 Task: Look for space in Giv'at Shemu'él, Israel from 6th June, 2023 to 8th June, 2023 for 2 adults in price range Rs.7000 to Rs.12000. Place can be private room with 1  bedroom having 2 beds and 1 bathroom. Property type can be house, flat, guest house. Amenities needed are: wifi, washing machine. Booking option can be shelf check-in. Required host language is English.
Action: Mouse moved to (574, 74)
Screenshot: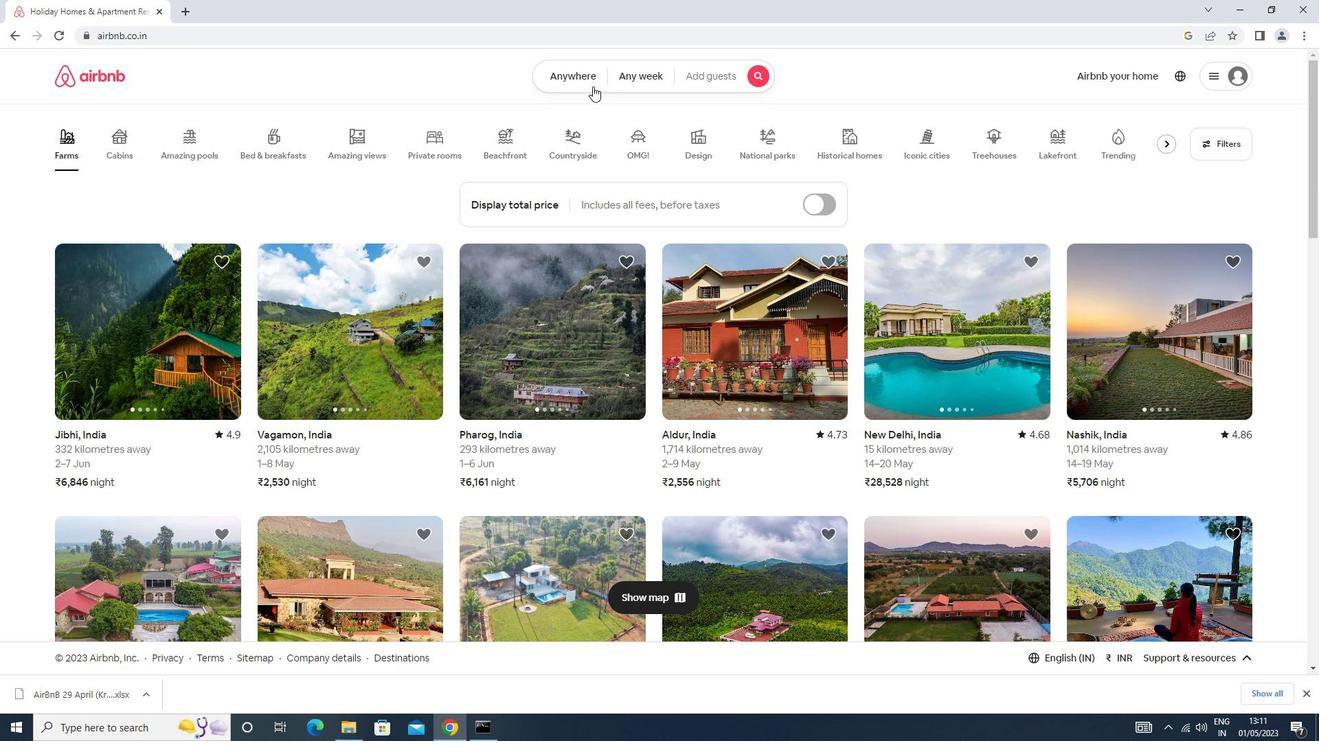 
Action: Mouse pressed left at (574, 74)
Screenshot: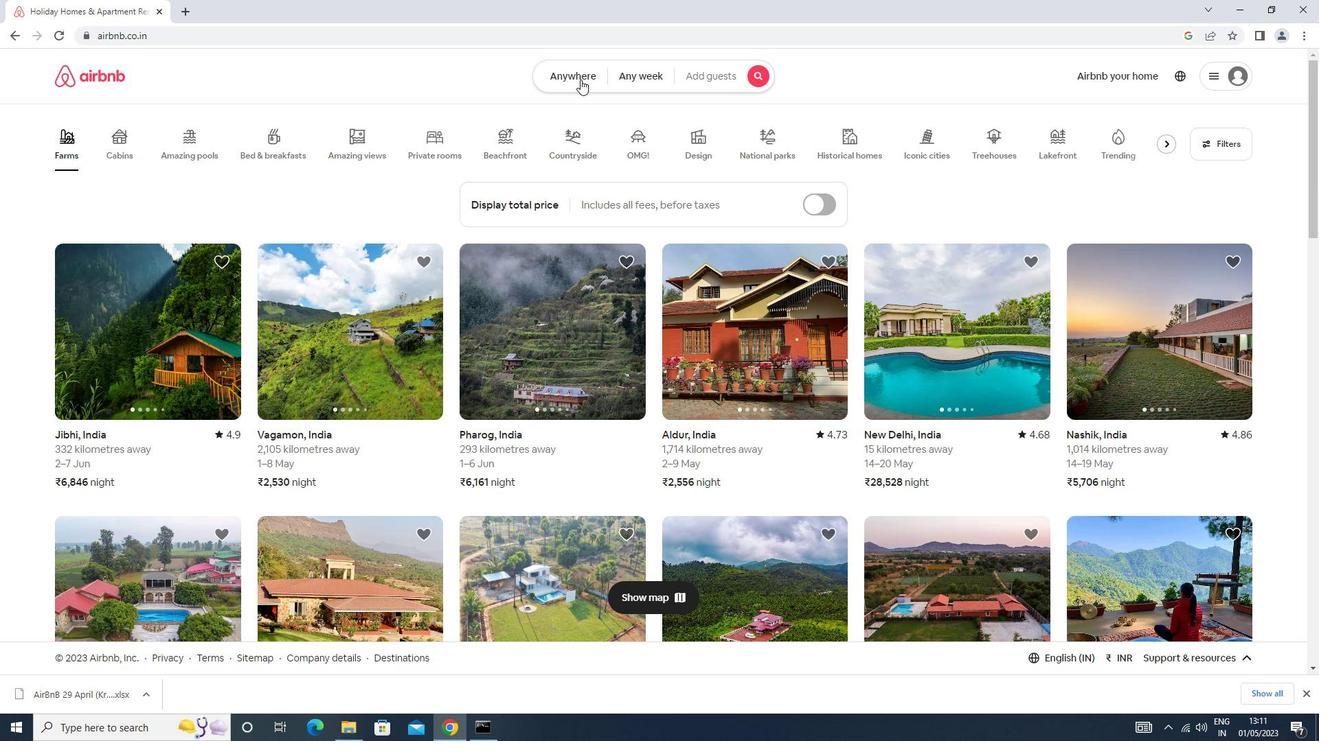 
Action: Mouse moved to (510, 128)
Screenshot: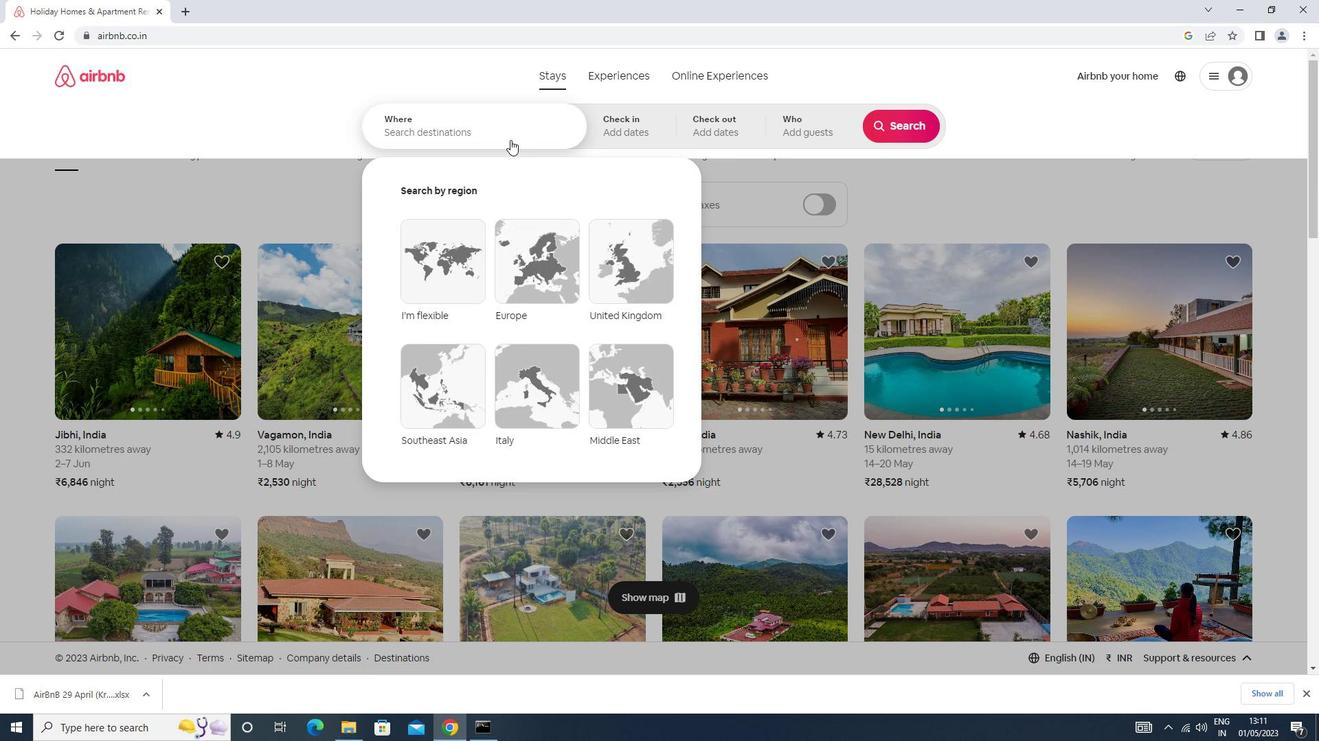 
Action: Mouse pressed left at (510, 128)
Screenshot: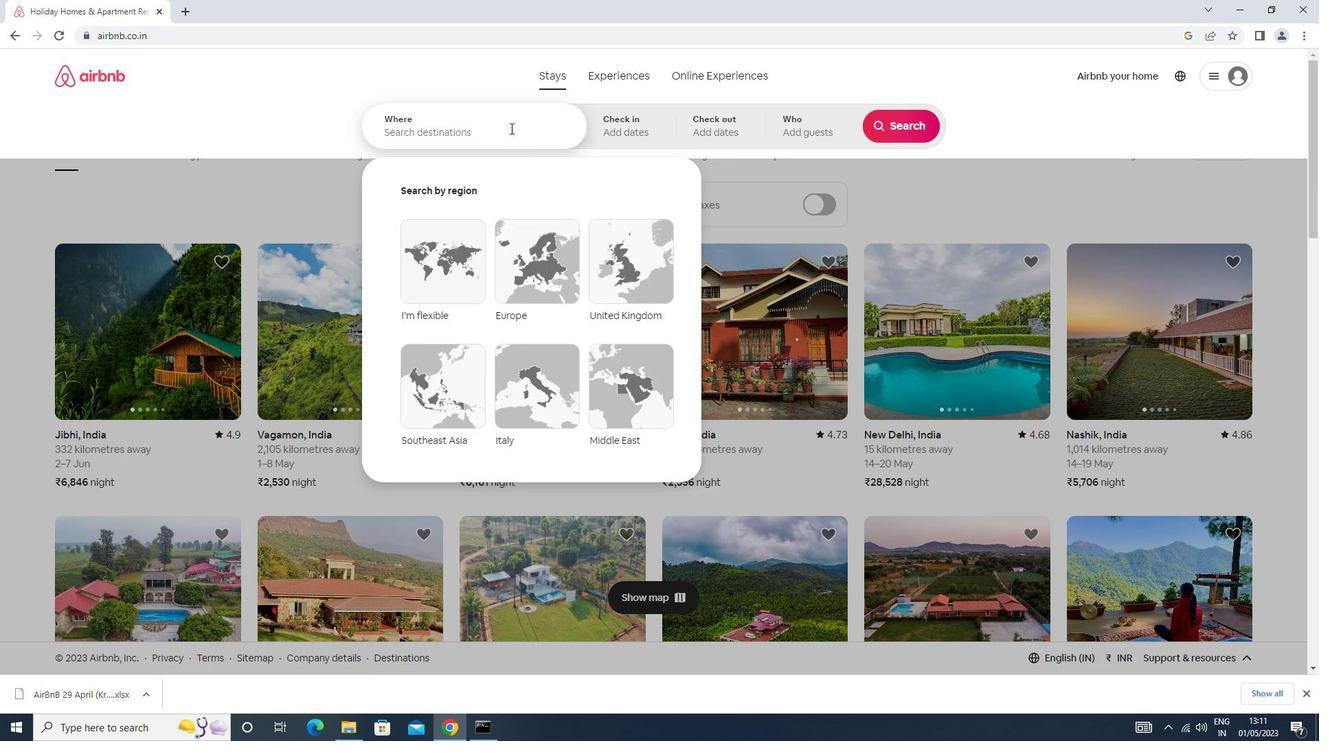 
Action: Key pressed g<Key.caps_lock>iv<Key.space>at<Key.down><Key.enter>
Screenshot: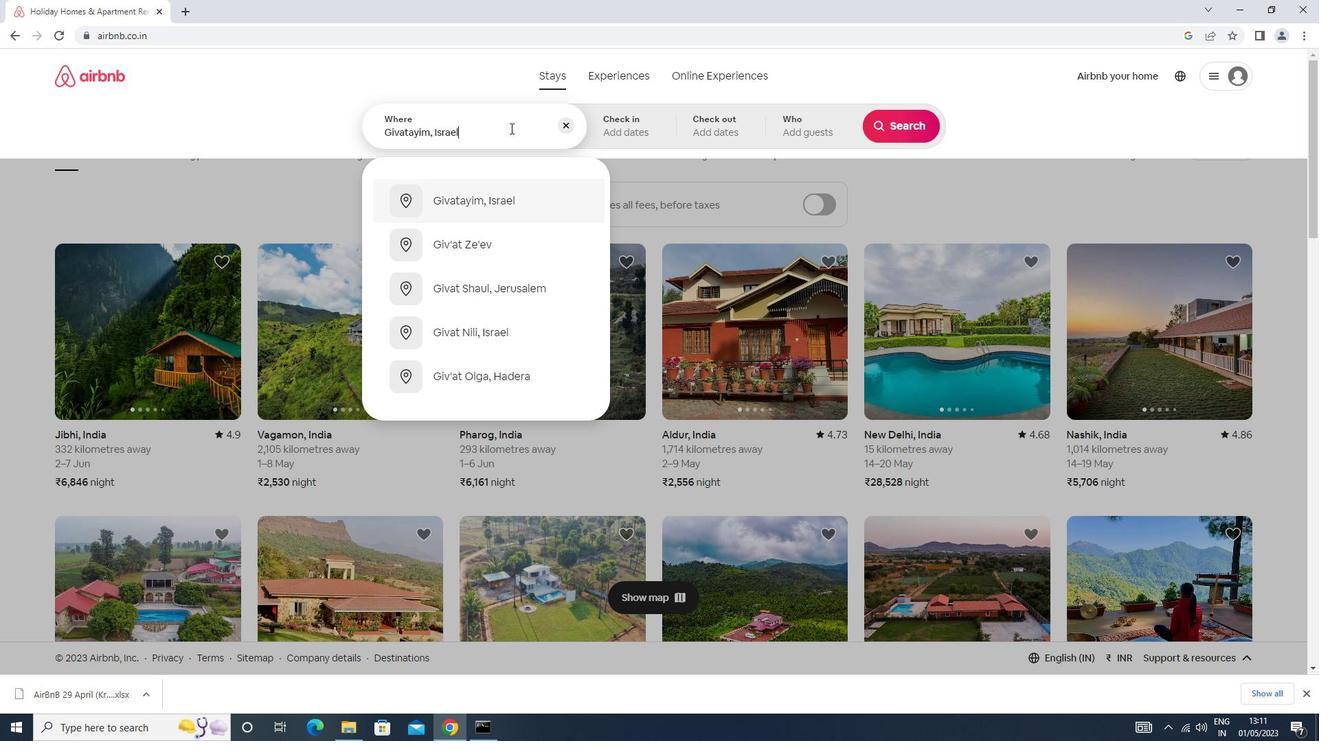 
Action: Mouse moved to (755, 325)
Screenshot: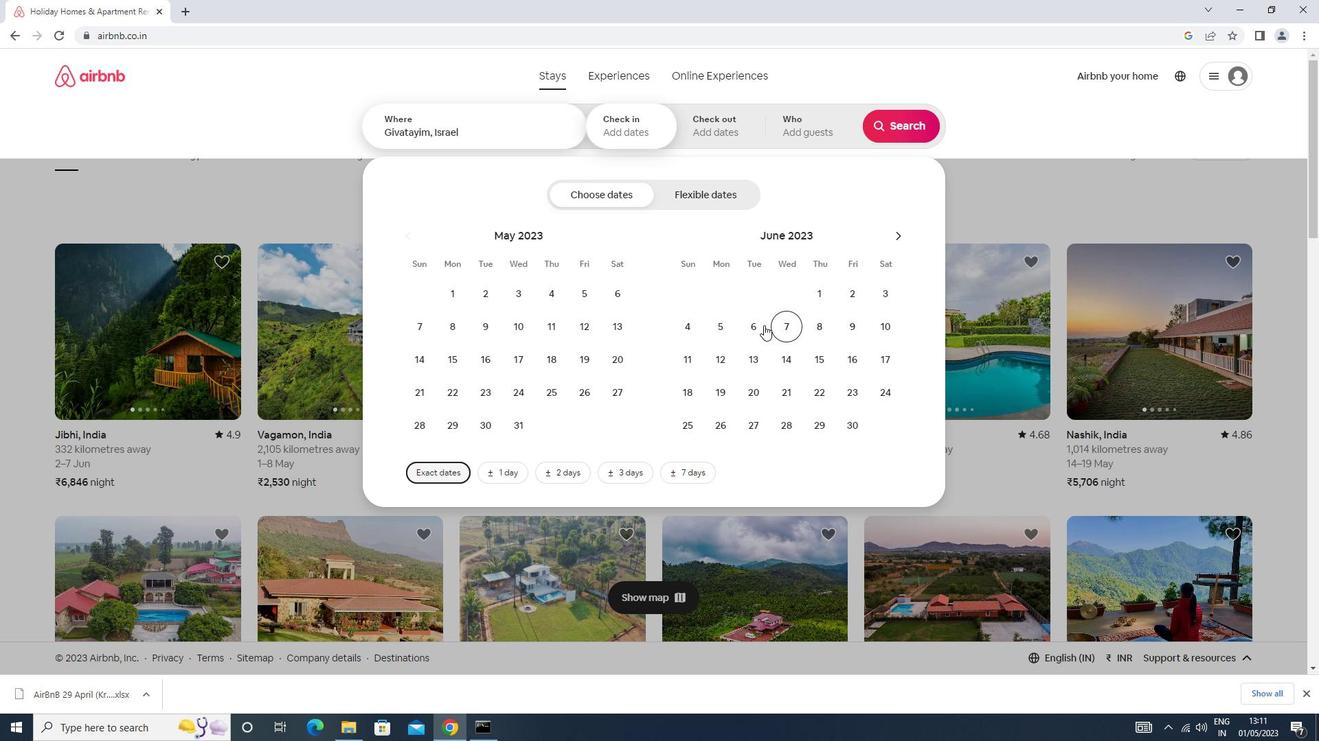 
Action: Mouse pressed left at (755, 325)
Screenshot: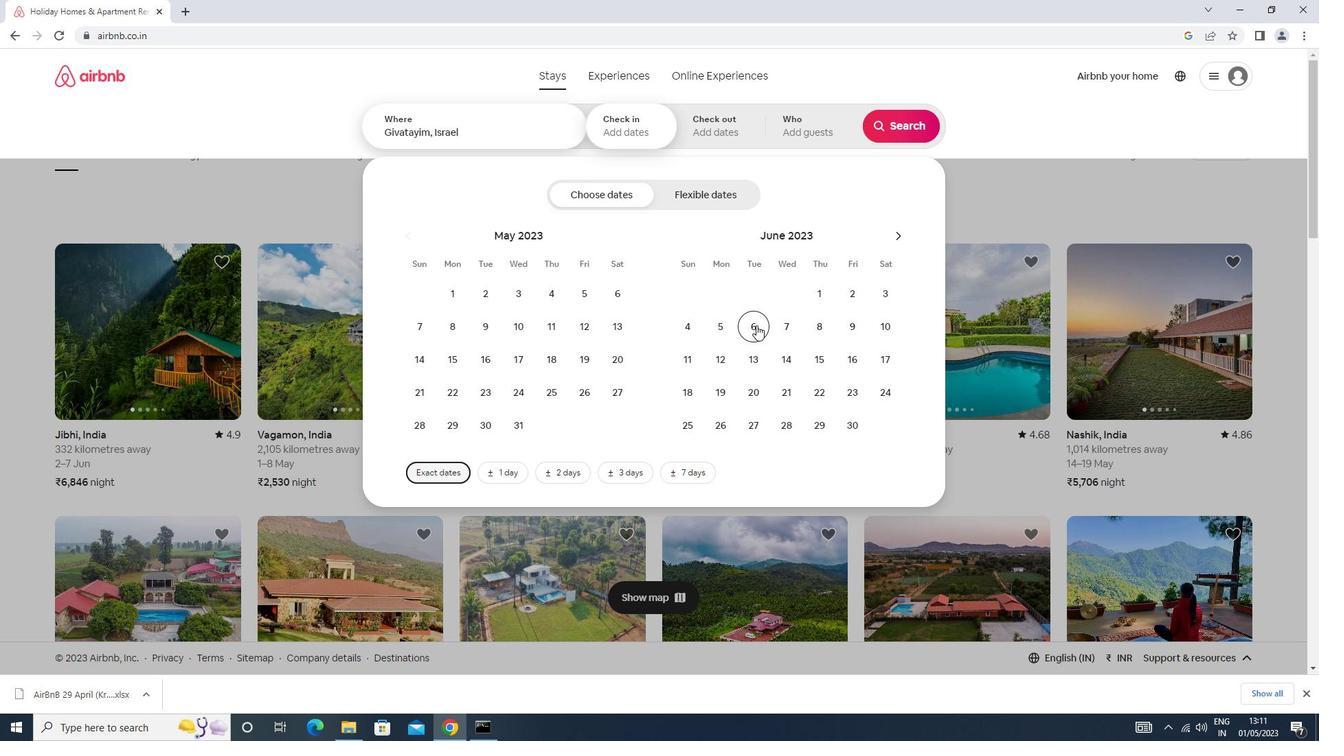 
Action: Mouse moved to (814, 319)
Screenshot: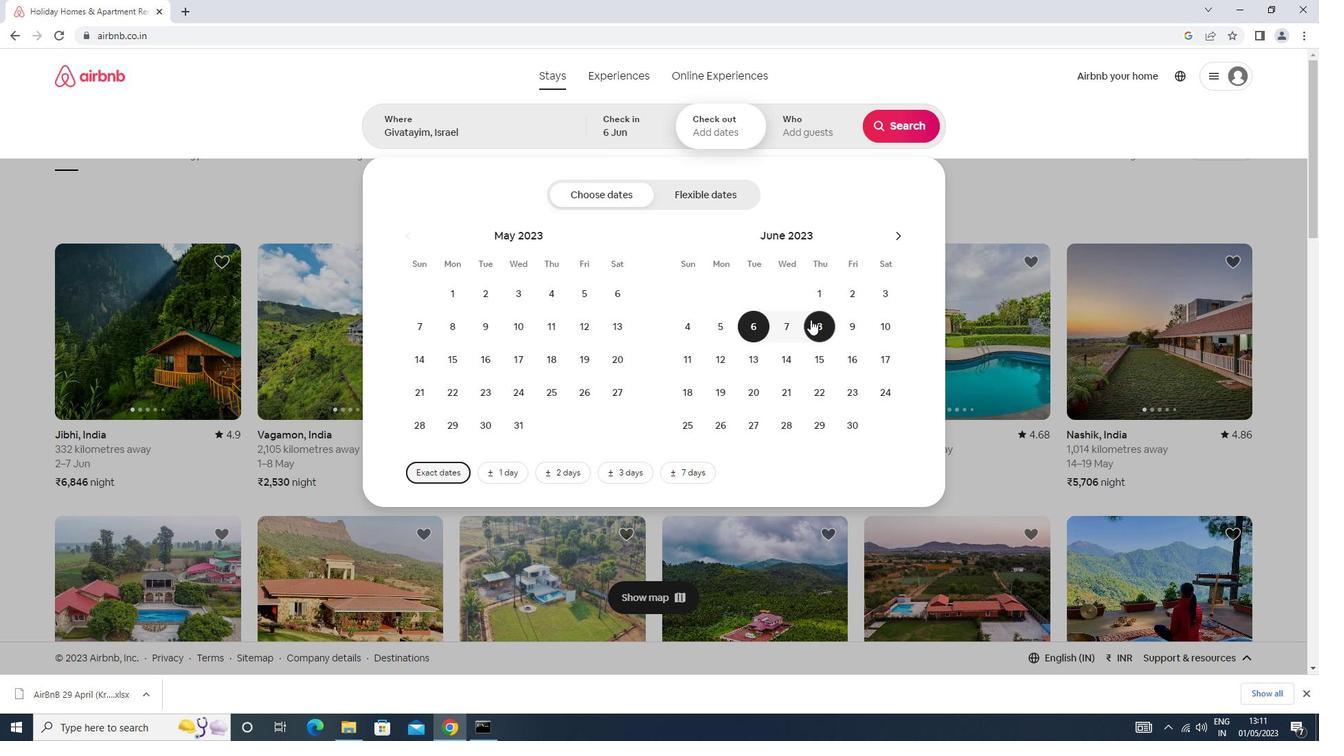 
Action: Mouse pressed left at (814, 319)
Screenshot: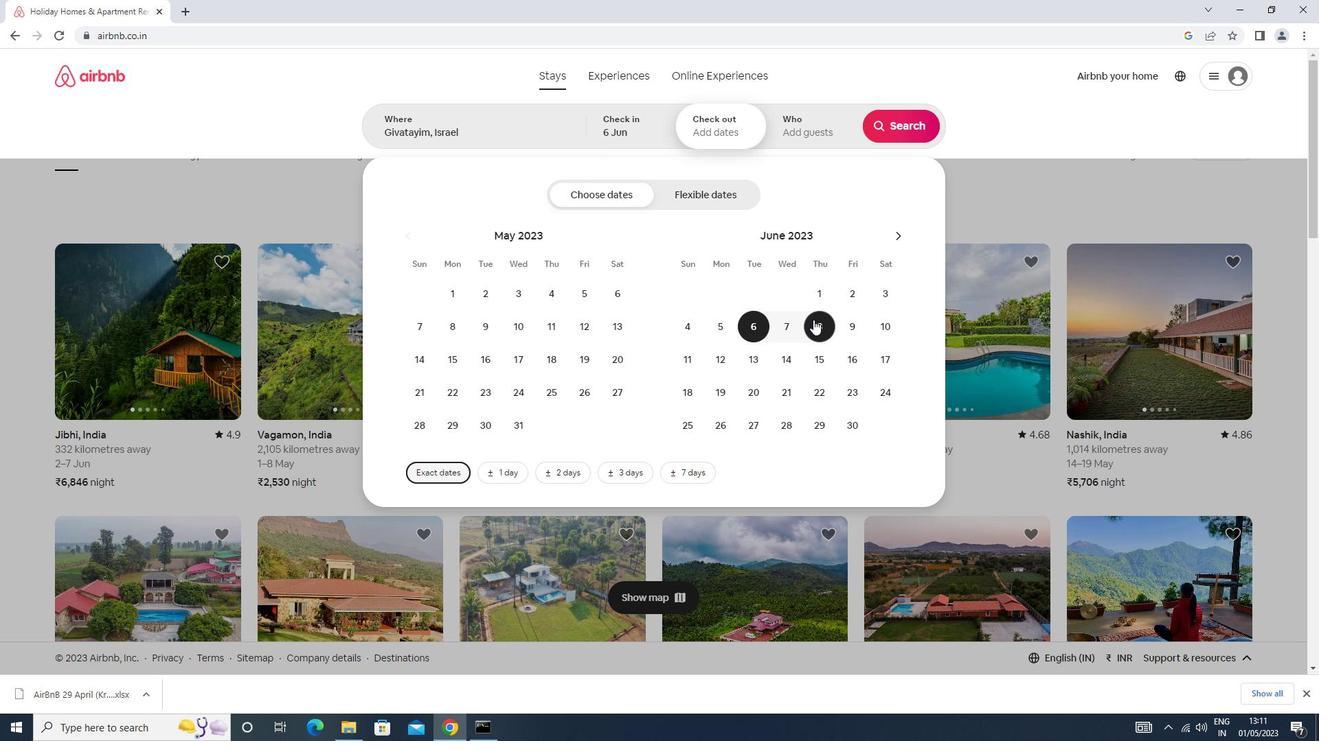 
Action: Mouse moved to (802, 144)
Screenshot: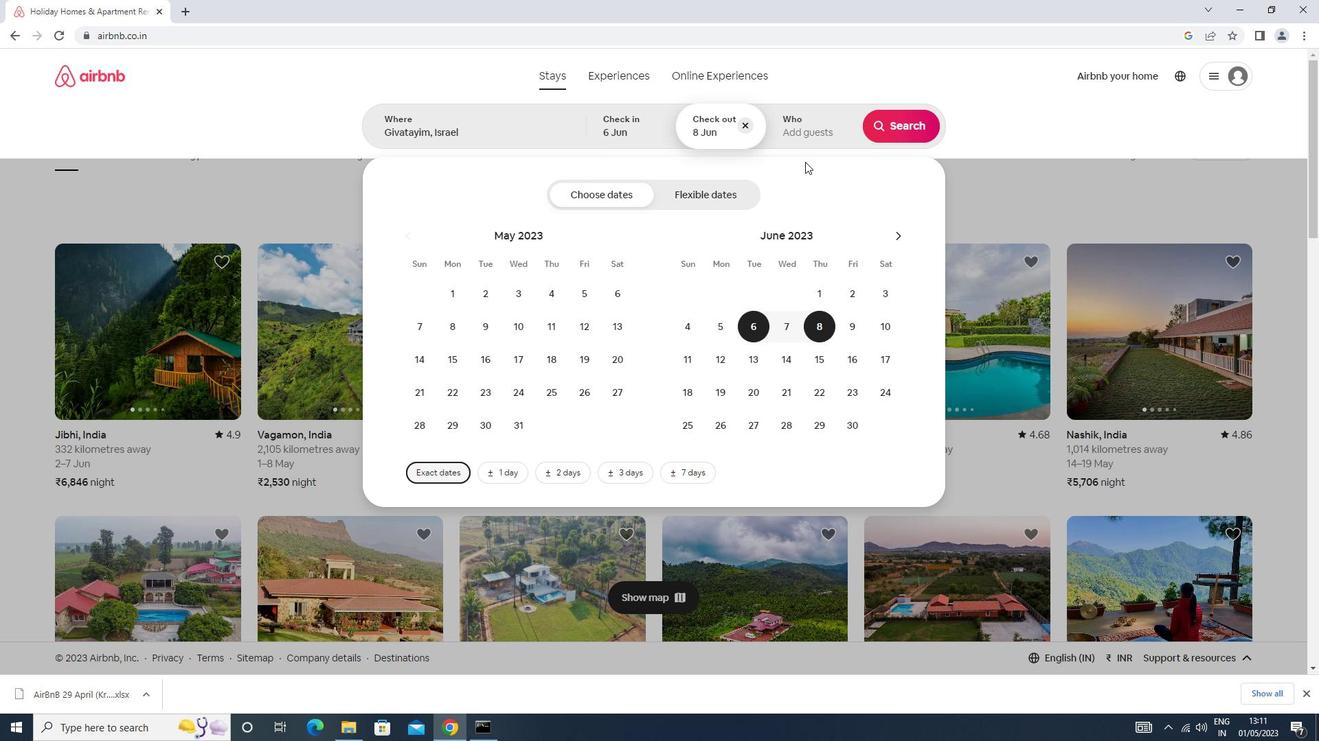 
Action: Mouse pressed left at (802, 144)
Screenshot: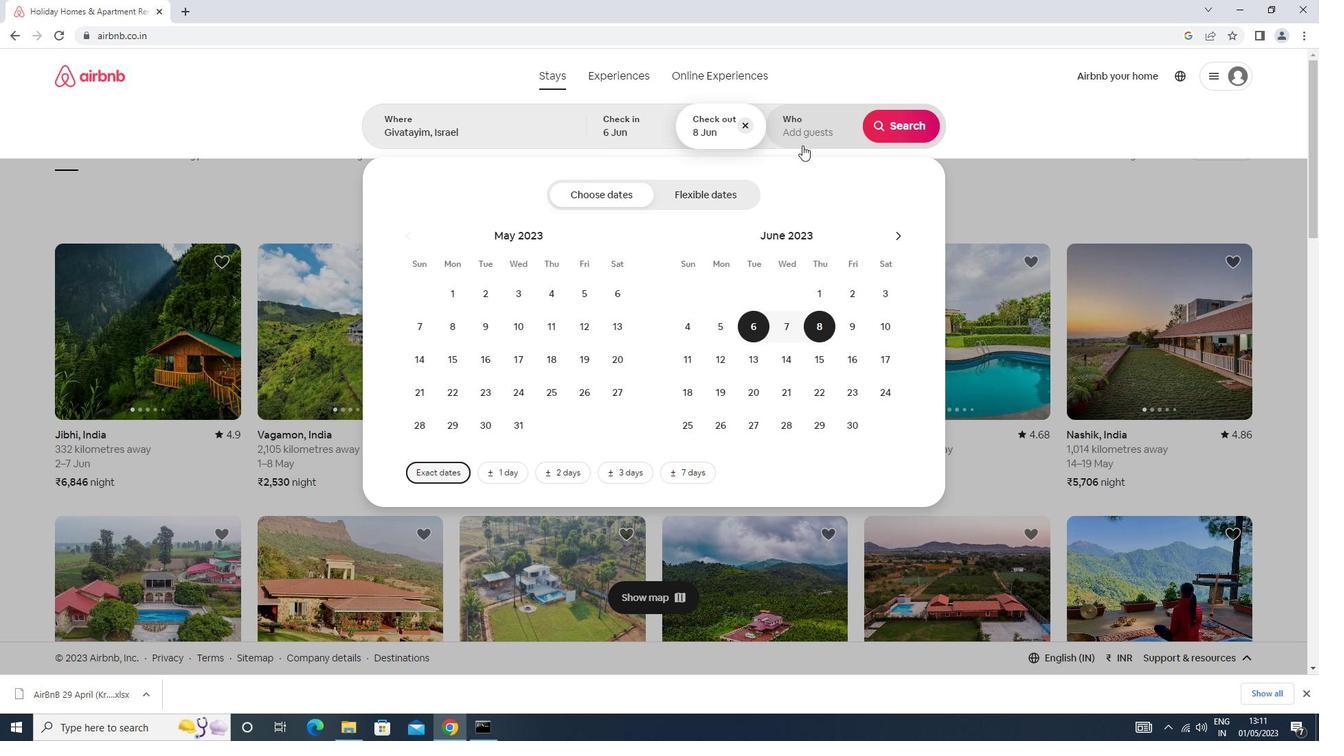 
Action: Mouse moved to (915, 195)
Screenshot: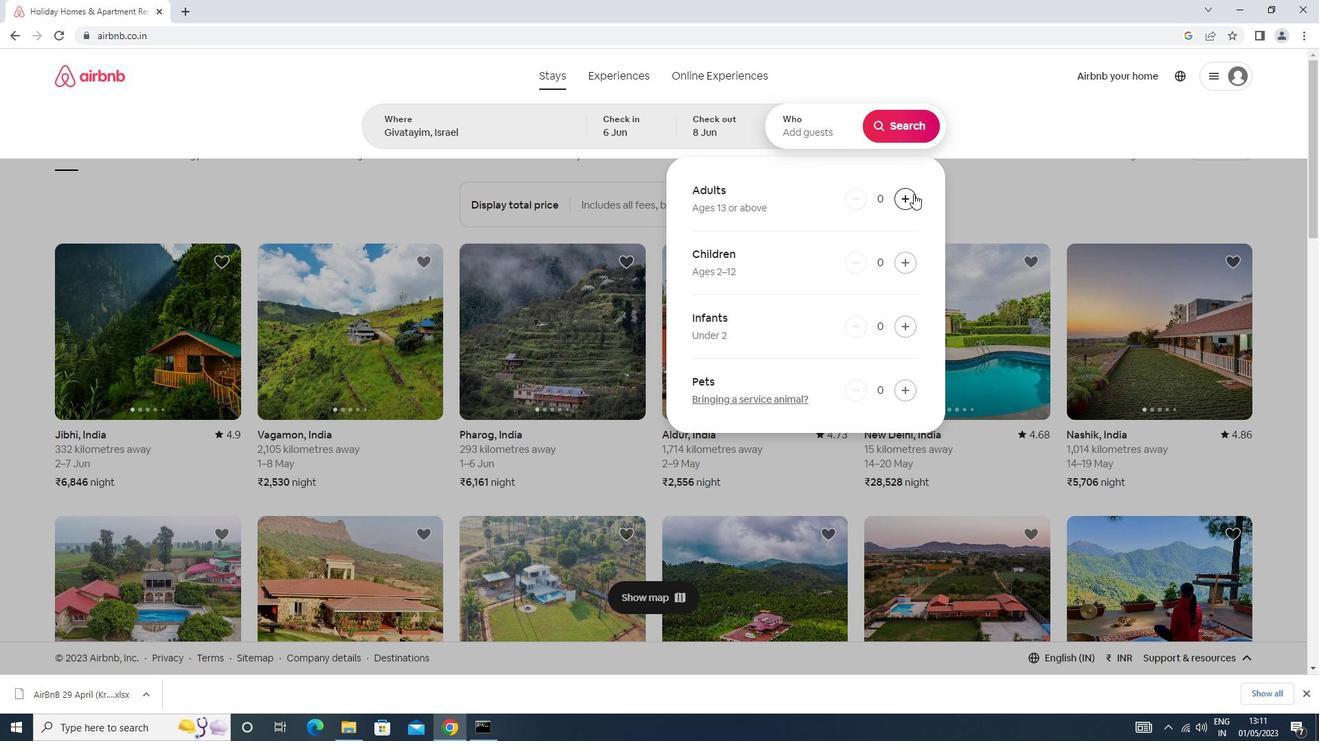 
Action: Mouse pressed left at (915, 195)
Screenshot: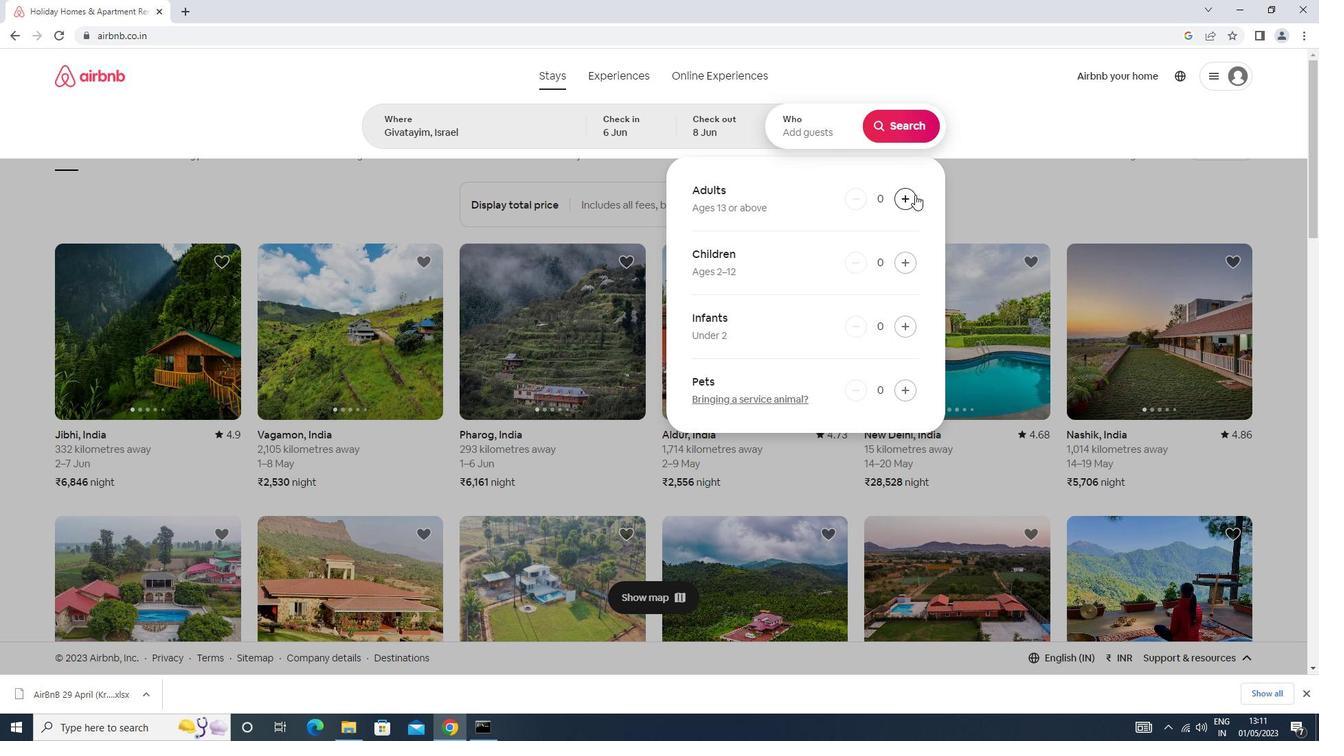 
Action: Mouse pressed left at (915, 195)
Screenshot: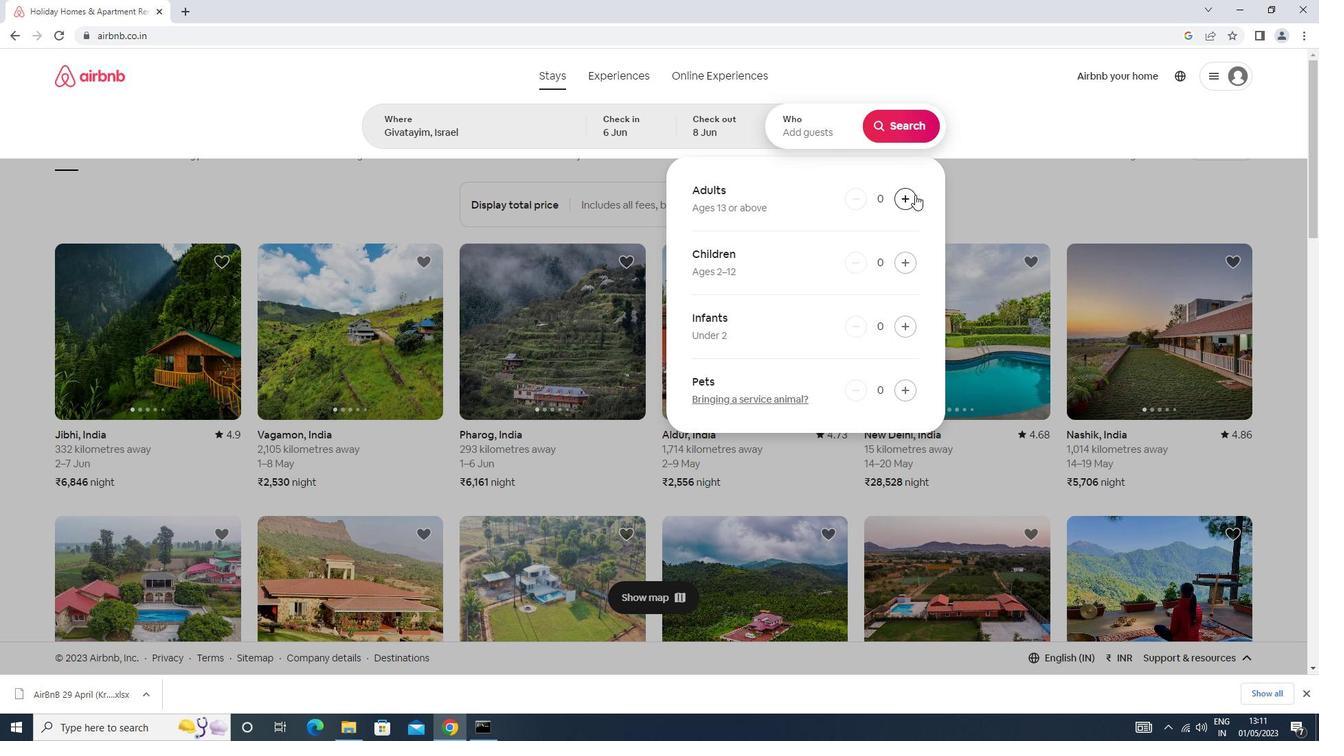 
Action: Mouse moved to (904, 127)
Screenshot: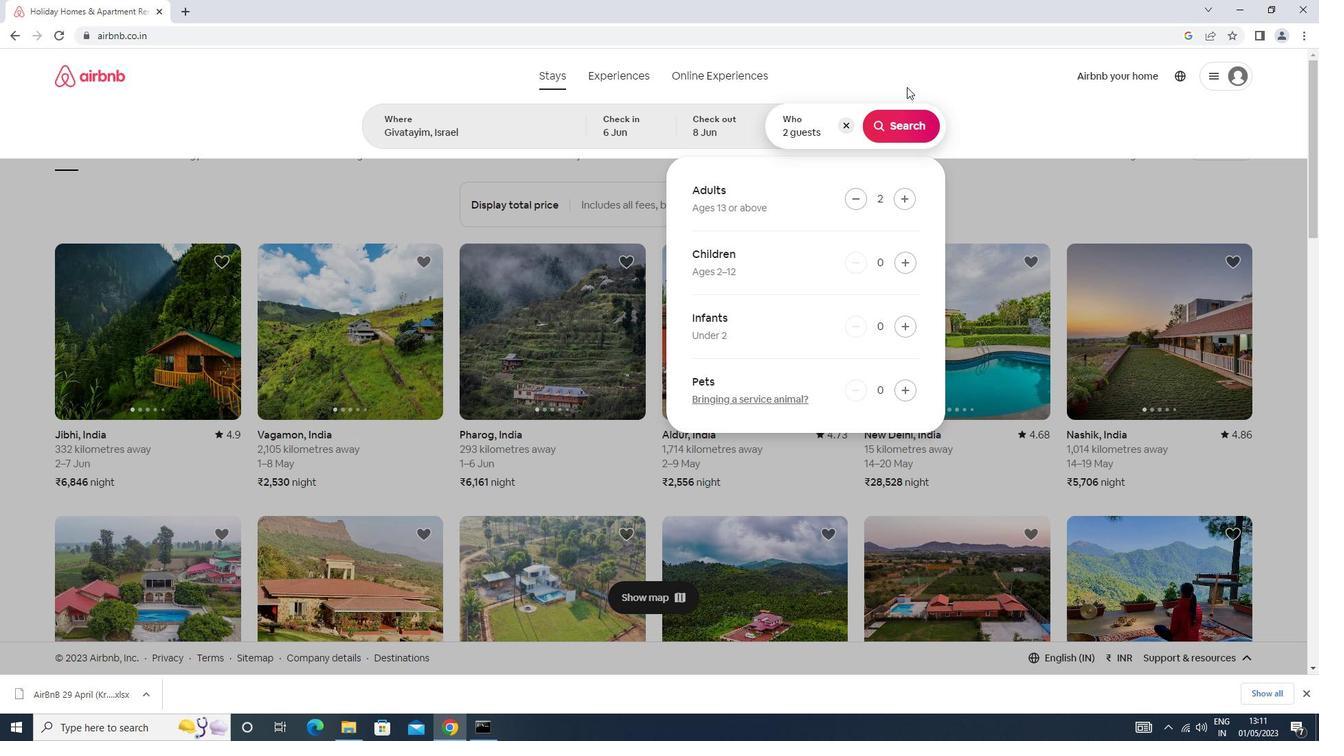 
Action: Mouse pressed left at (904, 127)
Screenshot: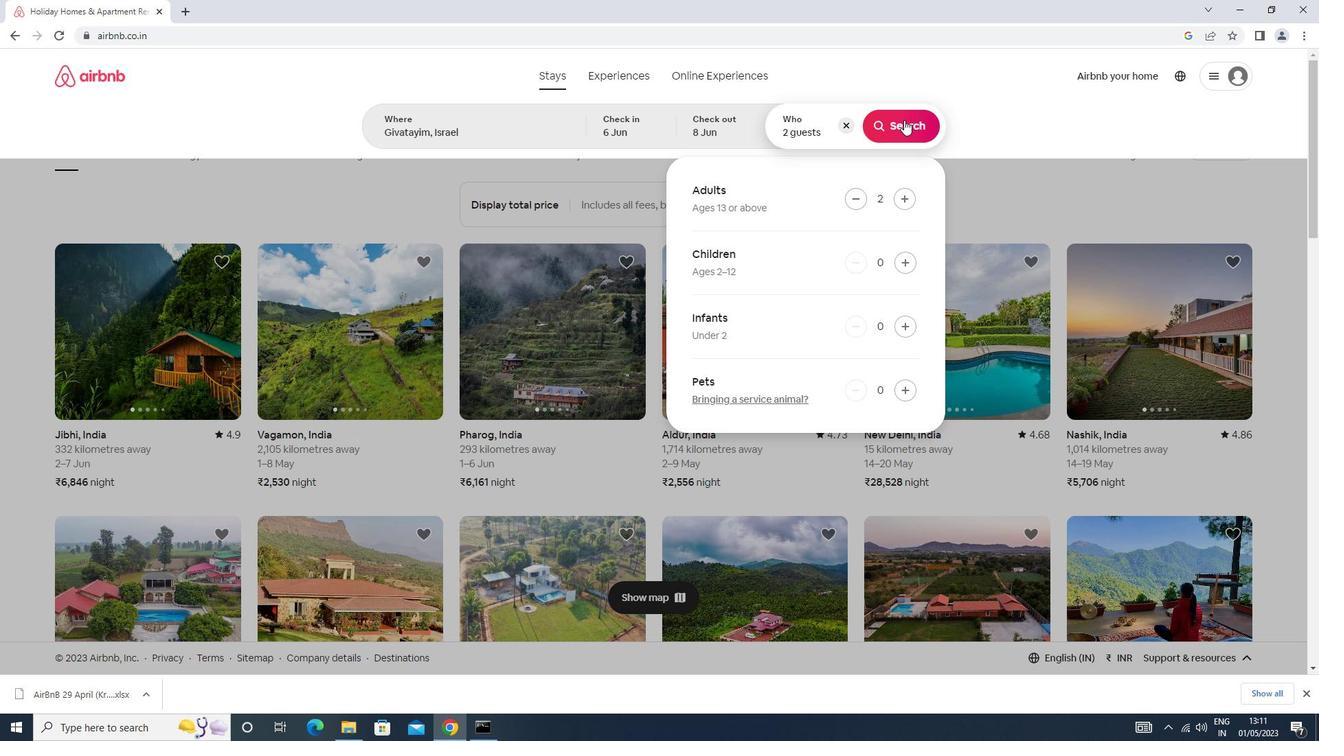 
Action: Mouse moved to (1245, 127)
Screenshot: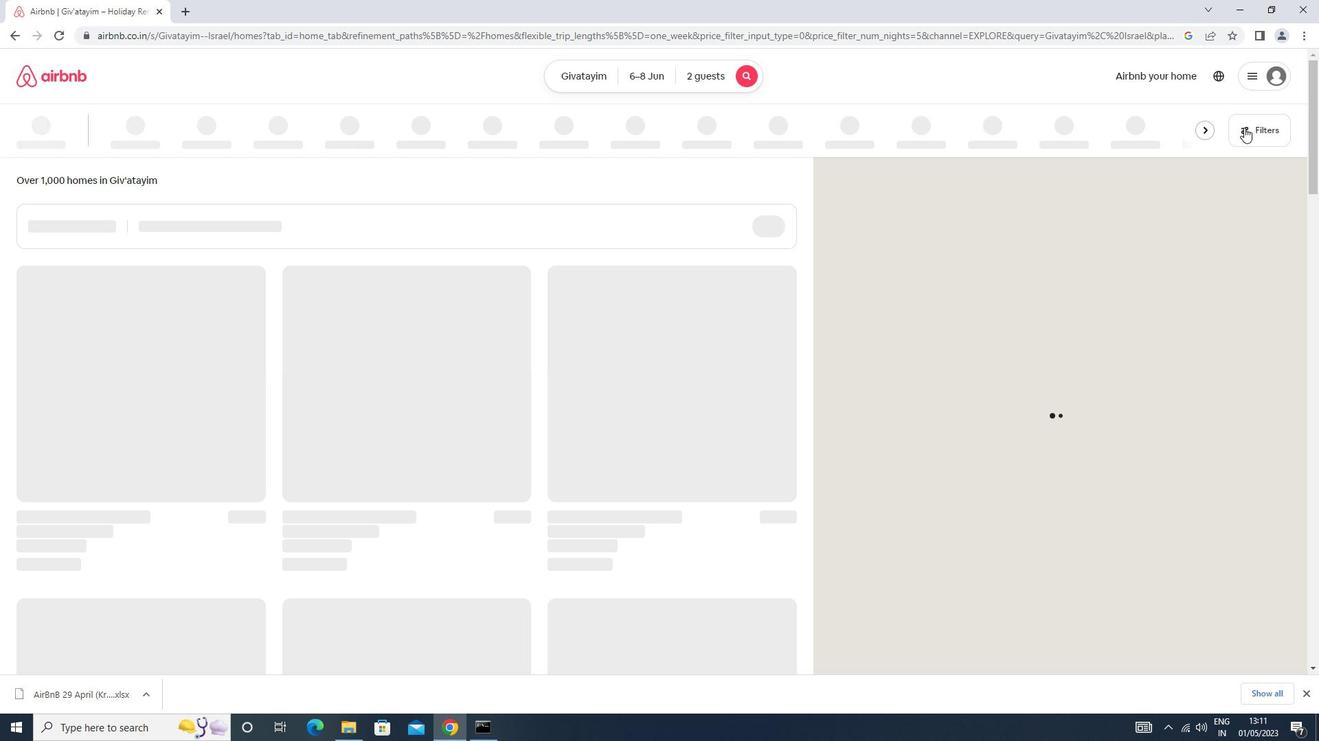
Action: Mouse pressed left at (1245, 127)
Screenshot: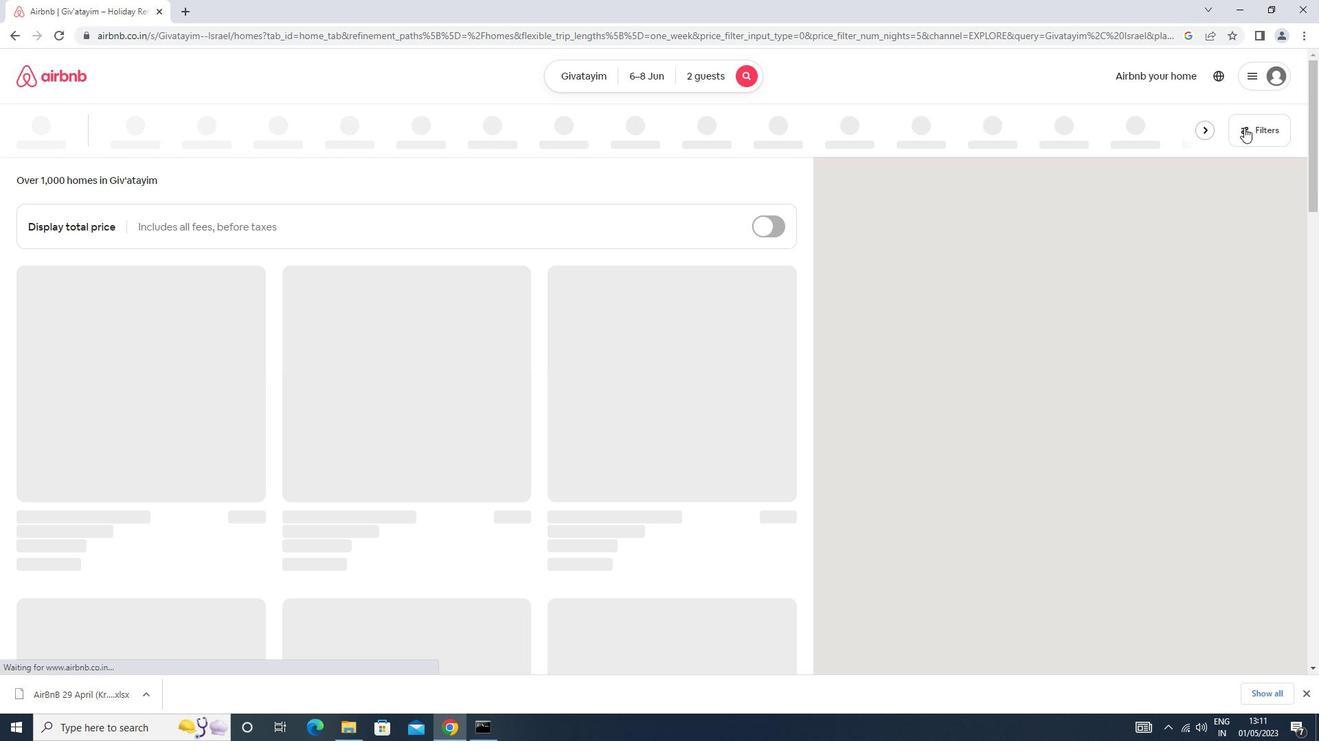 
Action: Mouse moved to (586, 306)
Screenshot: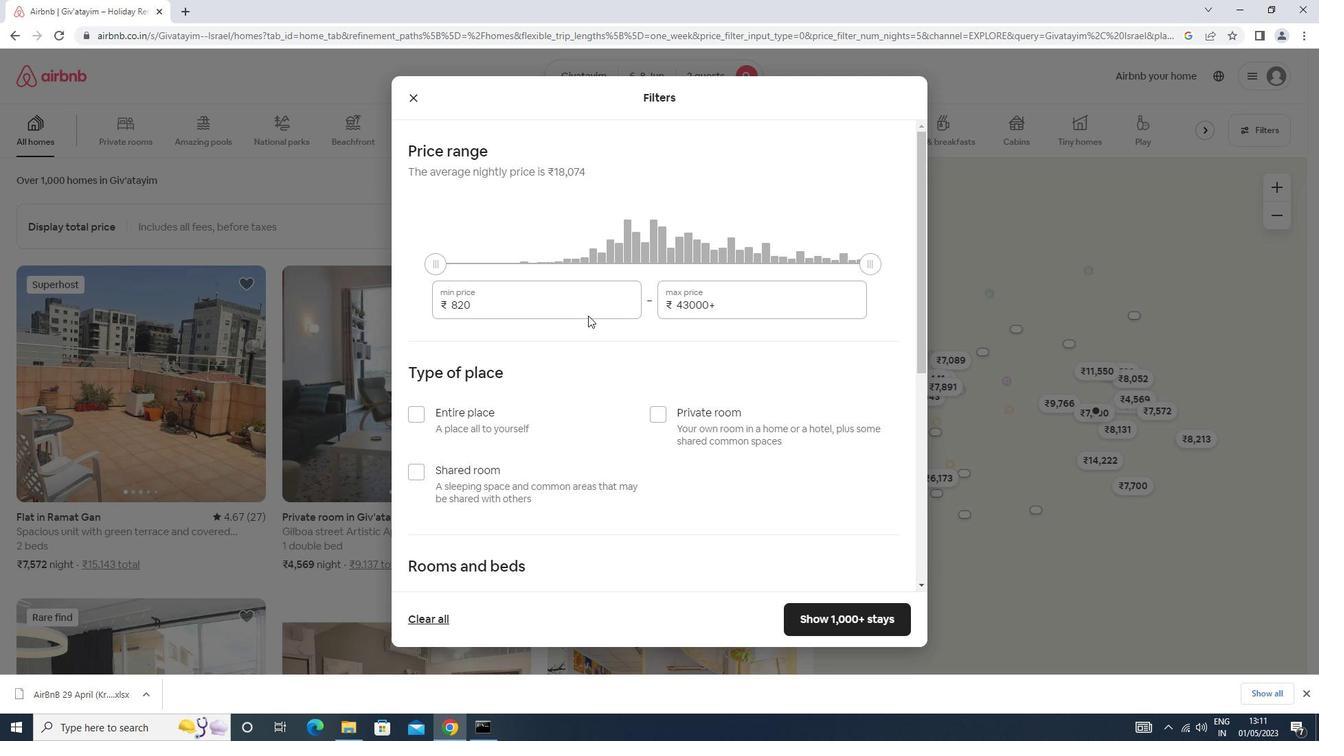 
Action: Mouse pressed left at (586, 306)
Screenshot: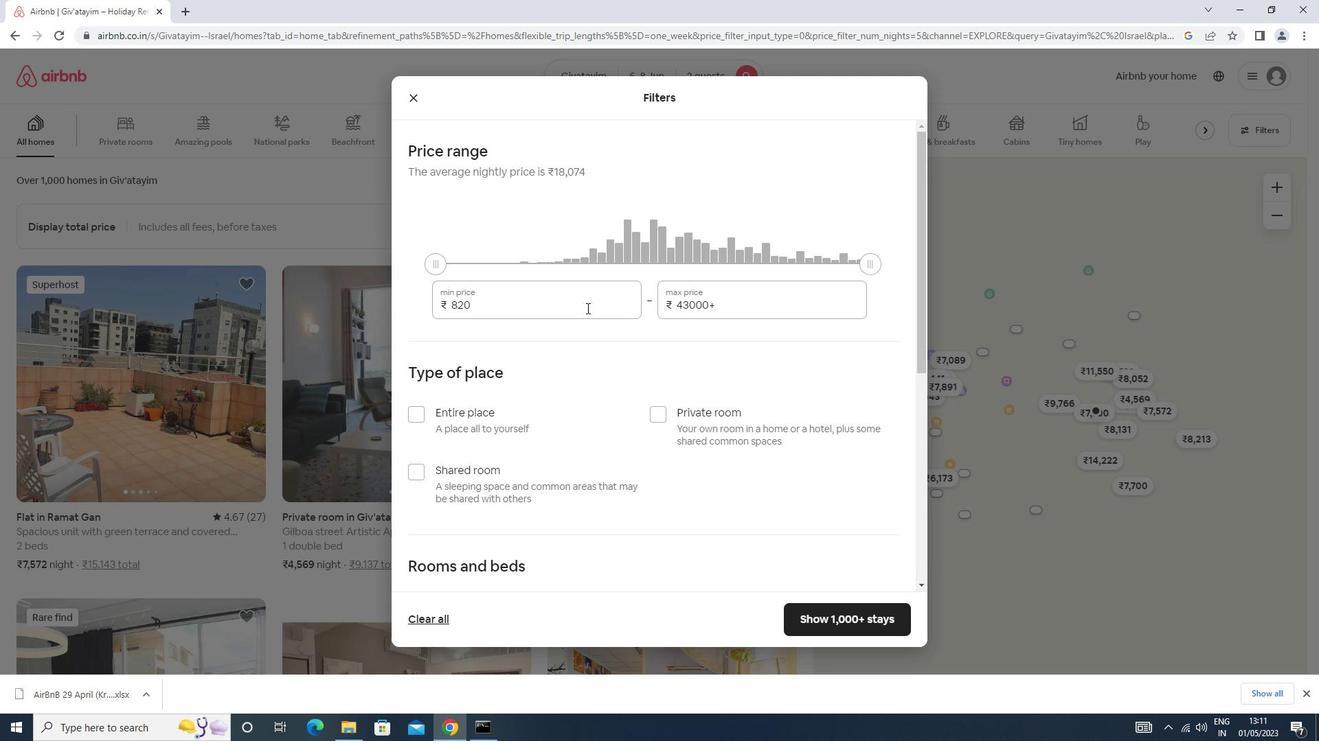 
Action: Key pressed <Key.backspace><Key.backspace><Key.backspace>7000<Key.tab>12000
Screenshot: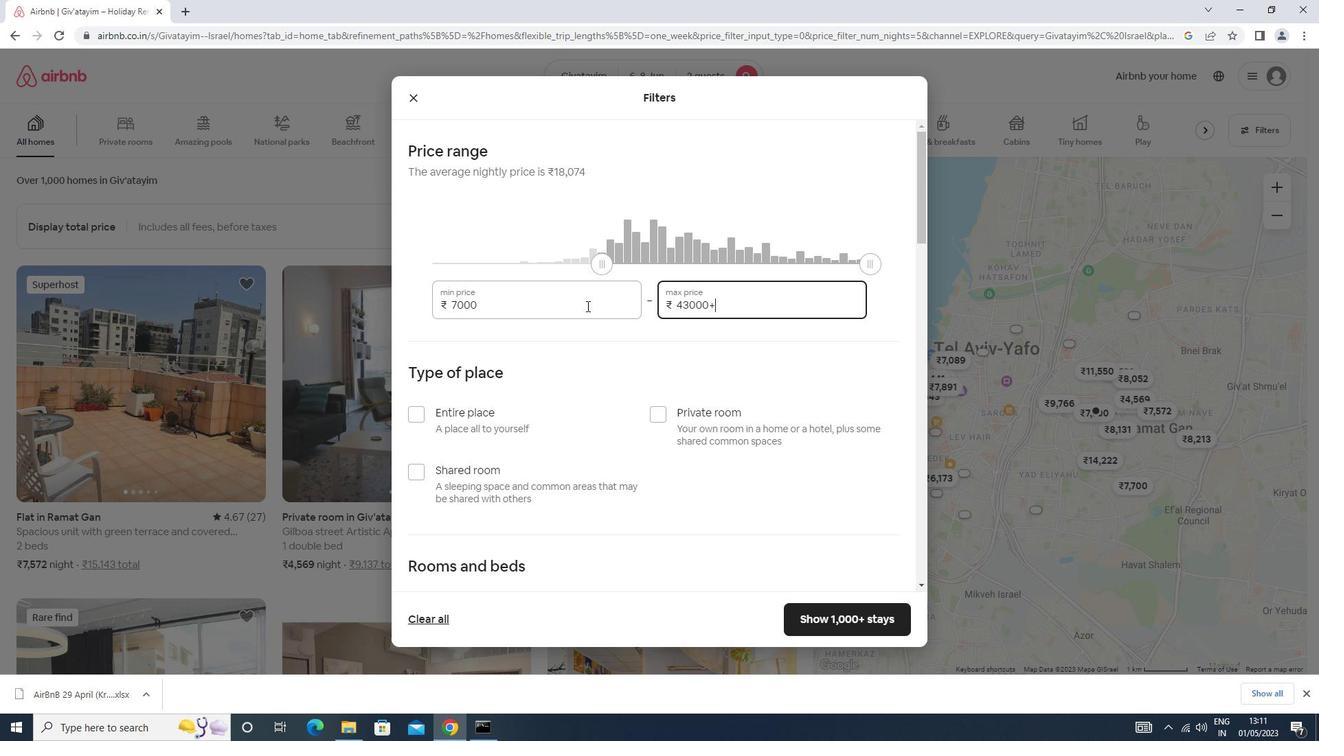 
Action: Mouse scrolled (586, 305) with delta (0, 0)
Screenshot: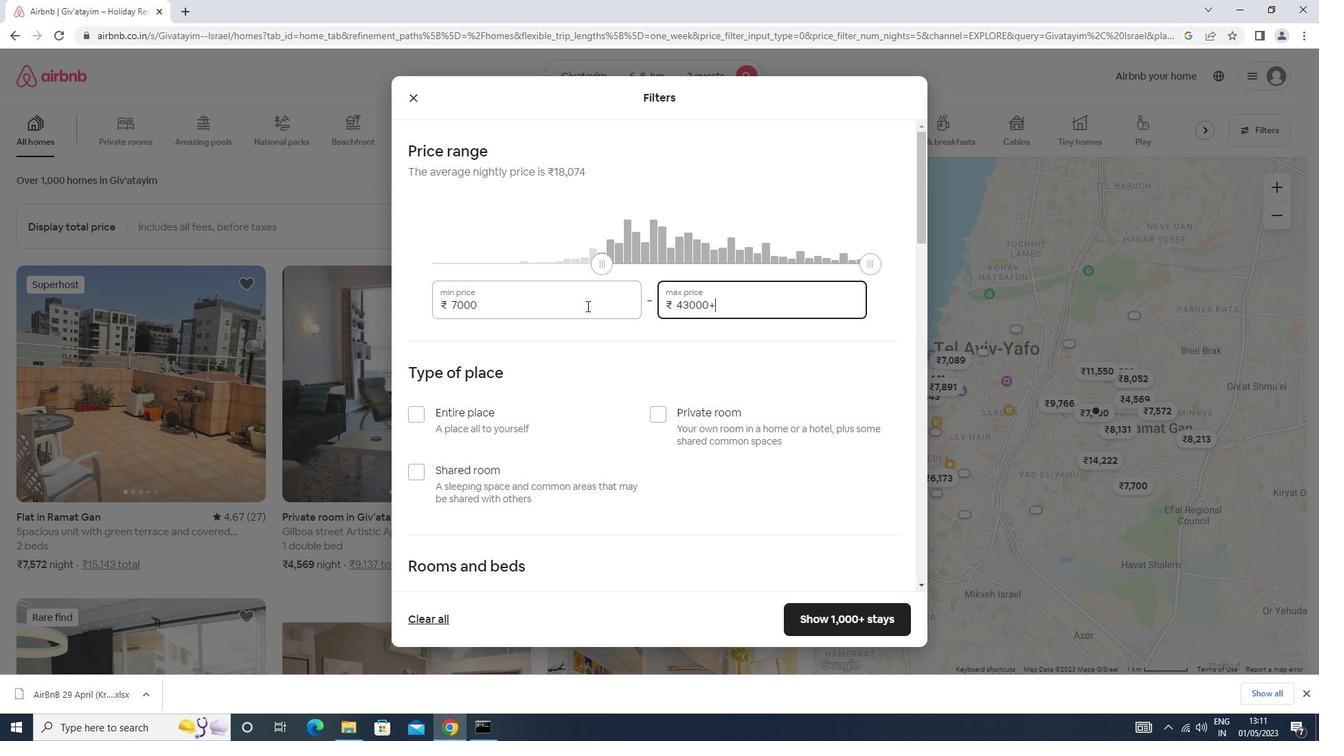 
Action: Mouse scrolled (586, 305) with delta (0, 0)
Screenshot: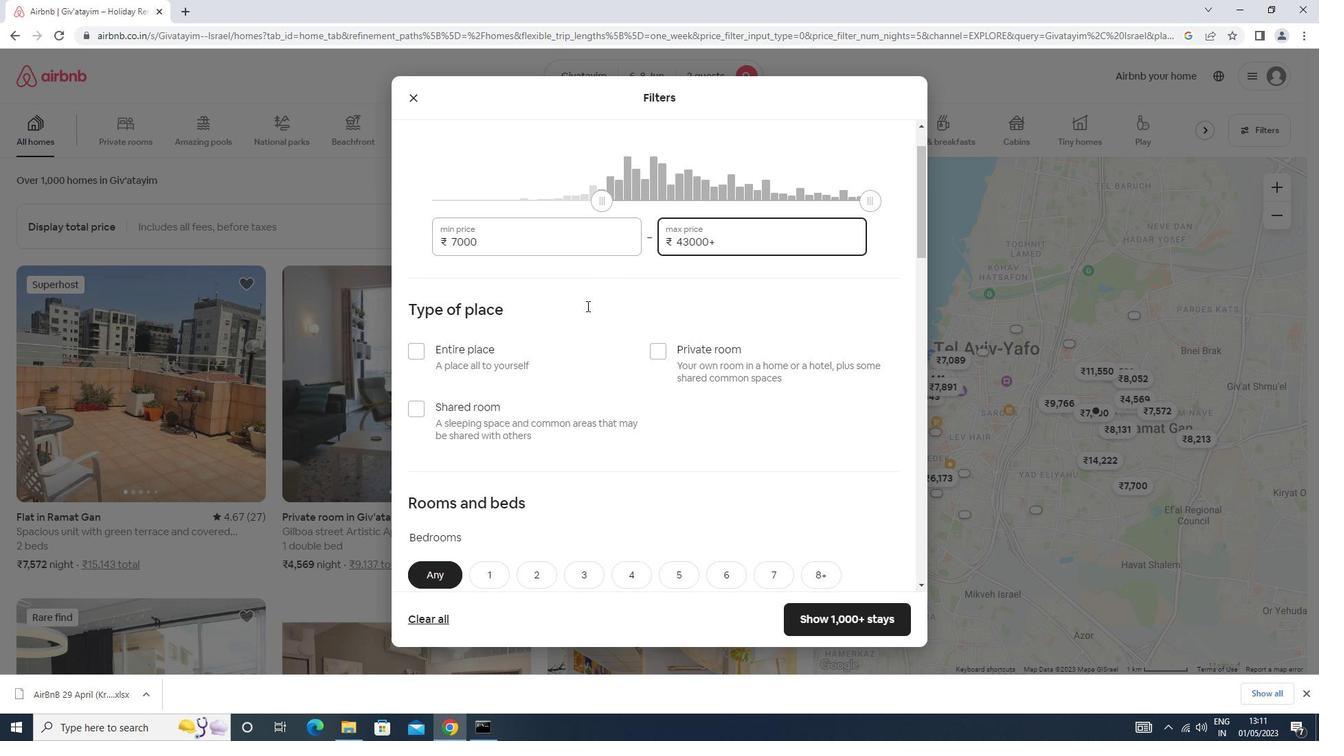 
Action: Mouse scrolled (586, 305) with delta (0, 0)
Screenshot: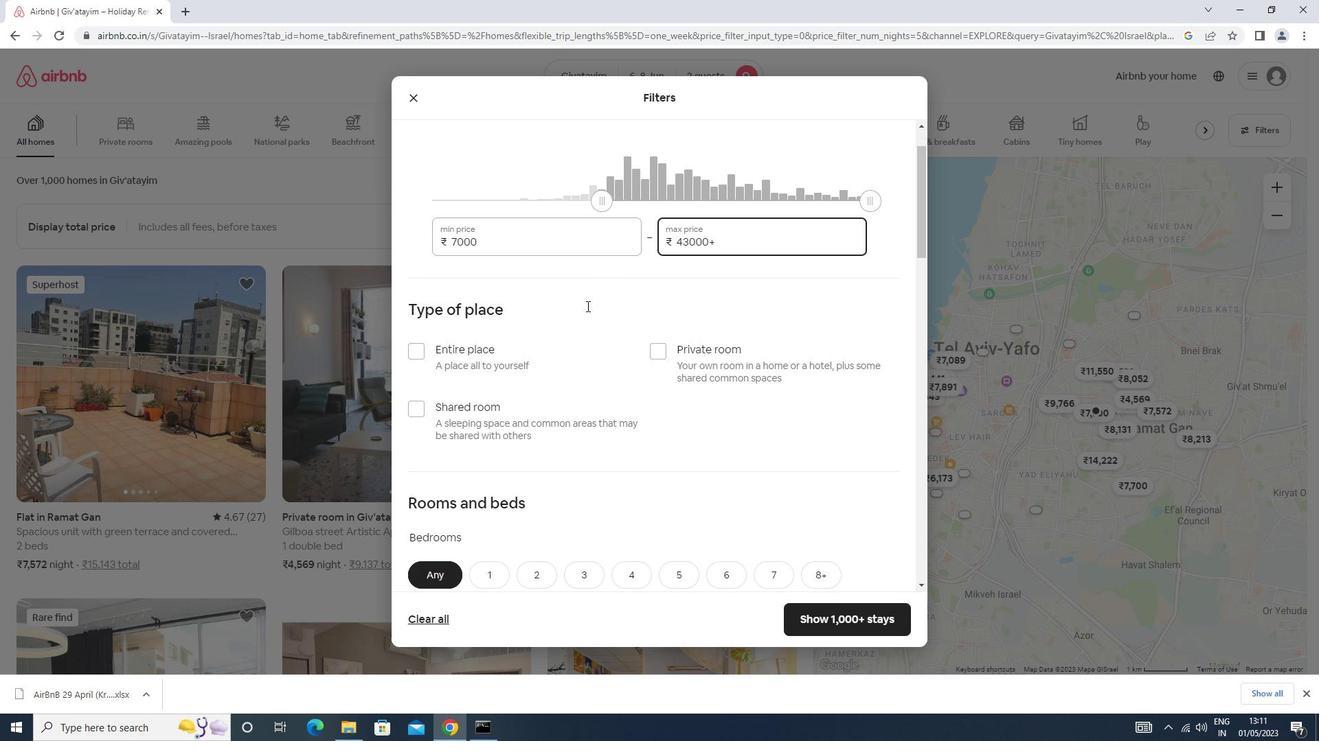 
Action: Mouse moved to (660, 203)
Screenshot: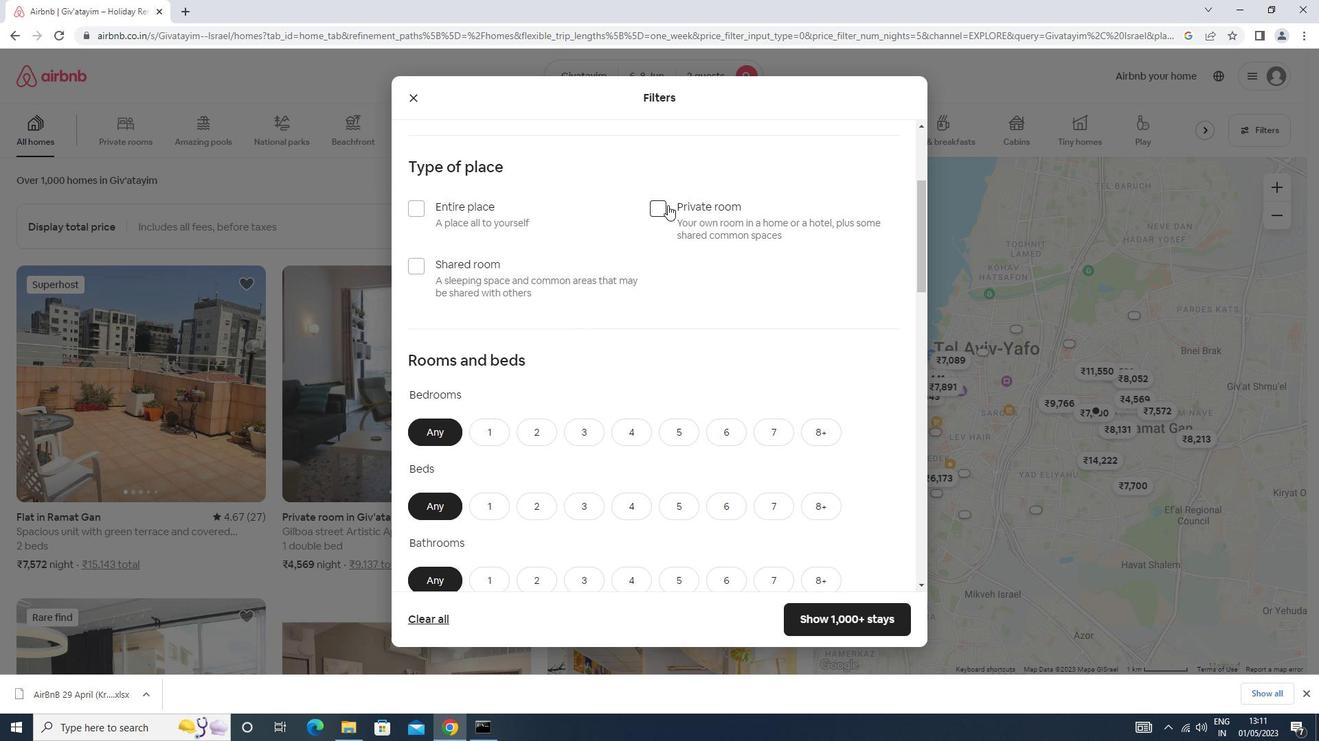 
Action: Mouse pressed left at (660, 203)
Screenshot: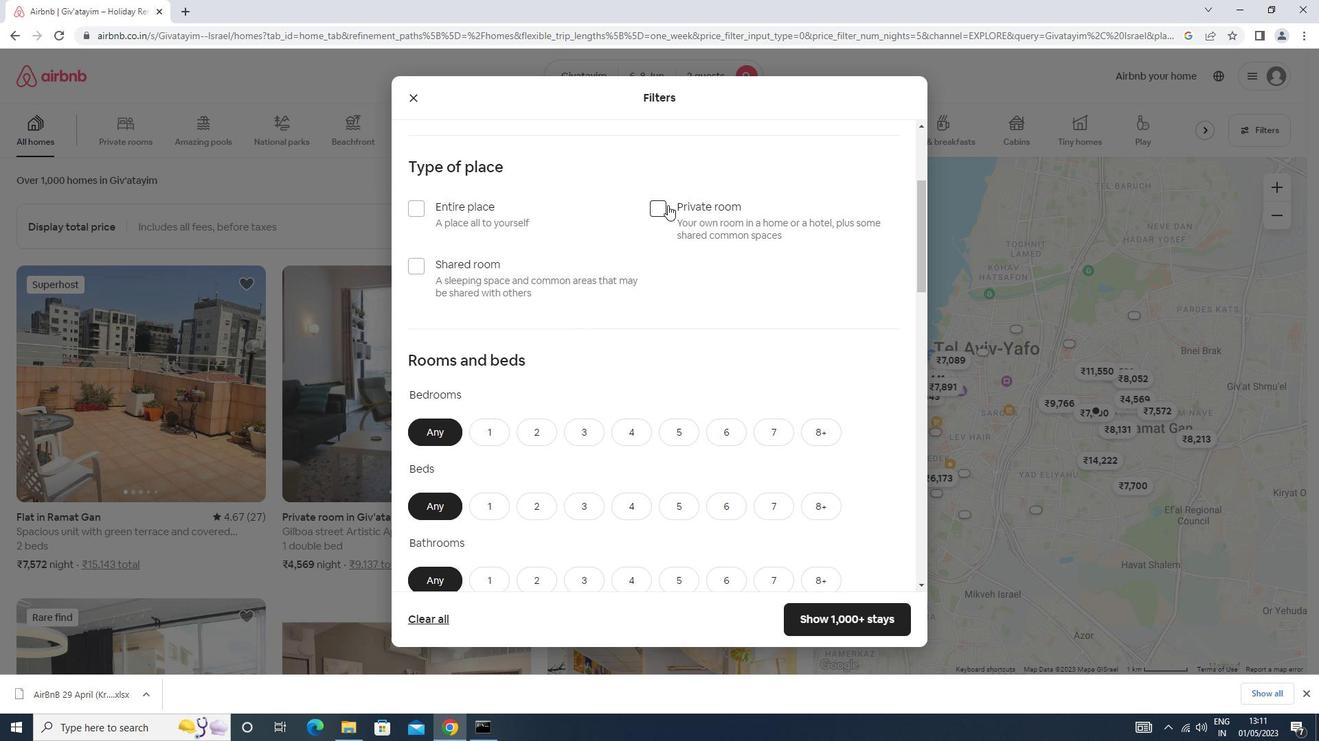 
Action: Mouse moved to (658, 203)
Screenshot: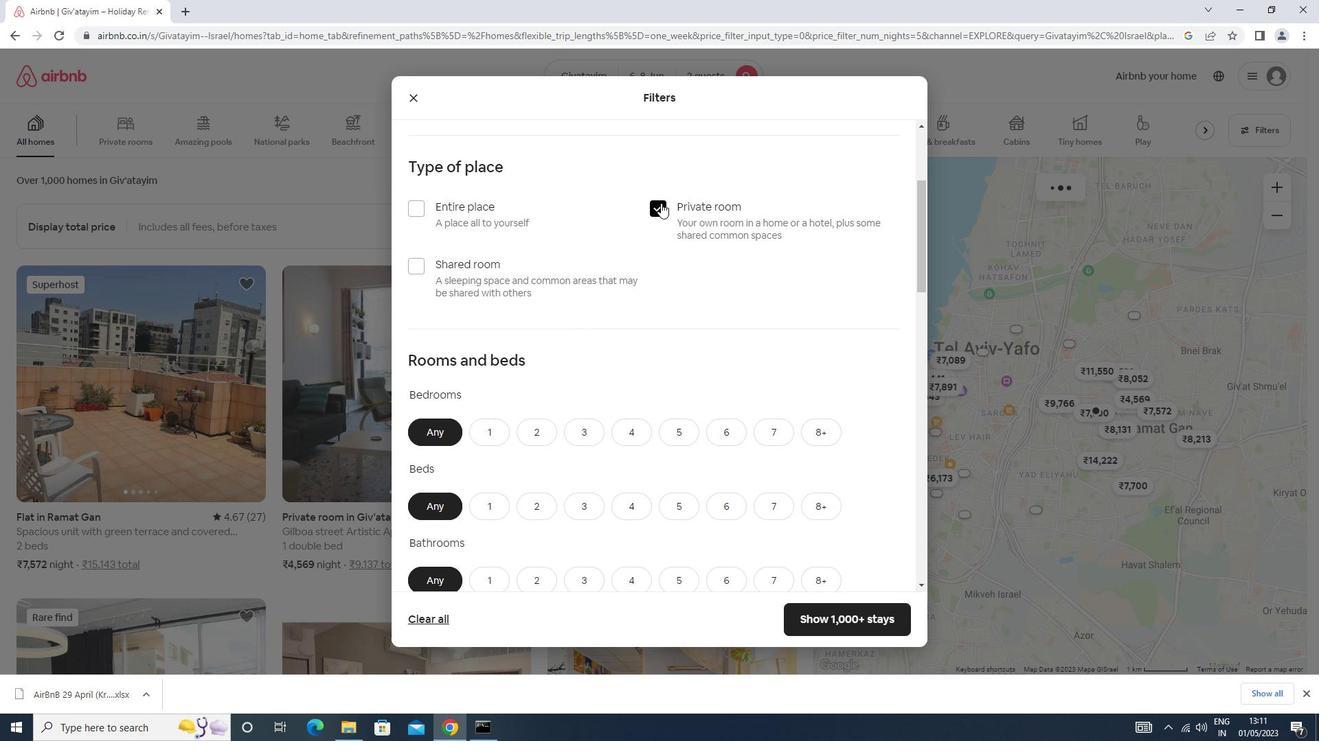 
Action: Mouse scrolled (658, 202) with delta (0, 0)
Screenshot: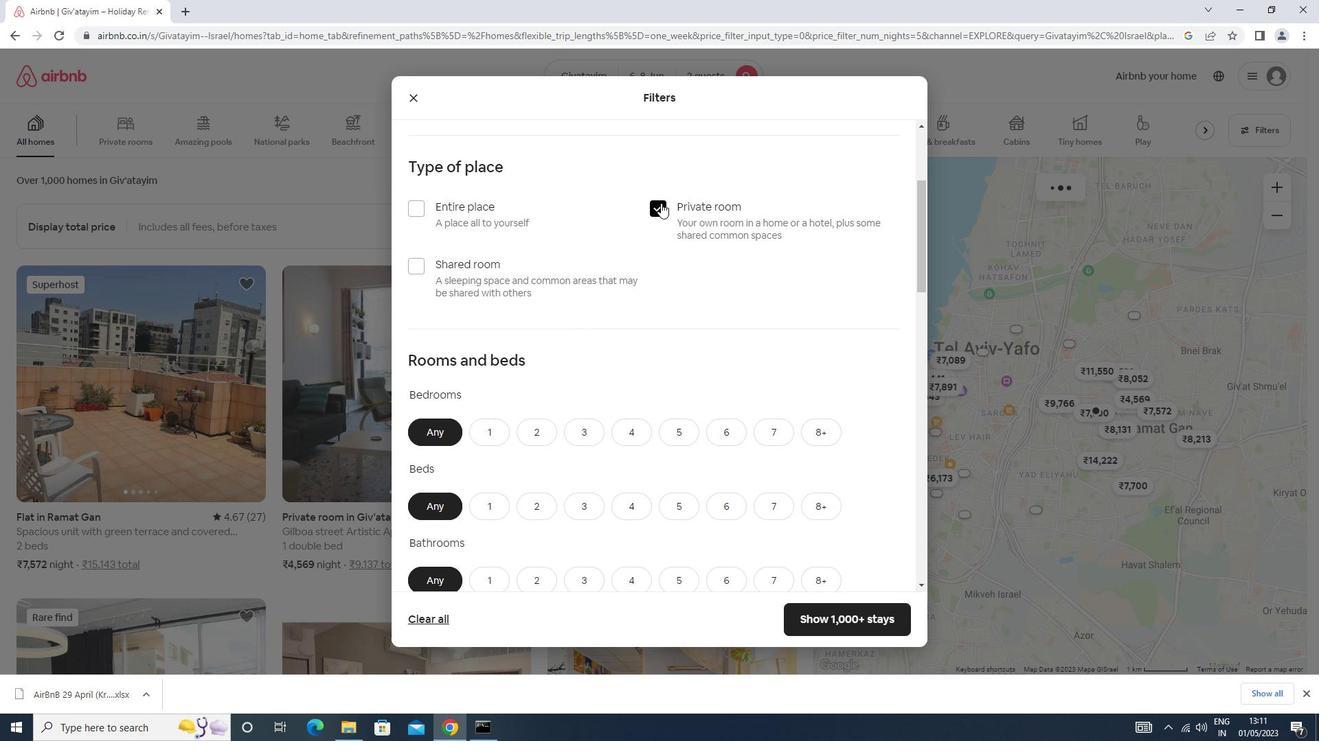 
Action: Mouse moved to (656, 204)
Screenshot: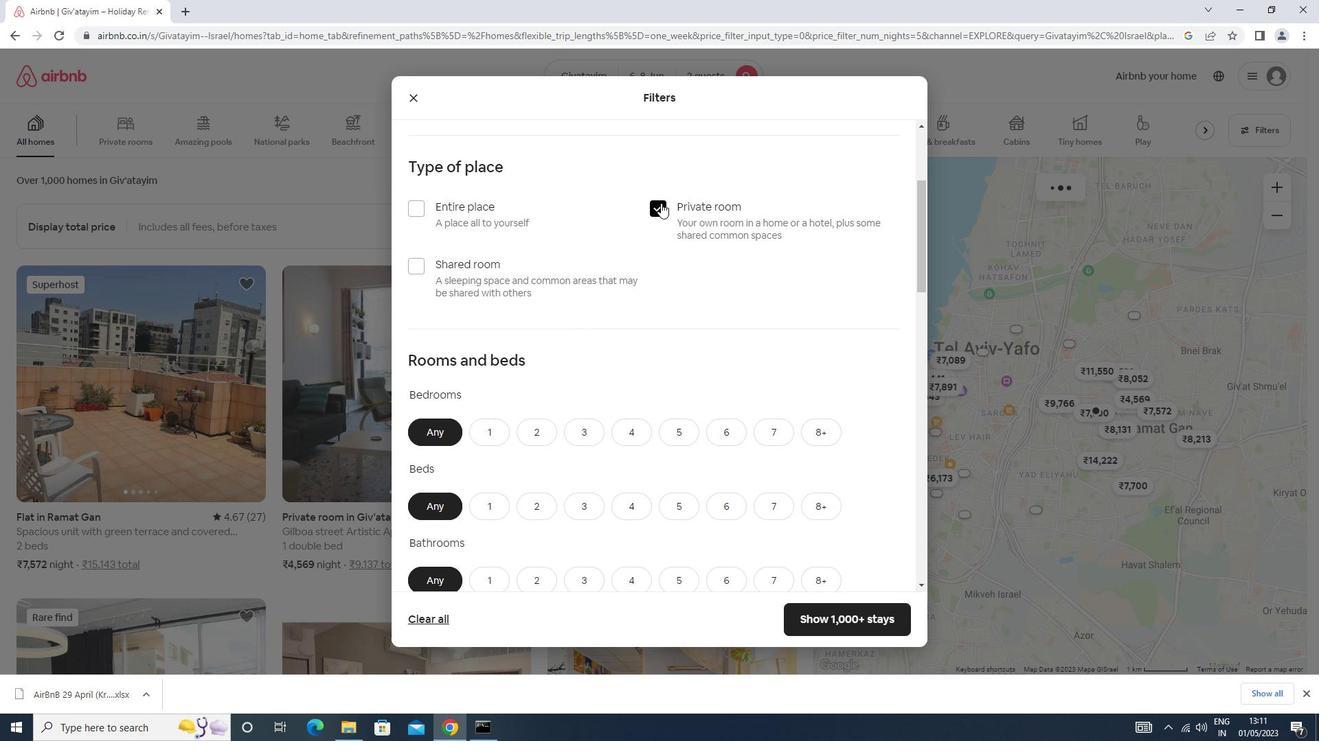 
Action: Mouse scrolled (656, 203) with delta (0, 0)
Screenshot: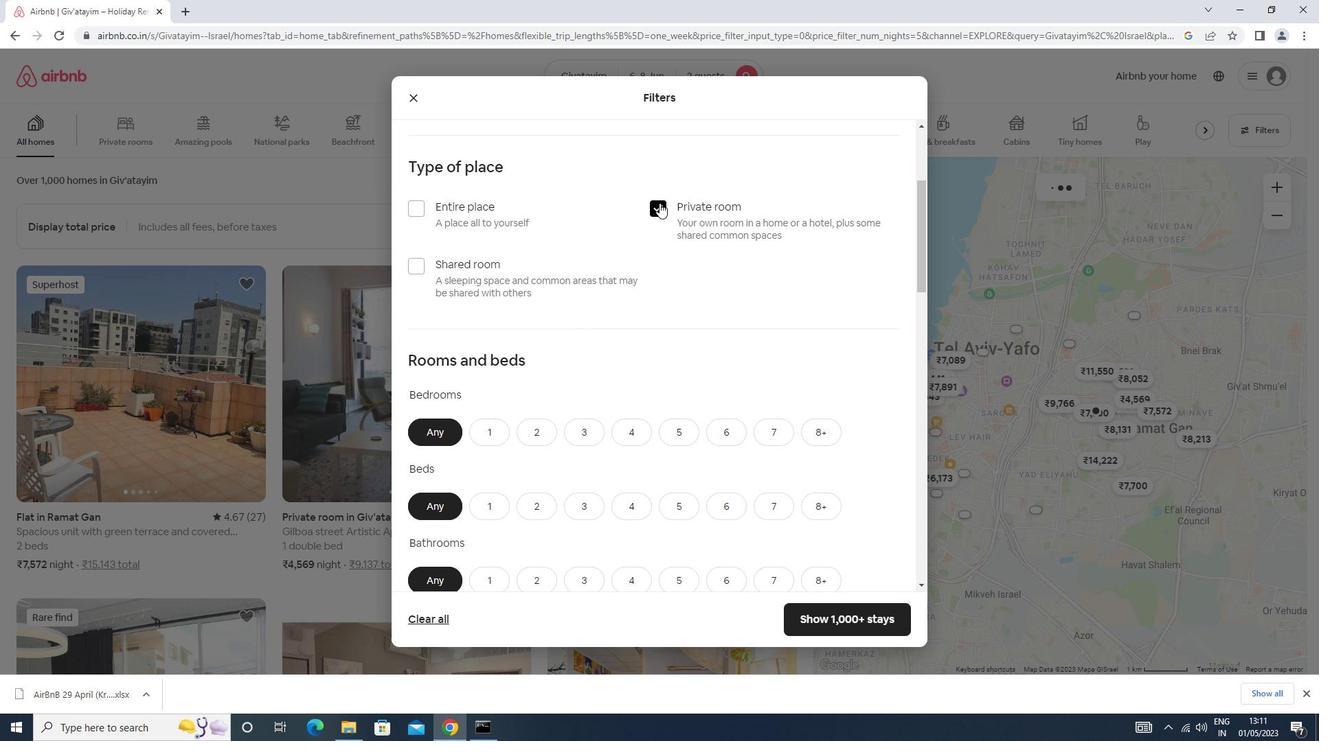 
Action: Mouse moved to (498, 295)
Screenshot: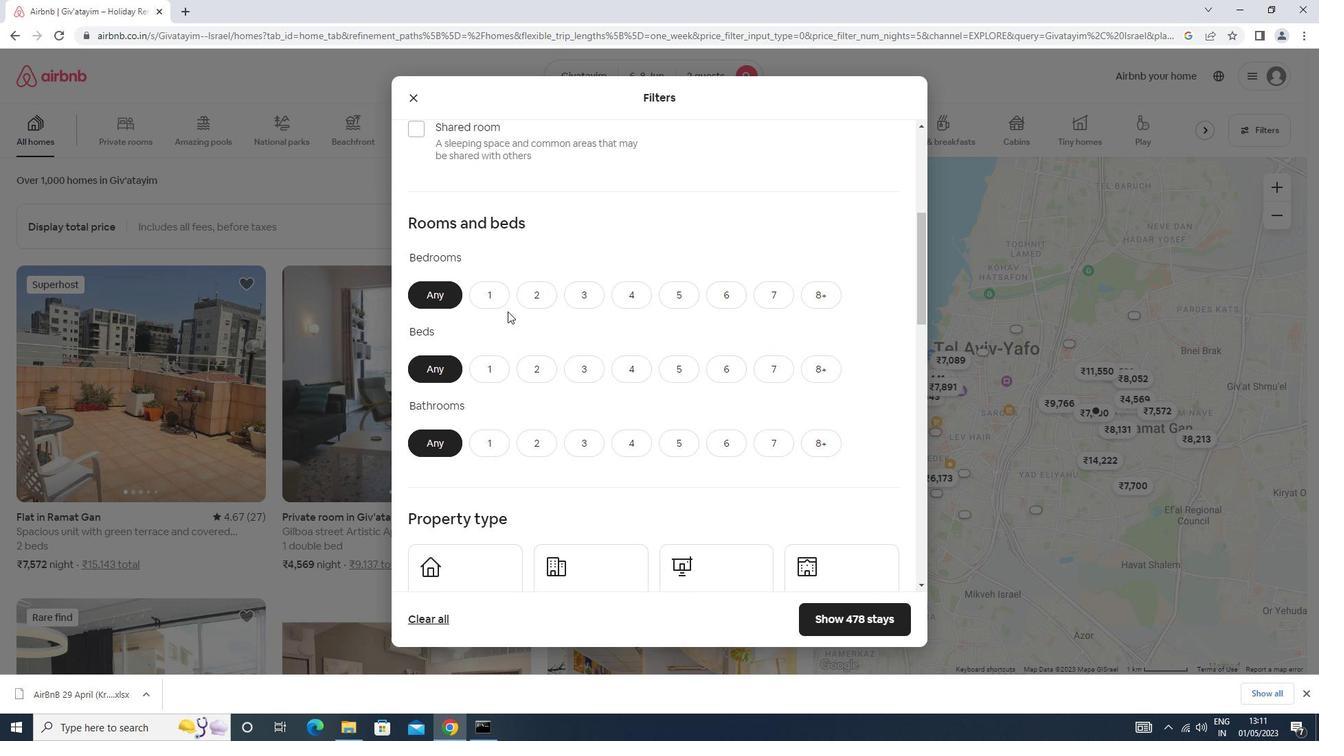
Action: Mouse pressed left at (498, 295)
Screenshot: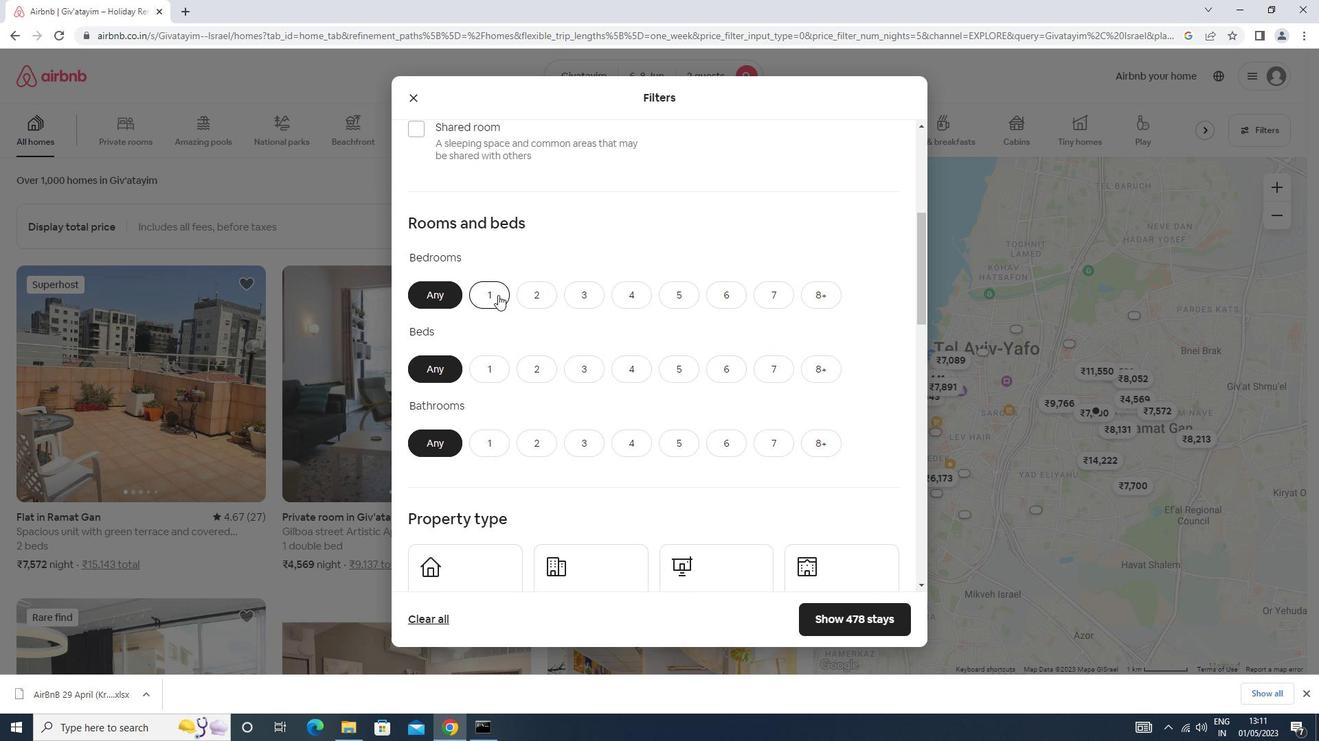 
Action: Mouse moved to (520, 365)
Screenshot: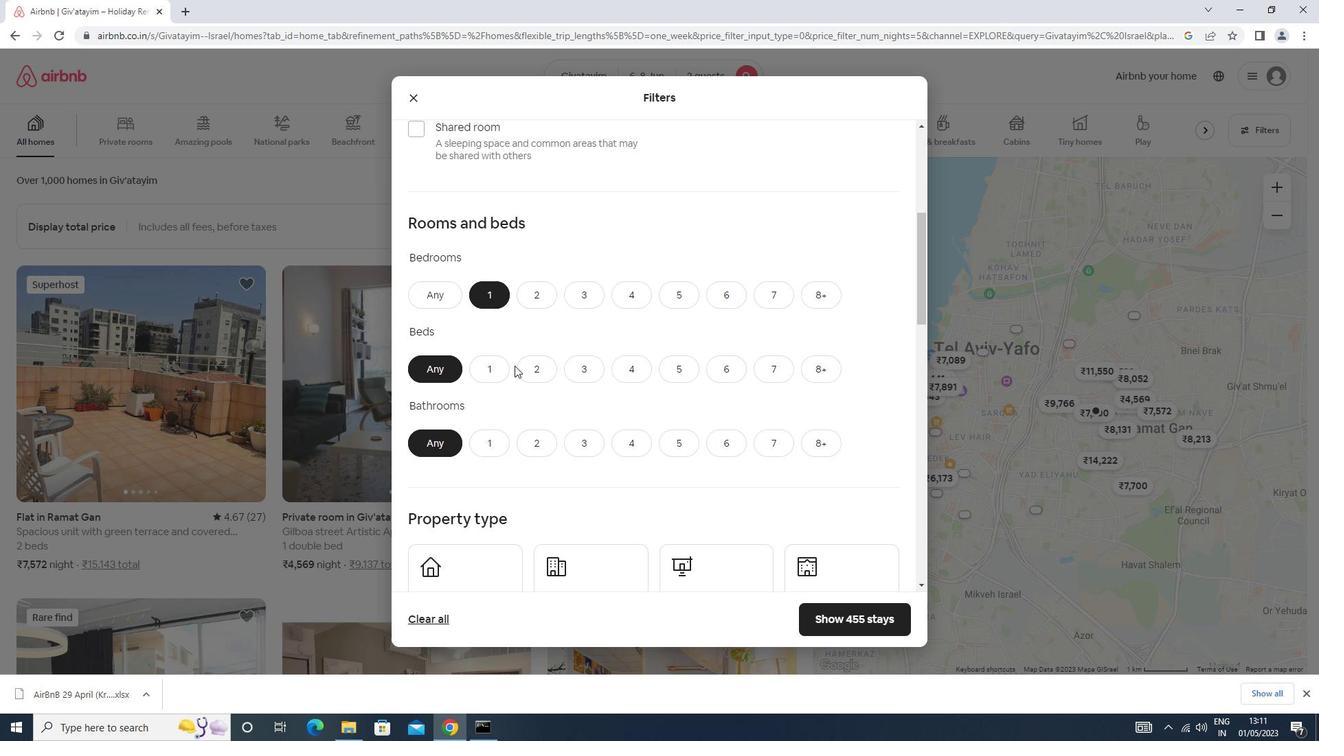 
Action: Mouse pressed left at (520, 365)
Screenshot: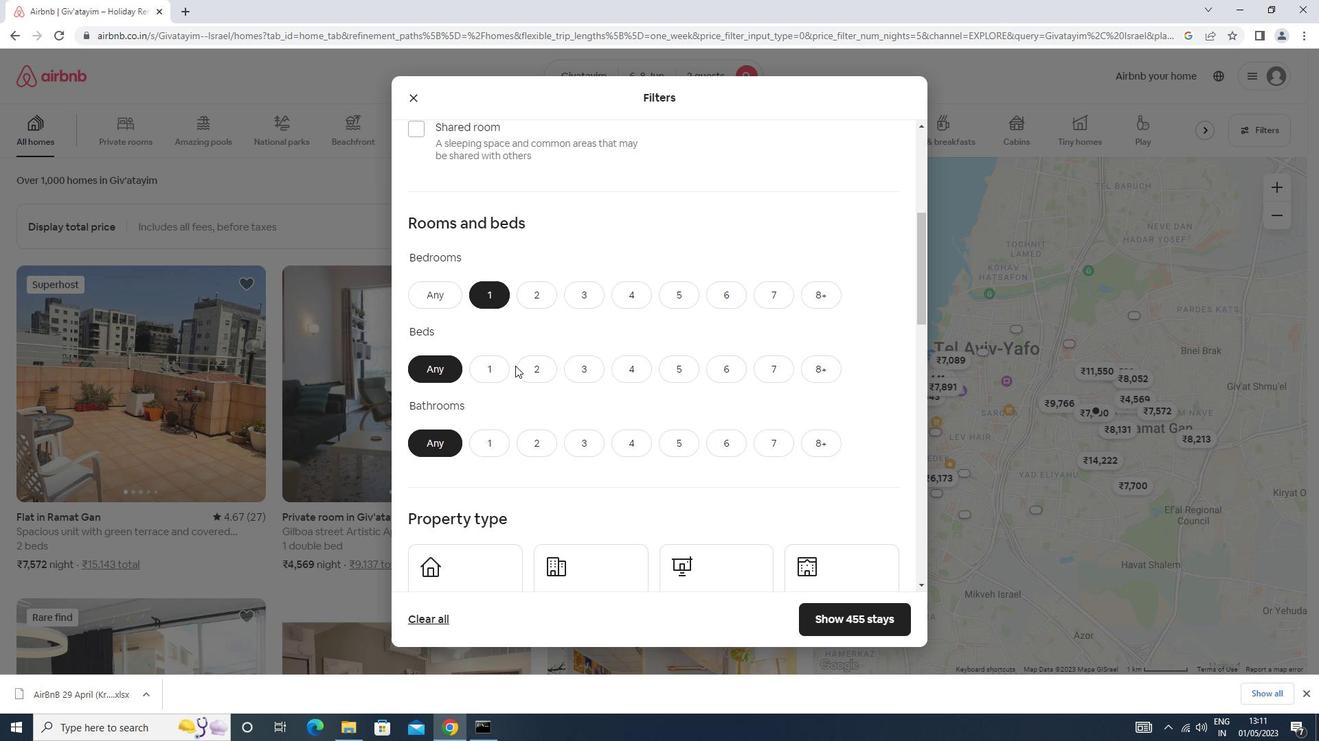 
Action: Mouse moved to (483, 449)
Screenshot: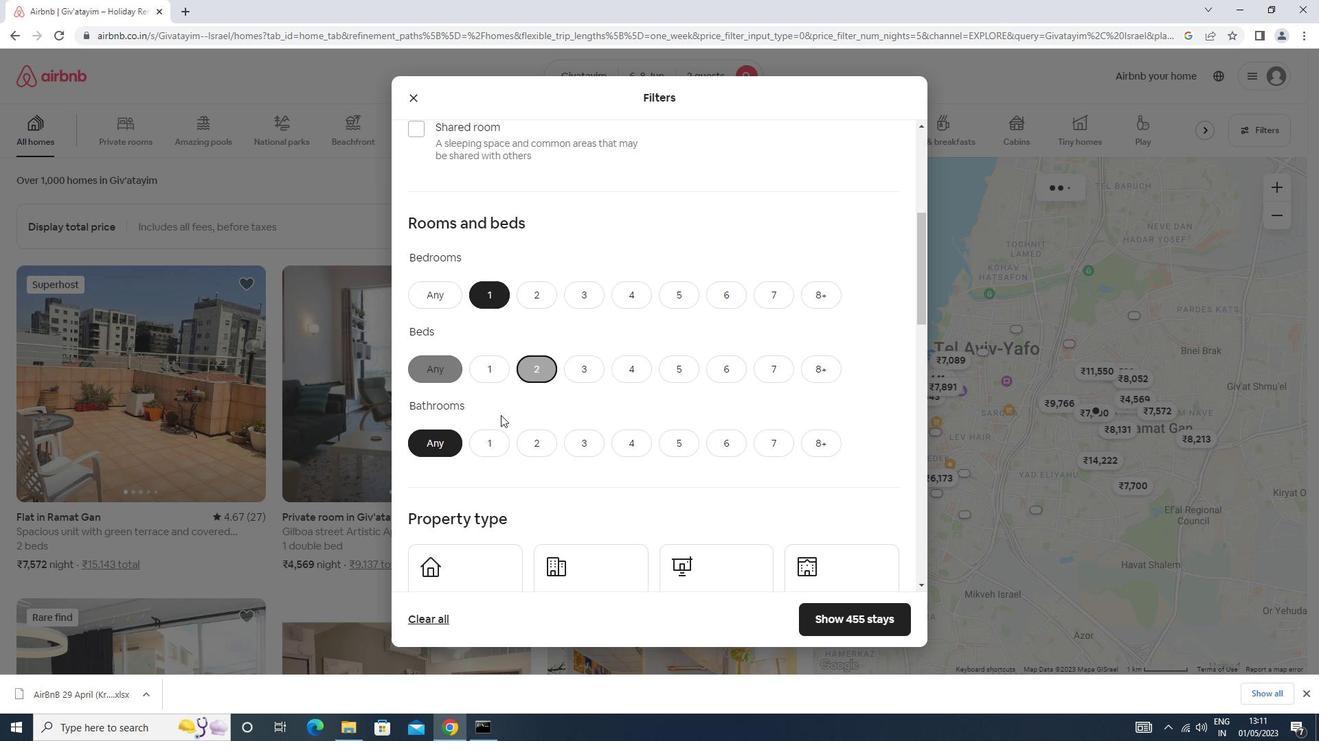 
Action: Mouse pressed left at (483, 449)
Screenshot: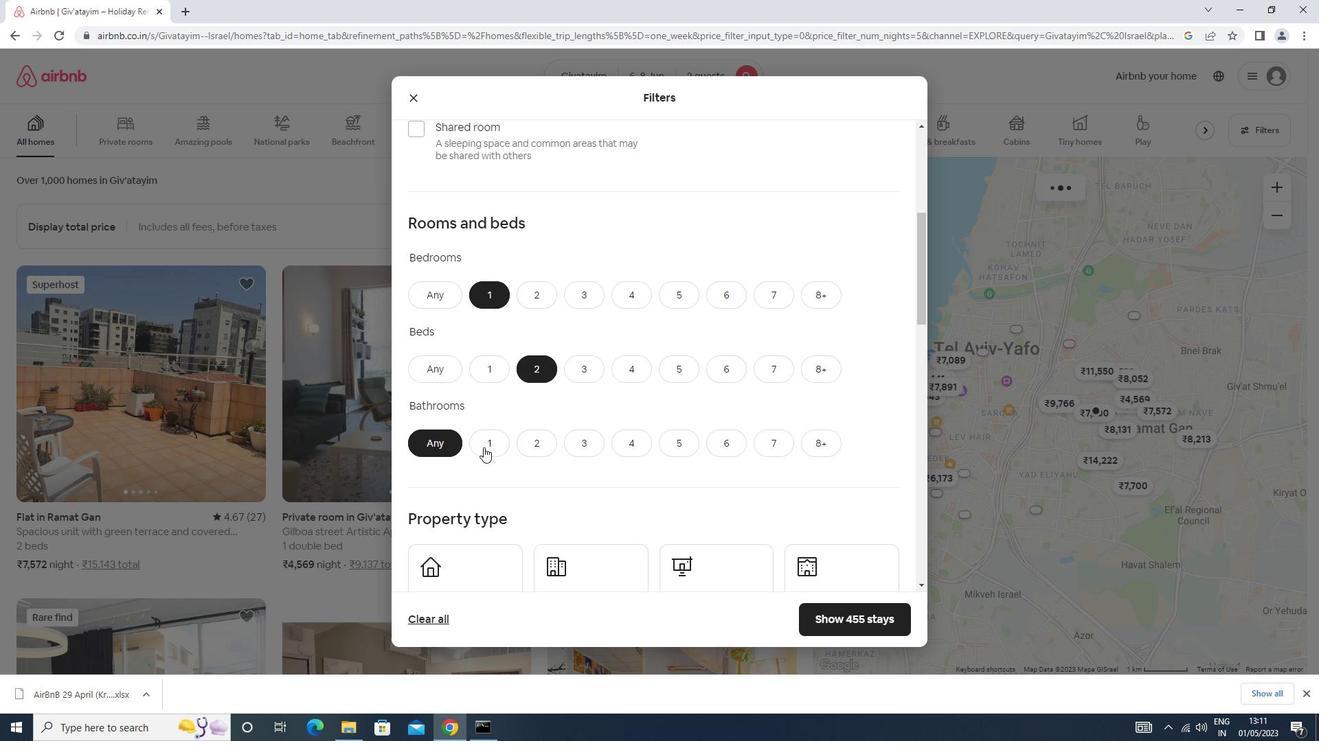 
Action: Mouse moved to (486, 425)
Screenshot: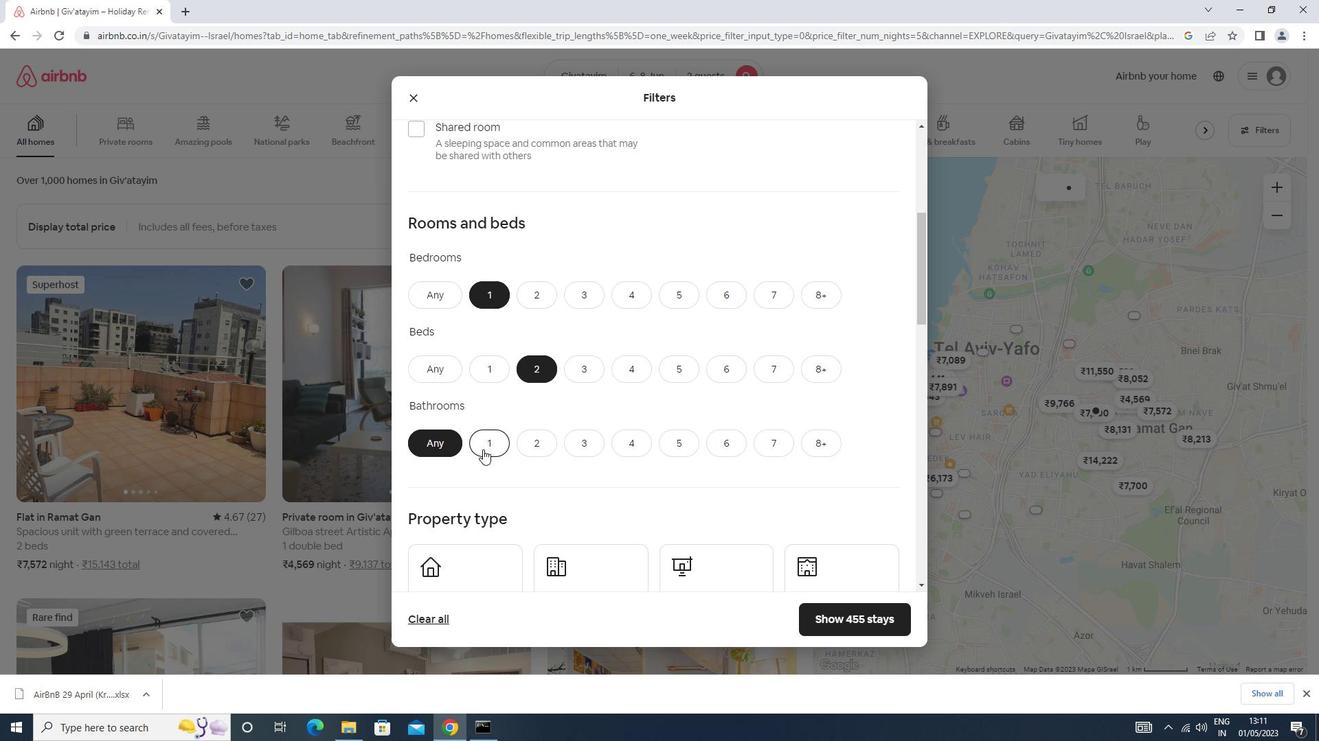 
Action: Mouse scrolled (486, 424) with delta (0, 0)
Screenshot: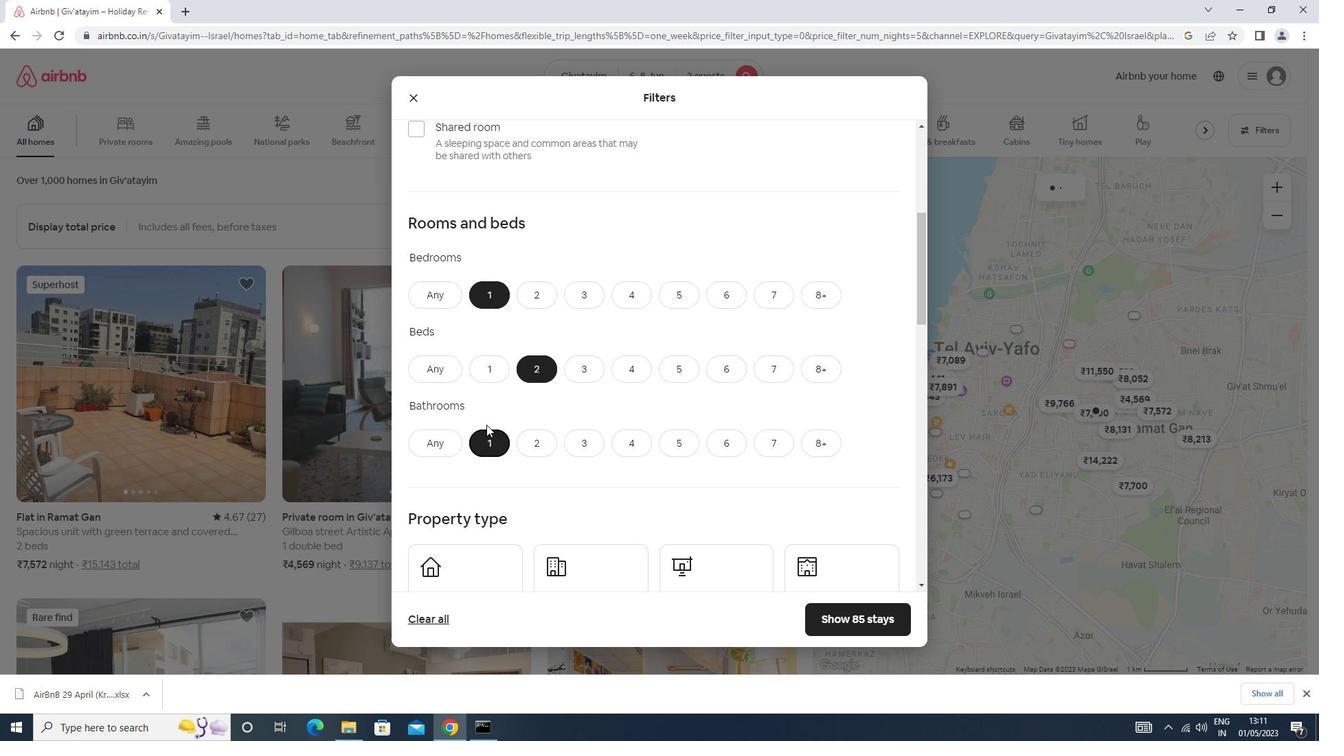 
Action: Mouse scrolled (486, 424) with delta (0, 0)
Screenshot: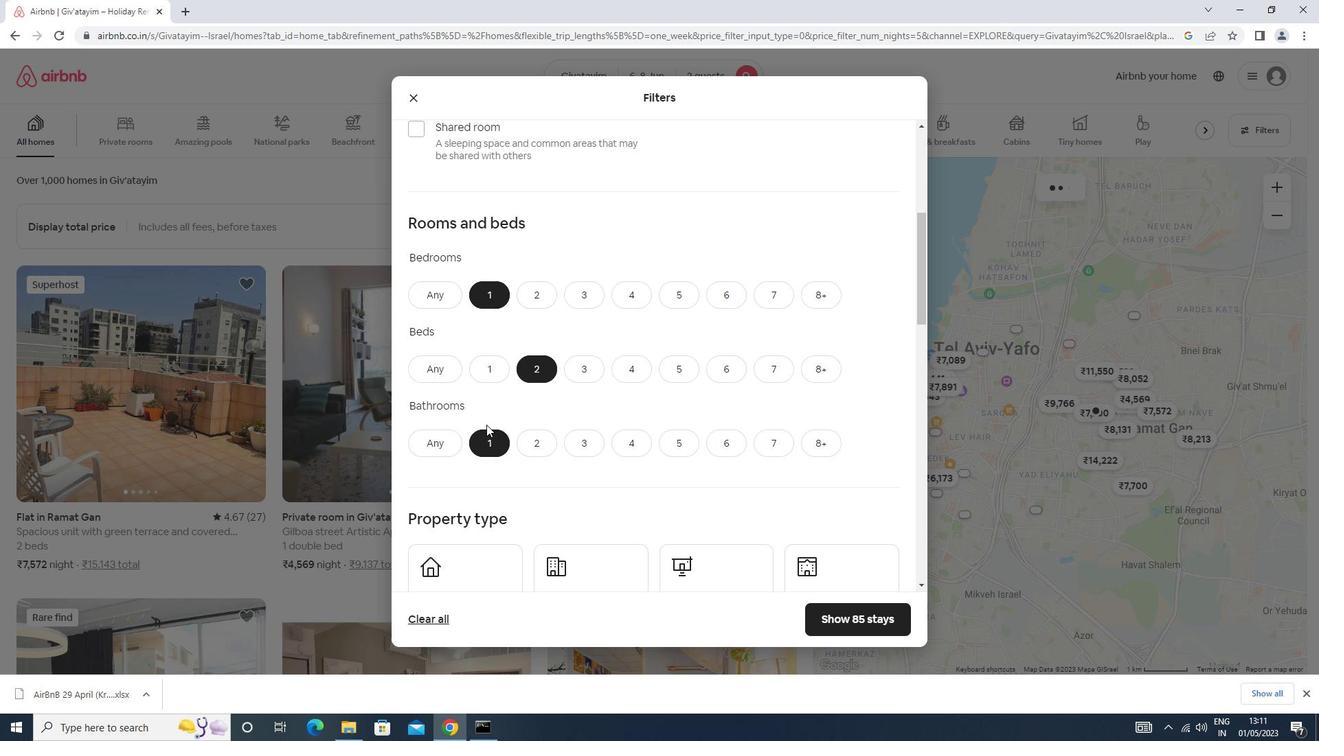 
Action: Mouse scrolled (486, 424) with delta (0, 0)
Screenshot: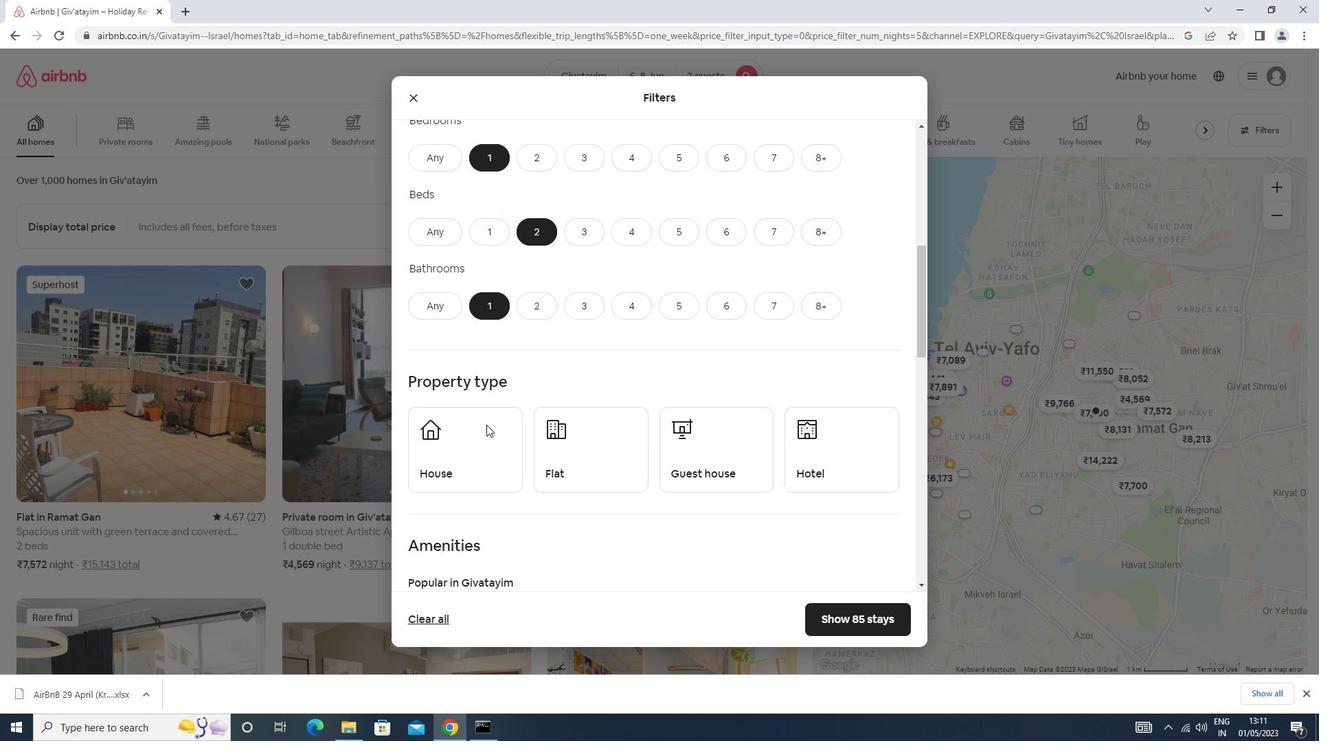 
Action: Mouse moved to (469, 395)
Screenshot: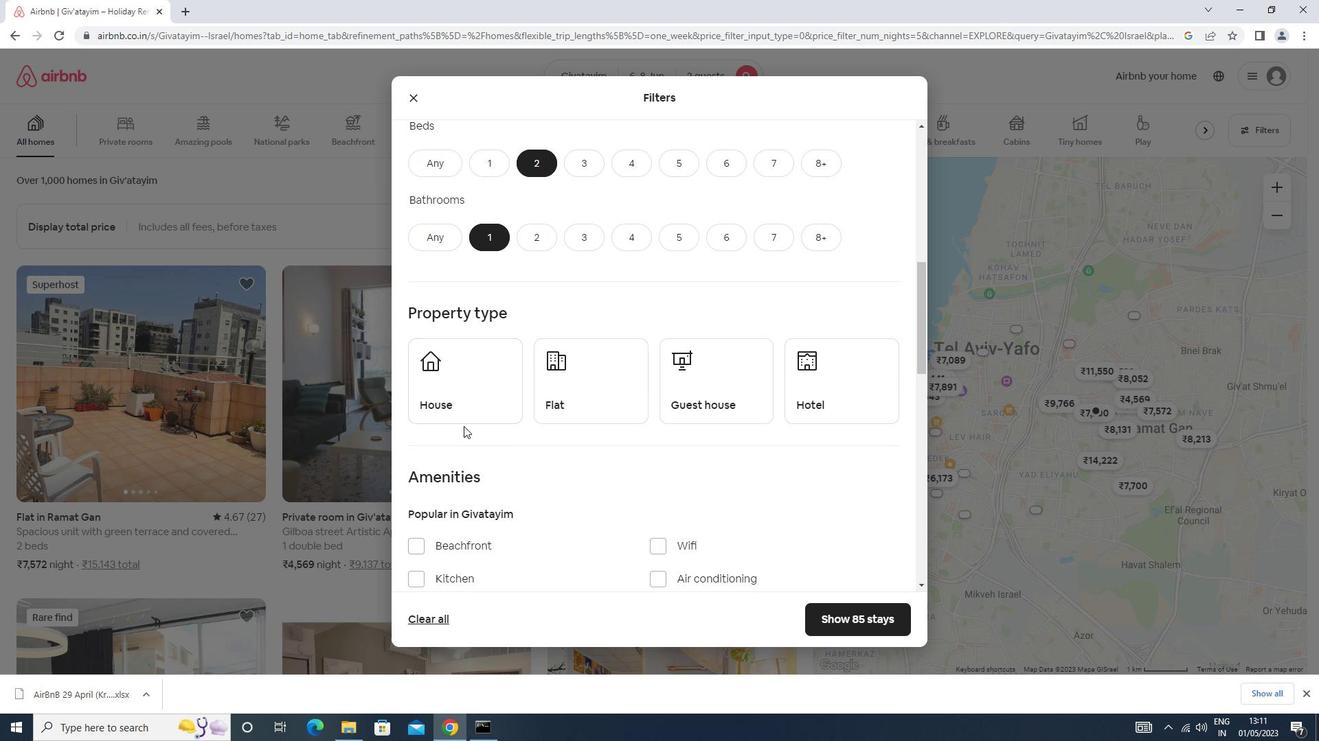 
Action: Mouse pressed left at (469, 395)
Screenshot: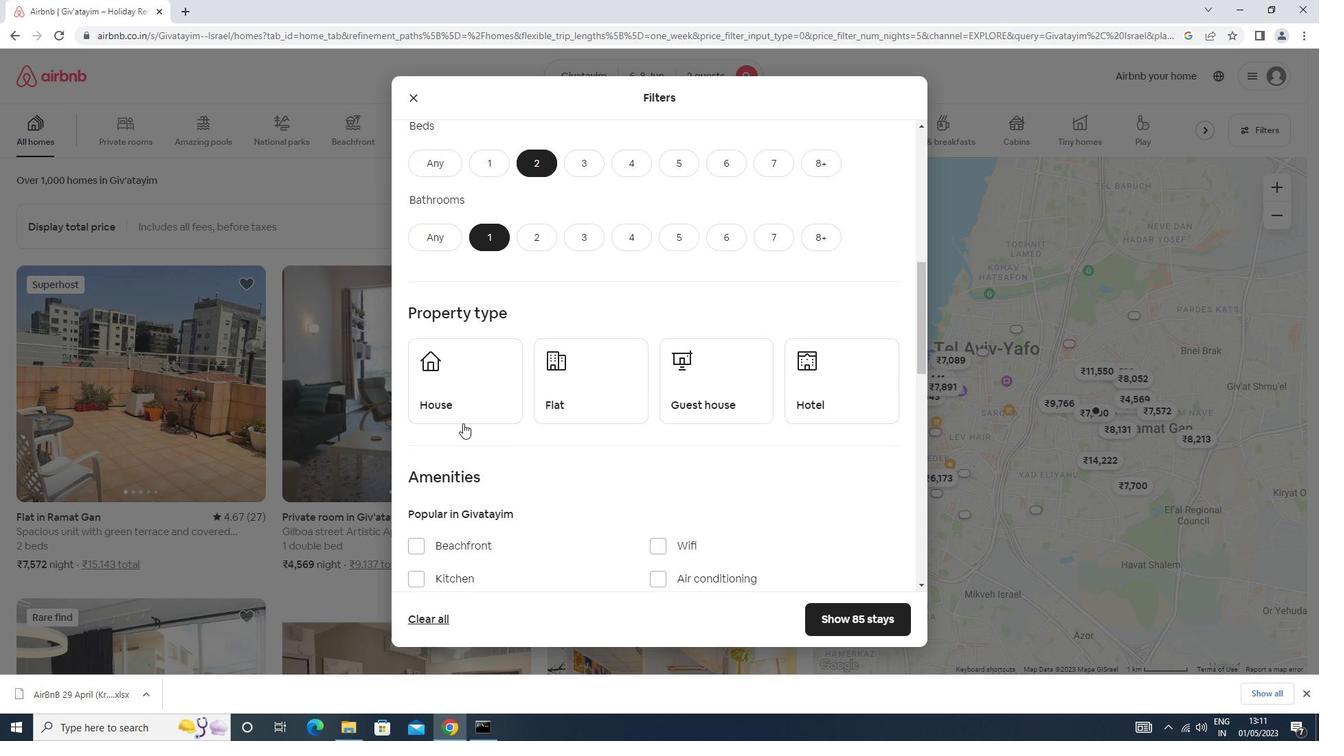 
Action: Mouse moved to (574, 397)
Screenshot: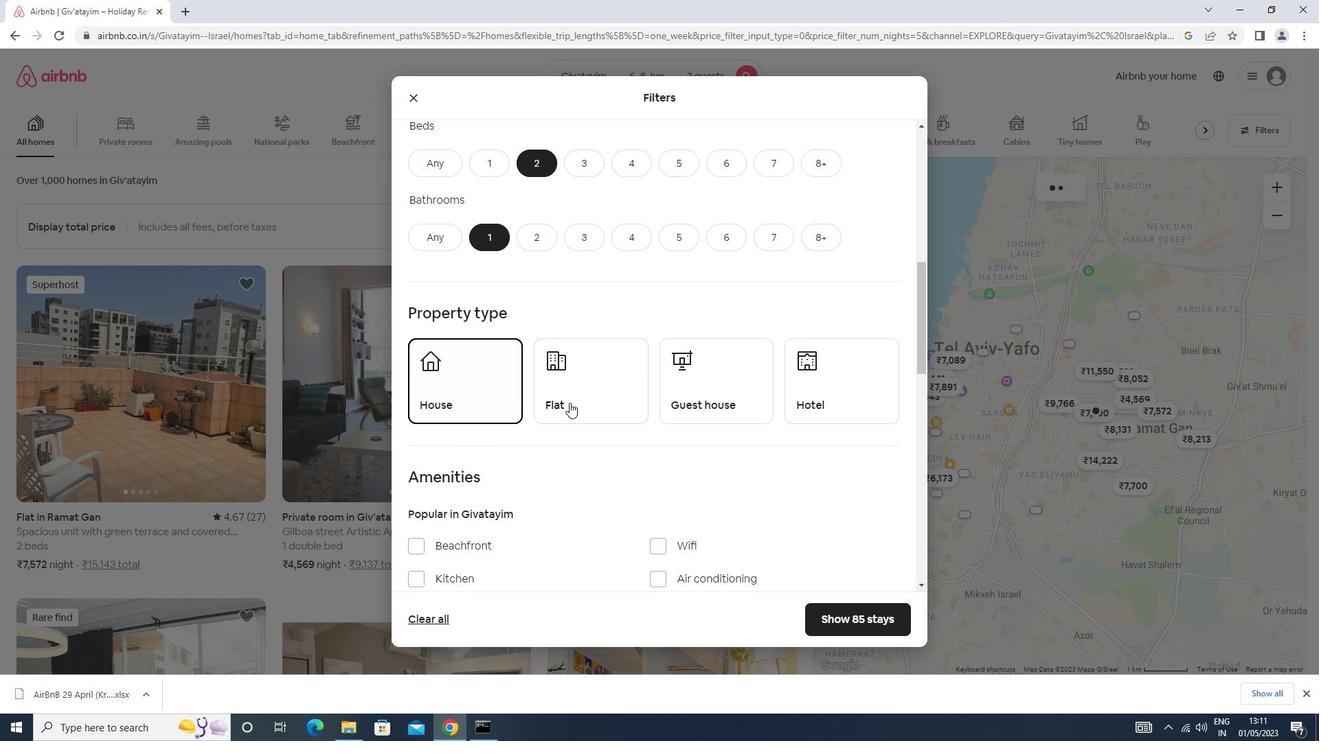 
Action: Mouse pressed left at (574, 397)
Screenshot: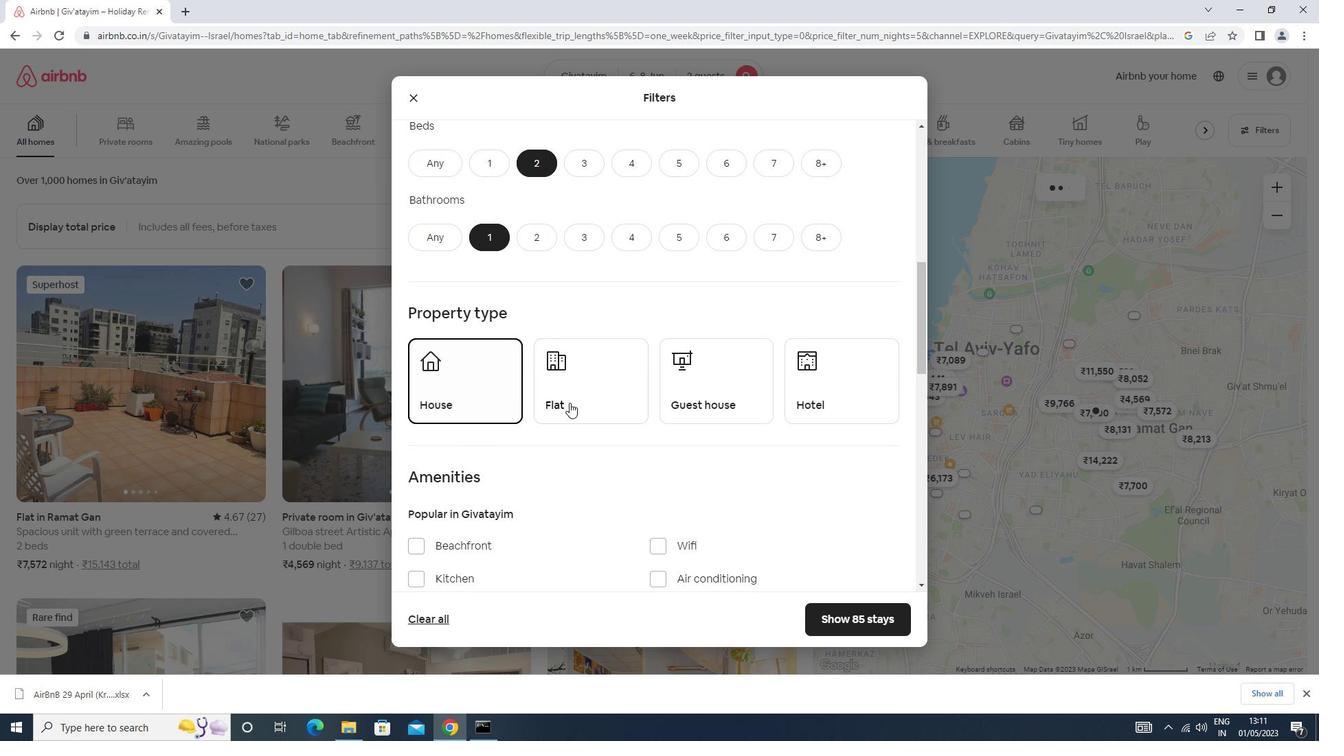 
Action: Mouse moved to (706, 377)
Screenshot: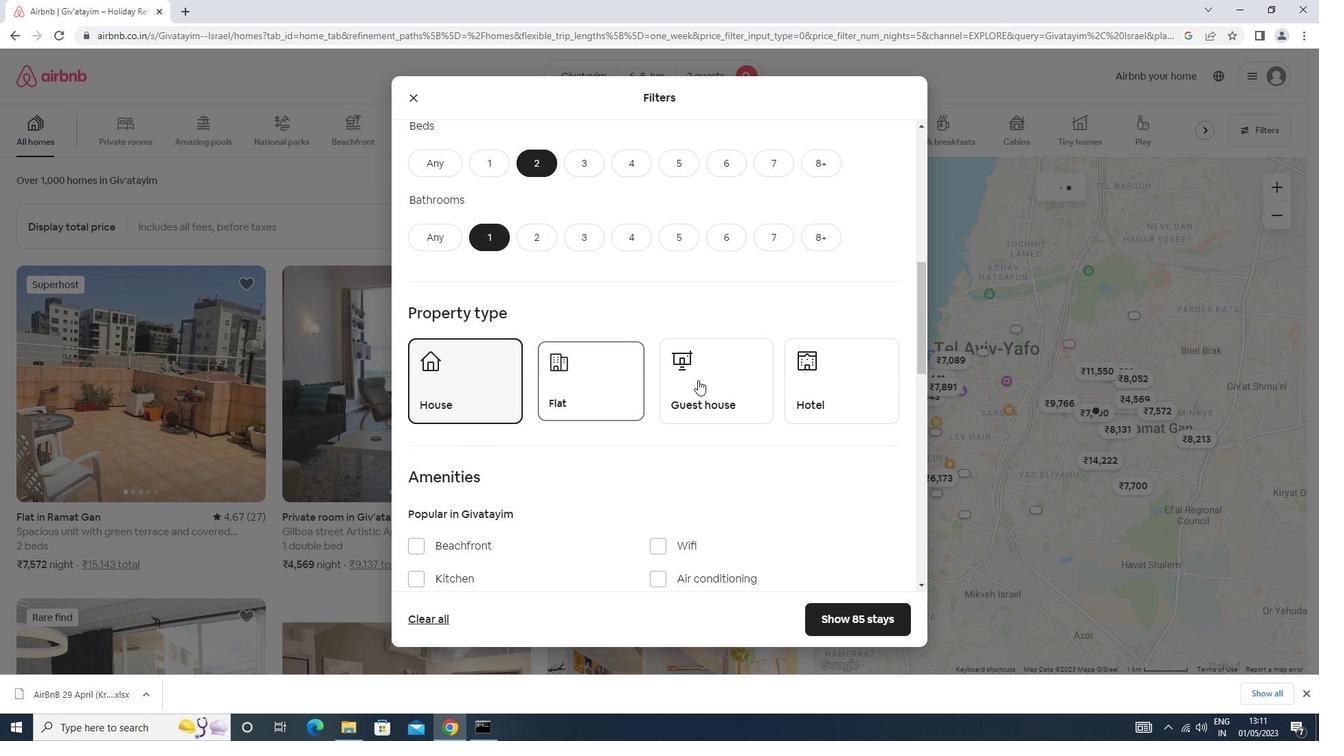
Action: Mouse pressed left at (706, 377)
Screenshot: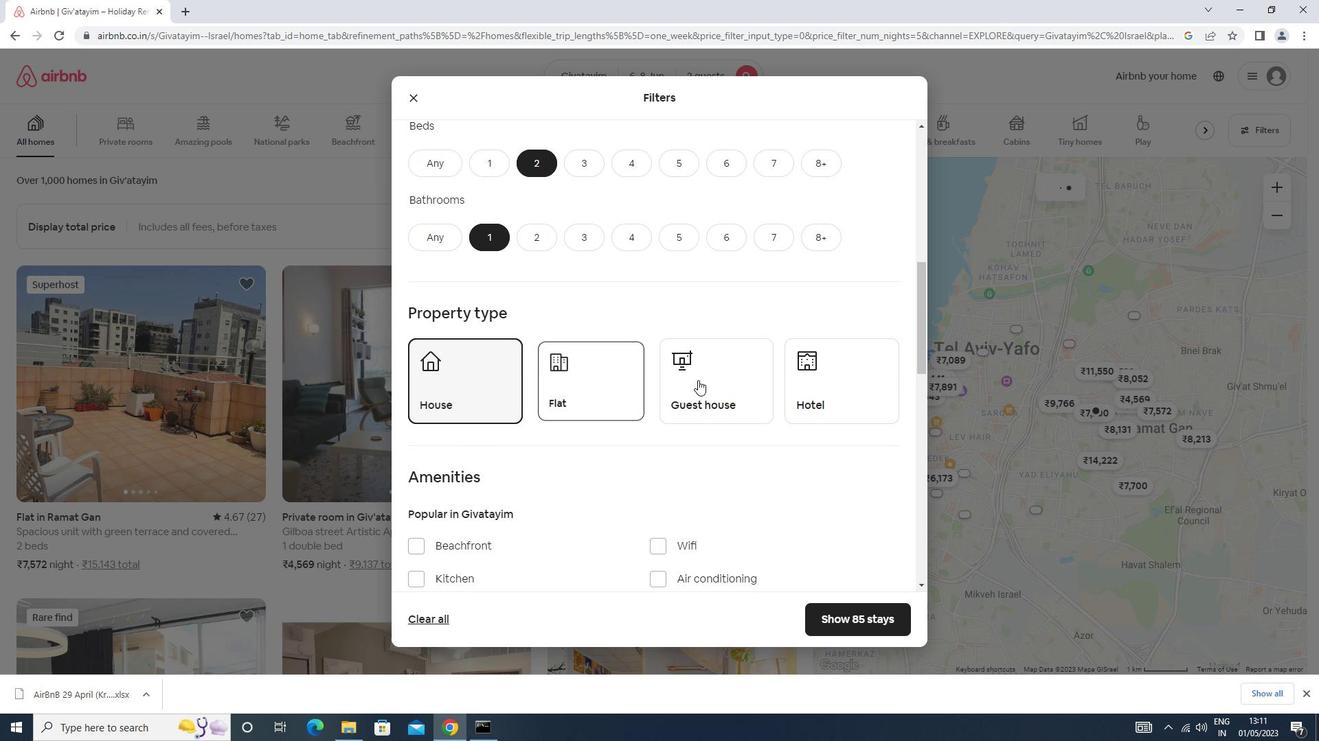 
Action: Mouse moved to (706, 371)
Screenshot: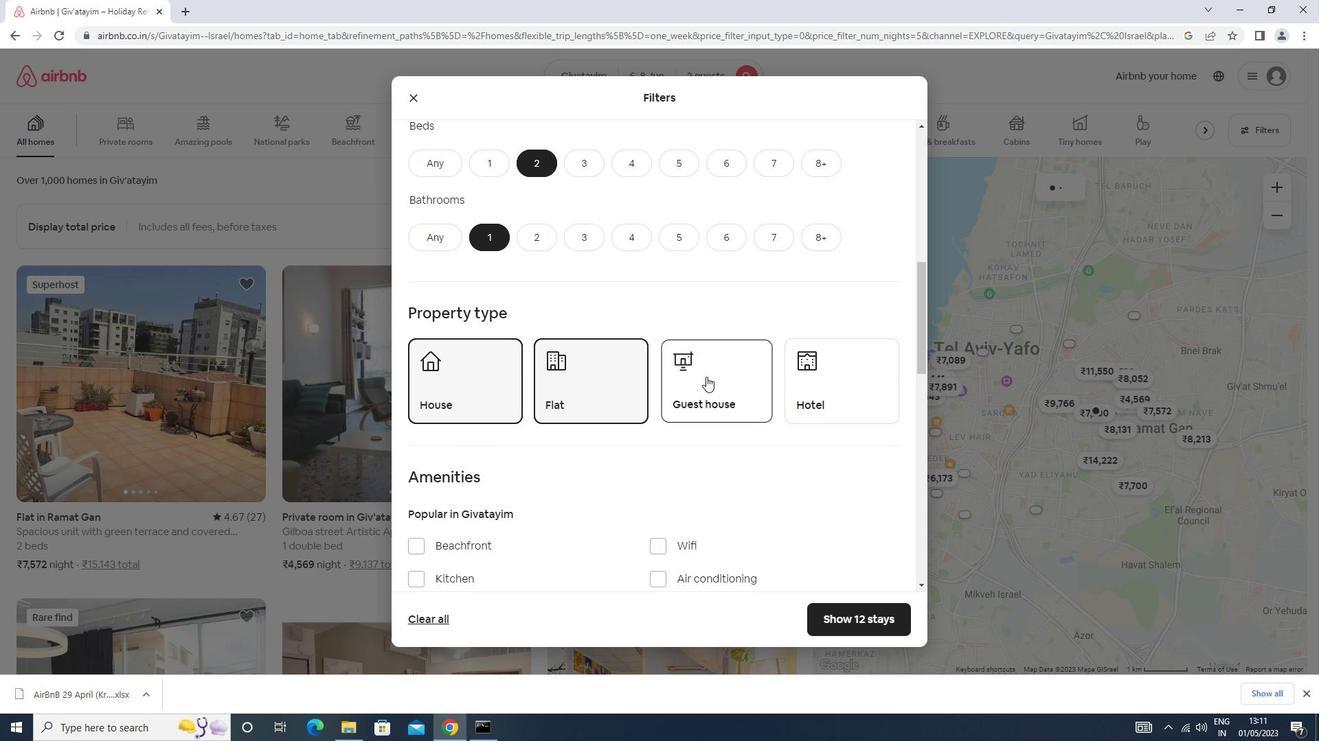 
Action: Mouse scrolled (706, 370) with delta (0, 0)
Screenshot: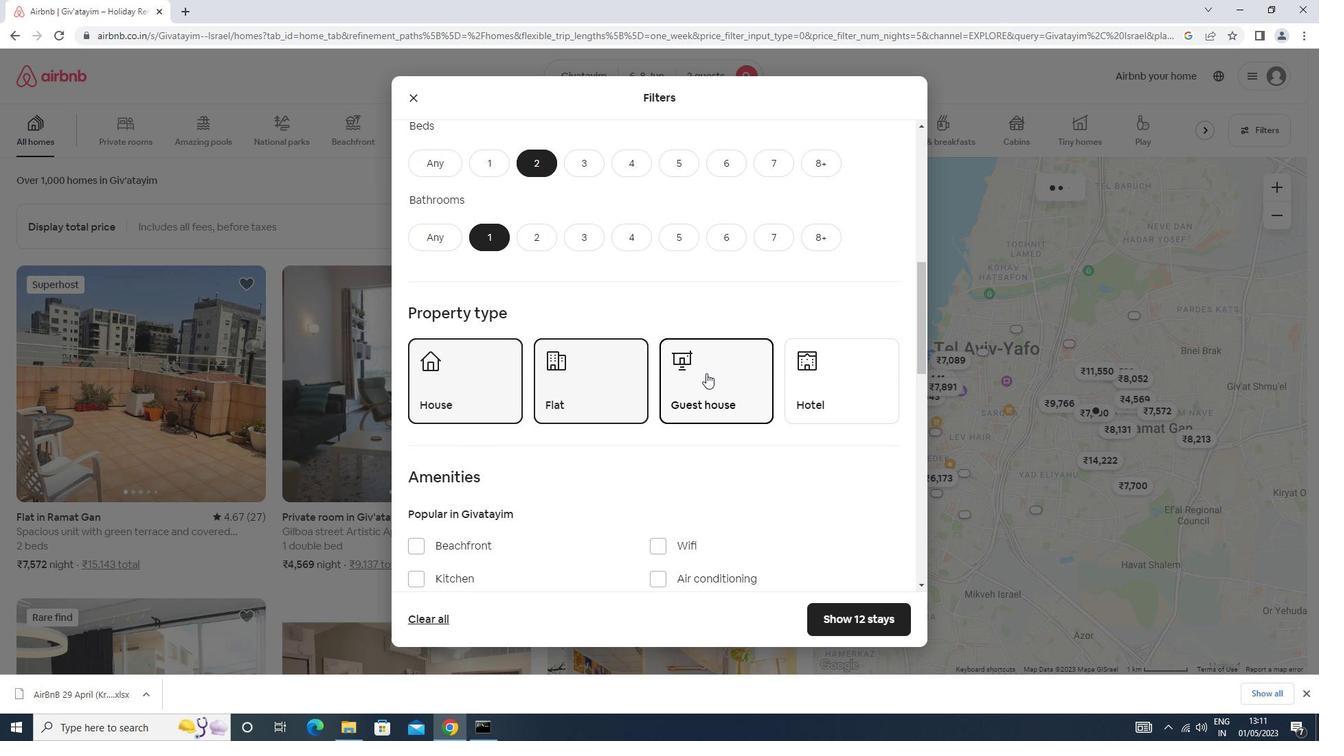 
Action: Mouse scrolled (706, 370) with delta (0, 0)
Screenshot: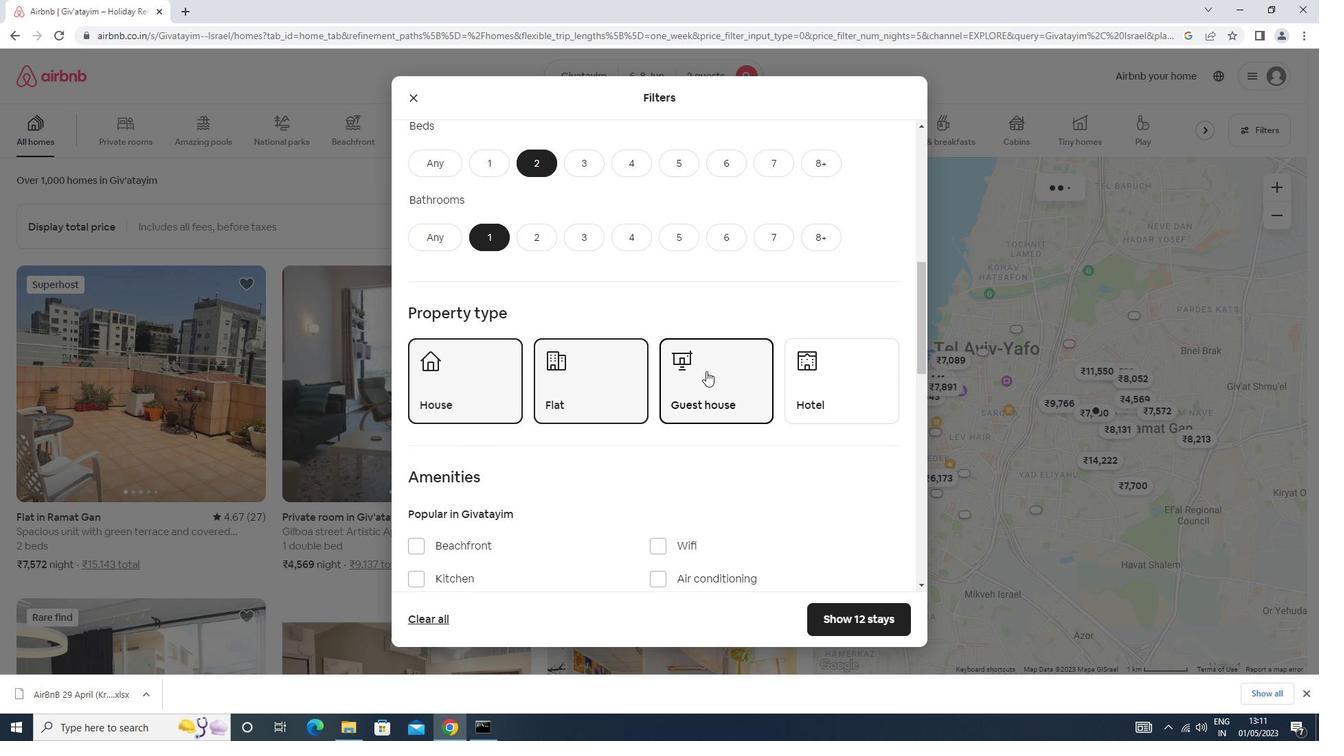 
Action: Mouse scrolled (706, 370) with delta (0, 0)
Screenshot: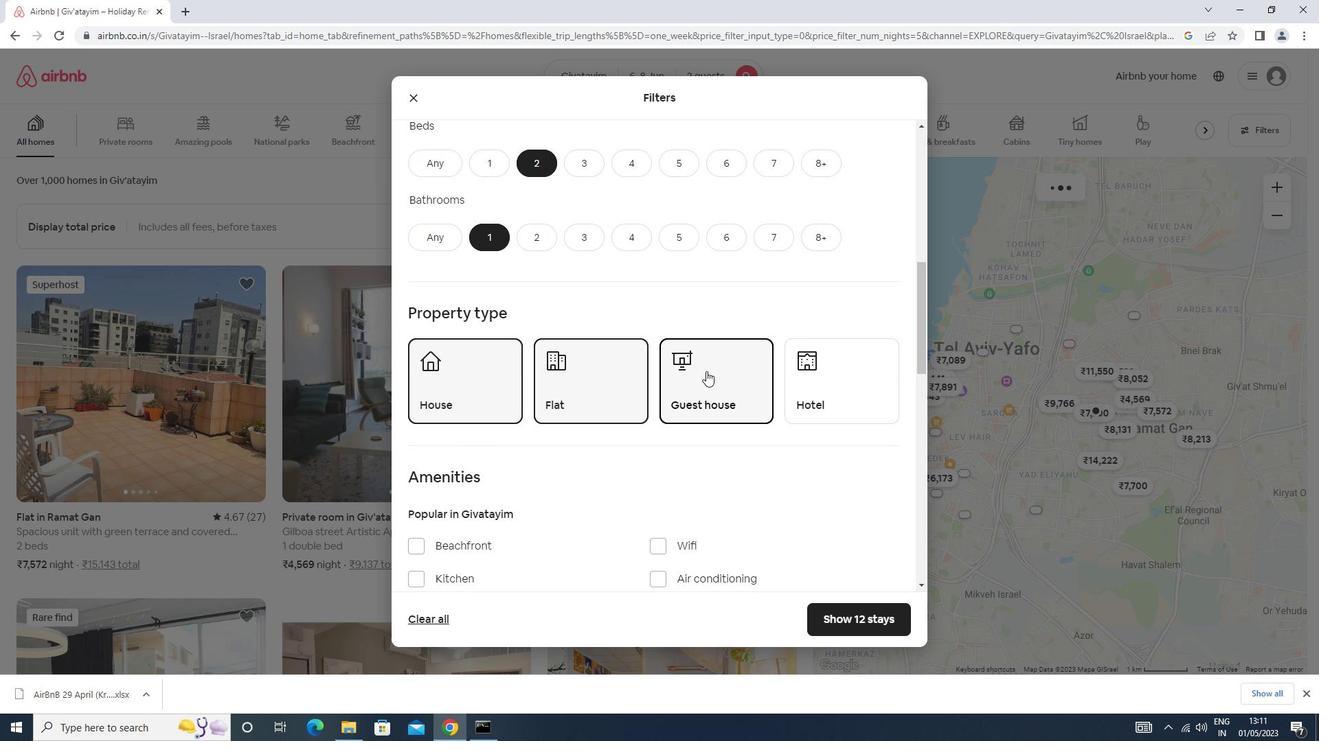 
Action: Mouse scrolled (706, 370) with delta (0, 0)
Screenshot: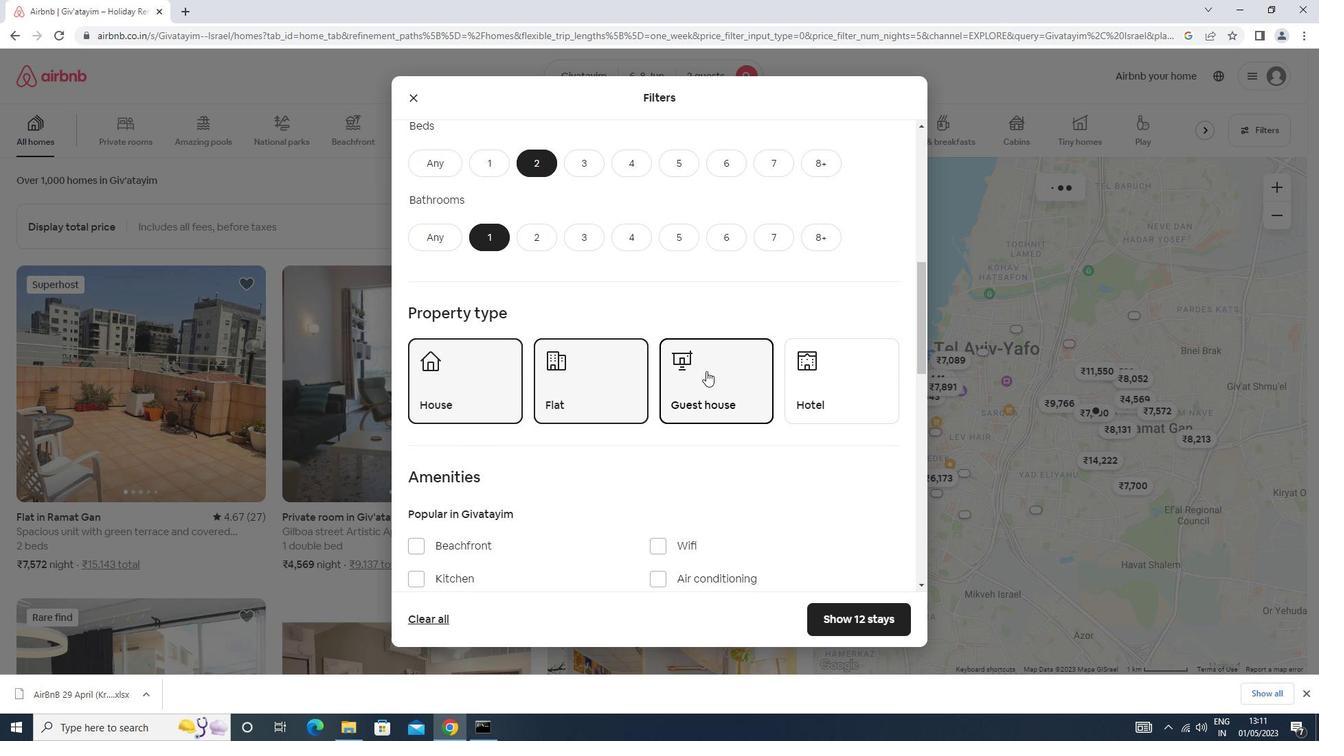 
Action: Mouse moved to (657, 263)
Screenshot: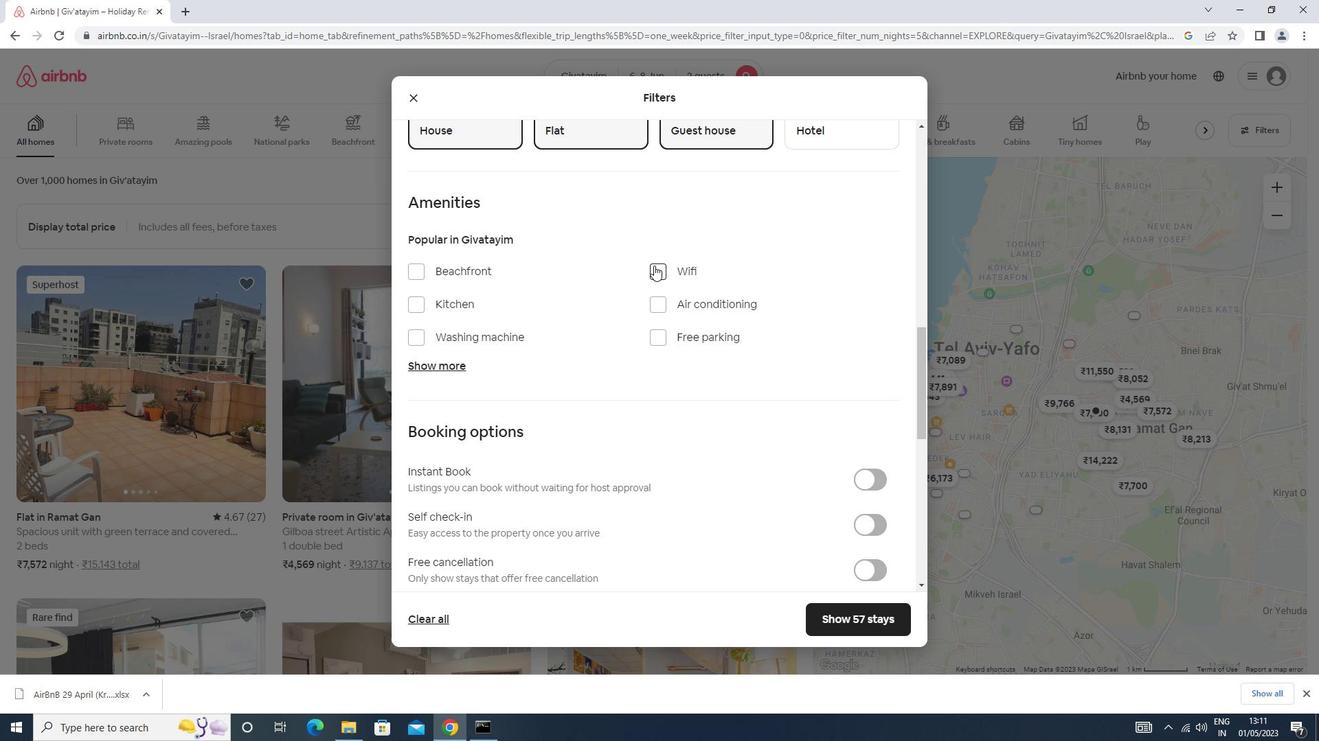 
Action: Mouse pressed left at (657, 263)
Screenshot: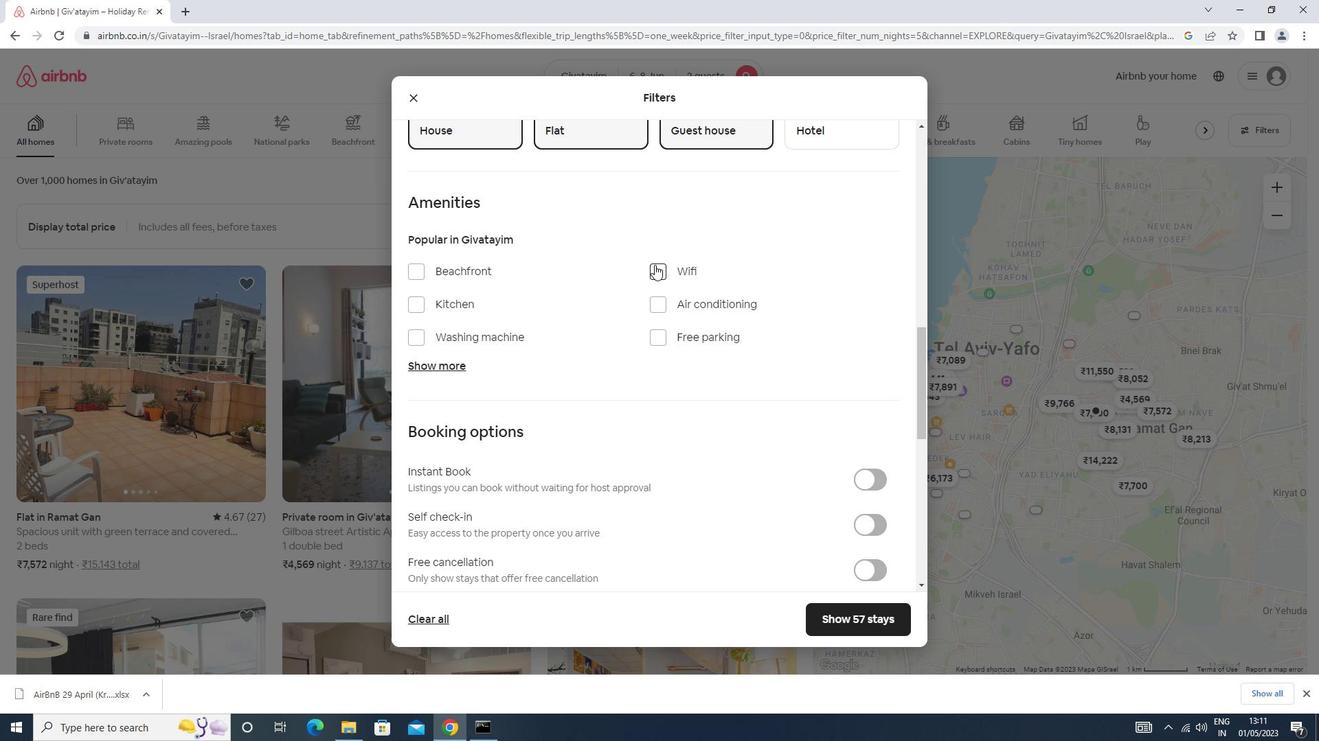 
Action: Mouse moved to (506, 331)
Screenshot: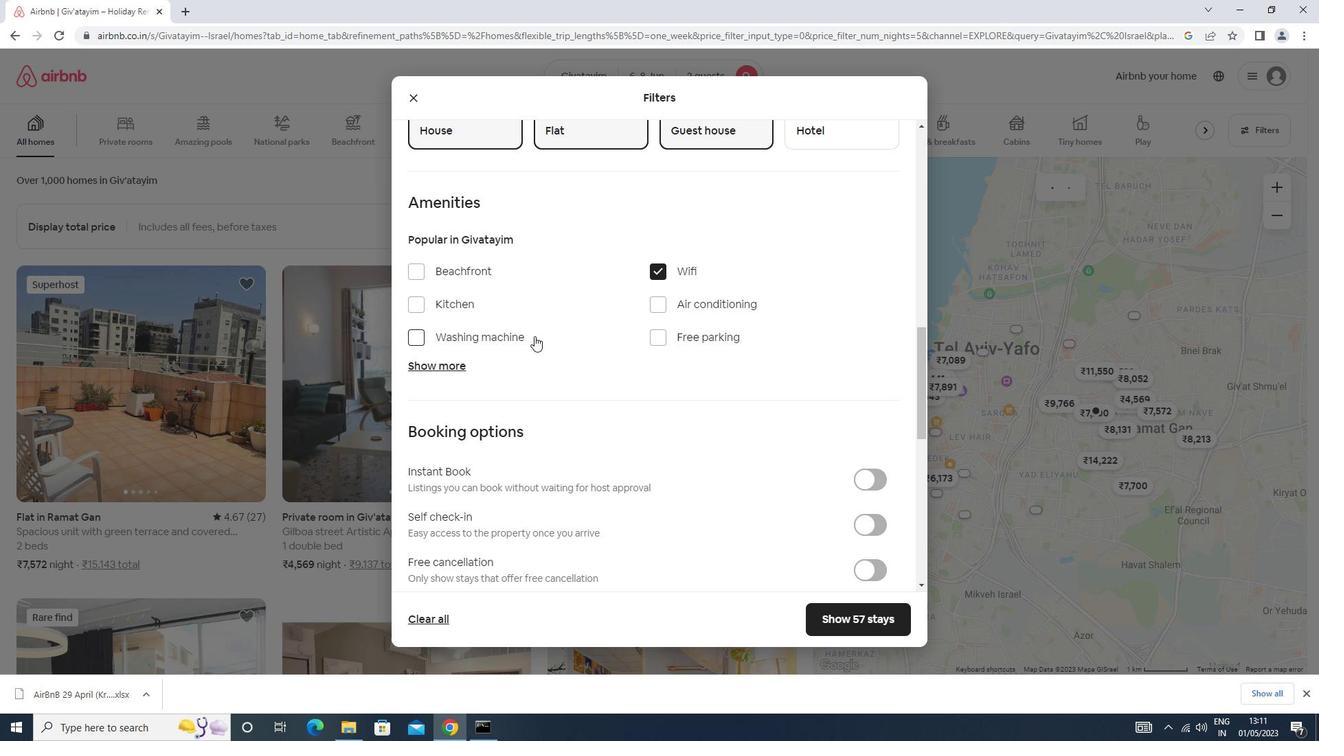 
Action: Mouse pressed left at (506, 331)
Screenshot: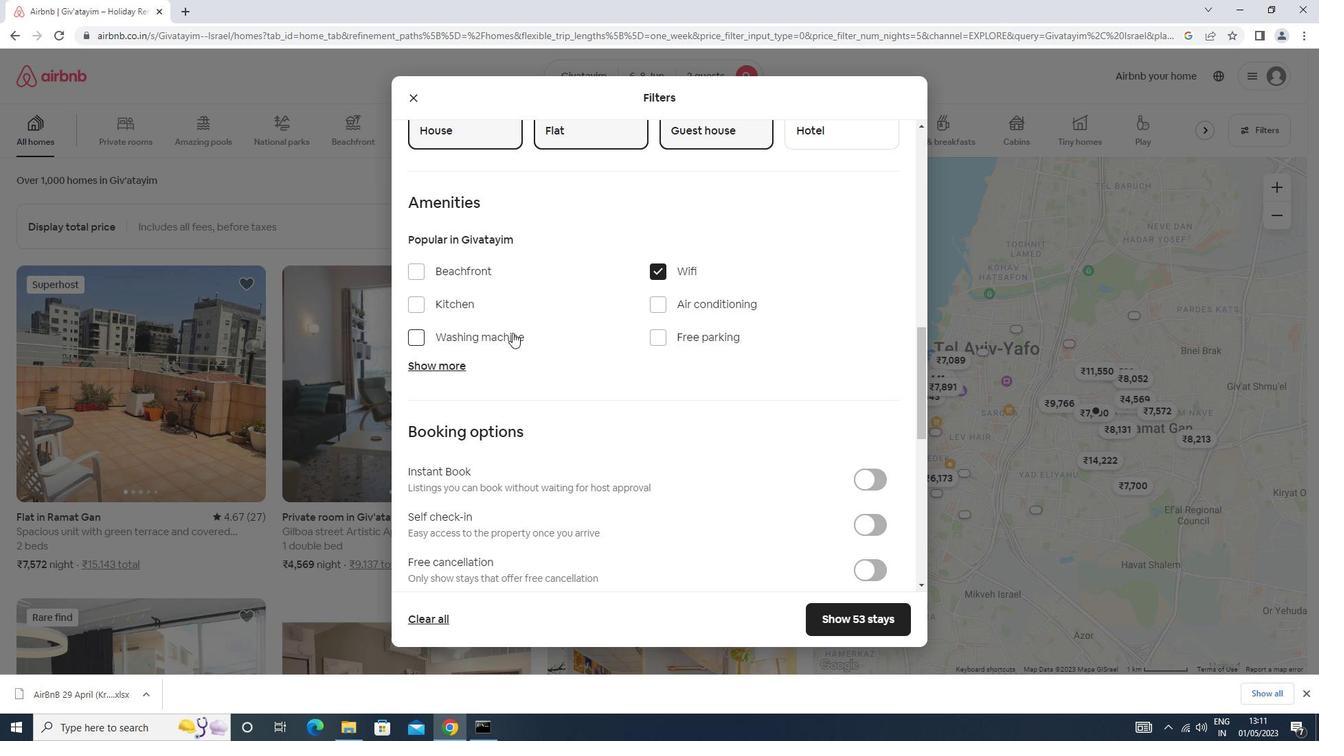 
Action: Mouse moved to (595, 344)
Screenshot: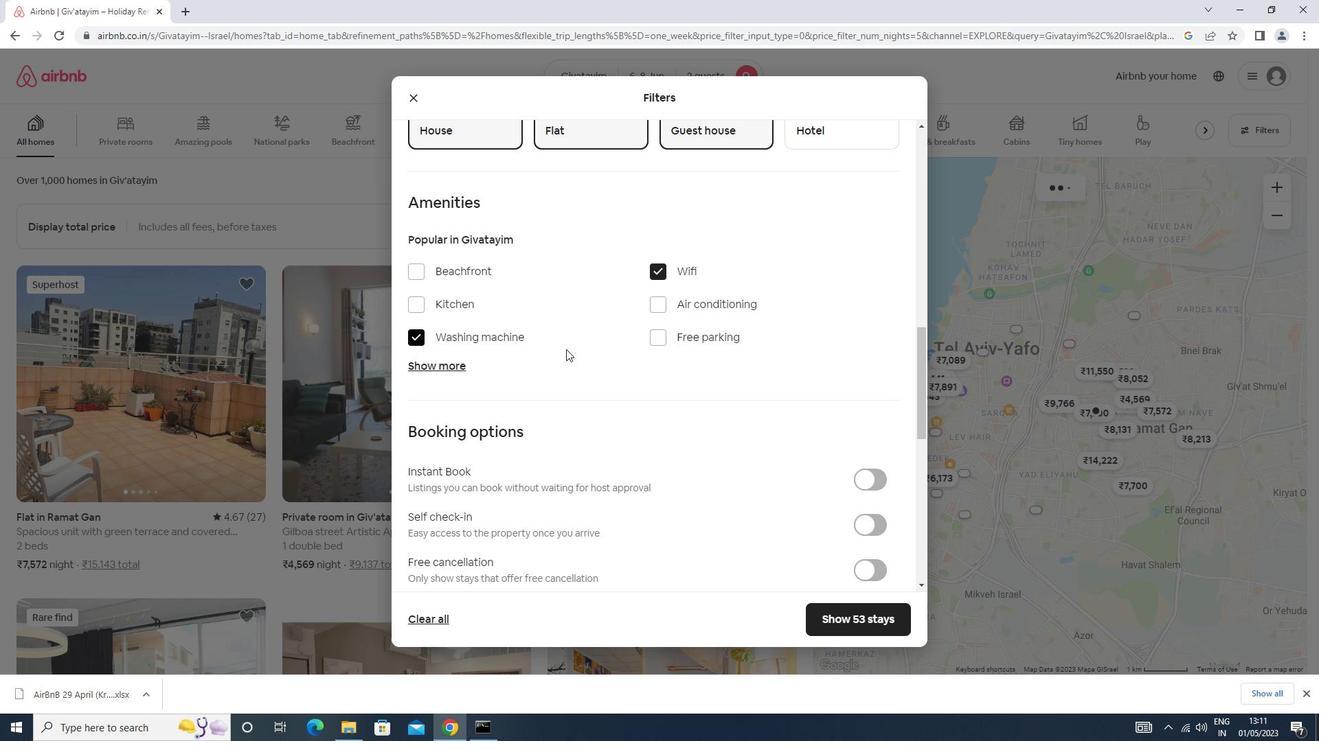 
Action: Mouse scrolled (595, 343) with delta (0, 0)
Screenshot: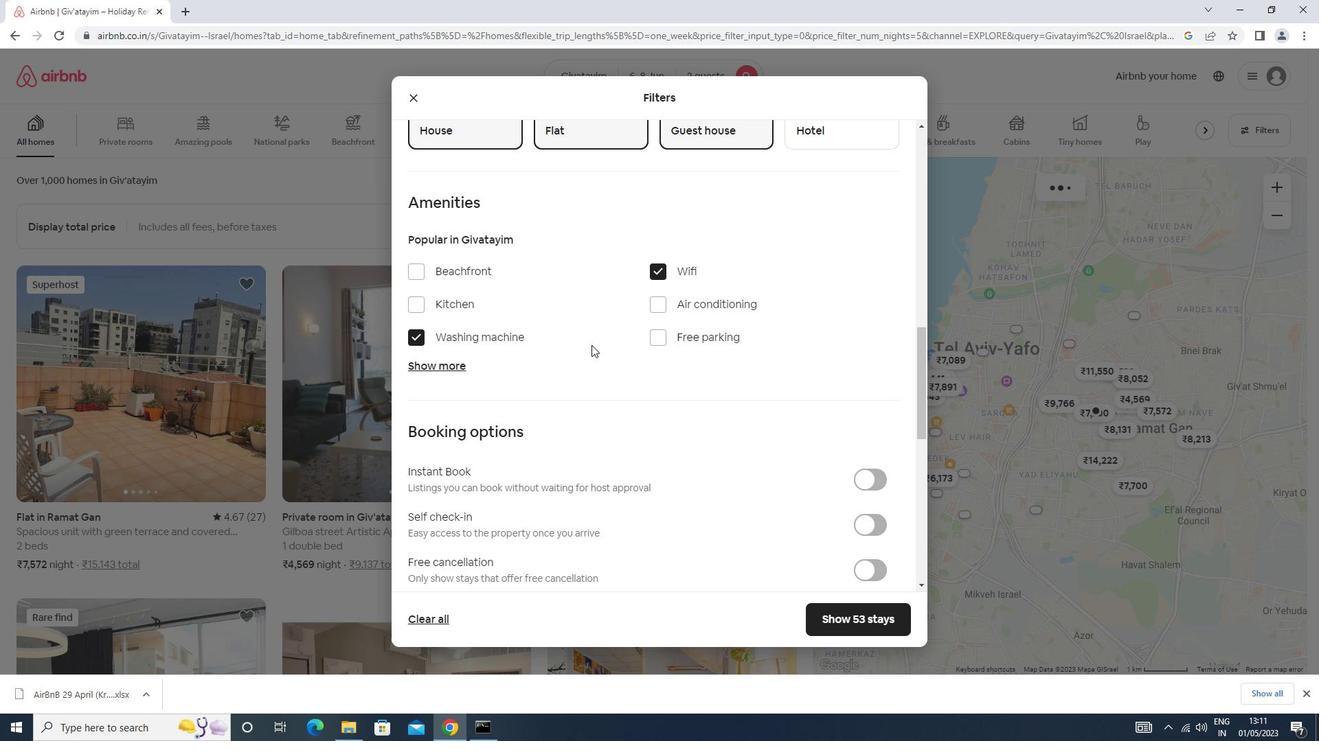 
Action: Mouse scrolled (595, 343) with delta (0, 0)
Screenshot: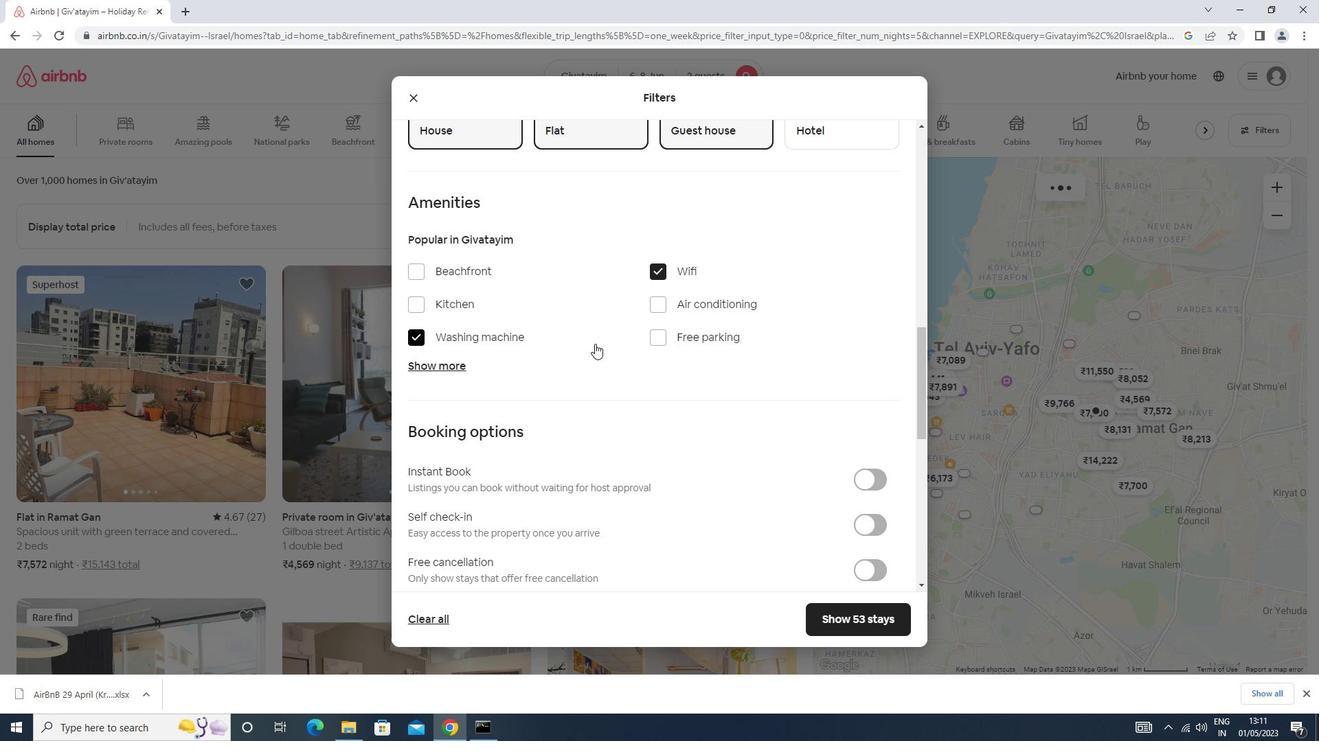 
Action: Mouse moved to (872, 385)
Screenshot: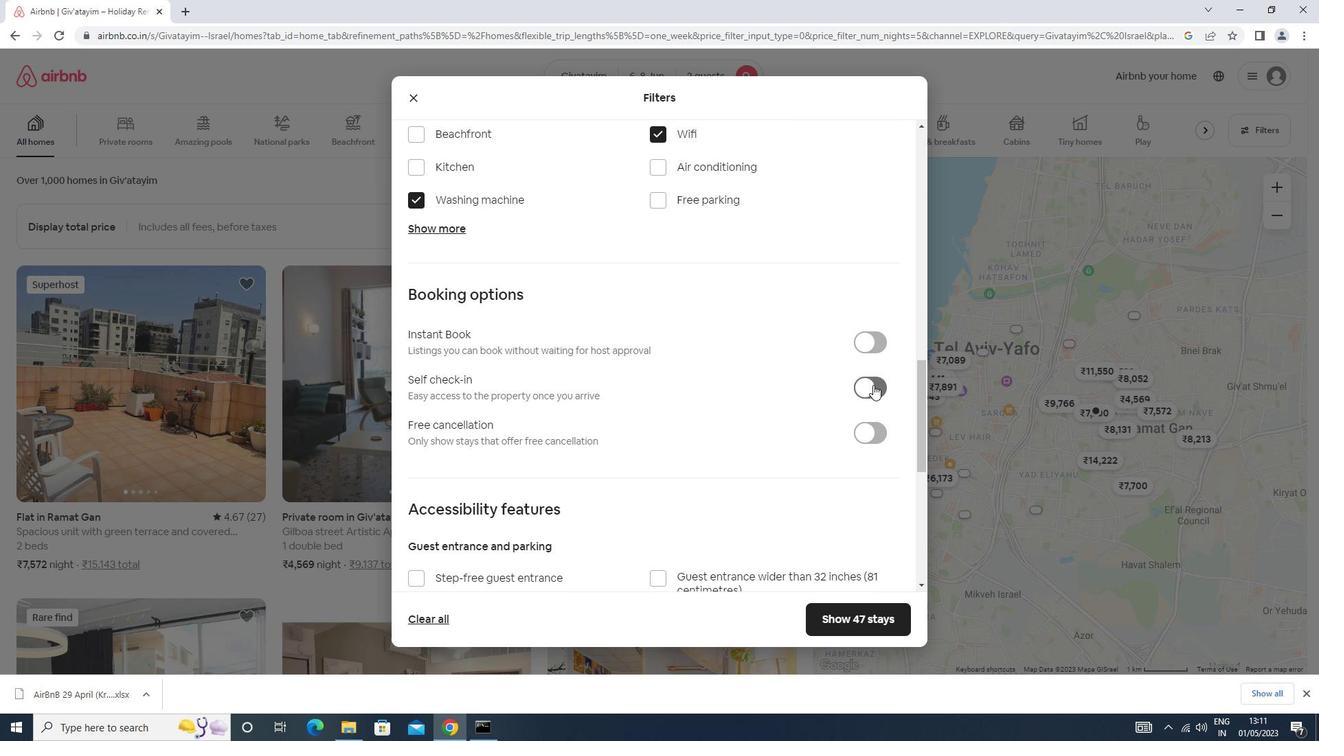 
Action: Mouse pressed left at (872, 385)
Screenshot: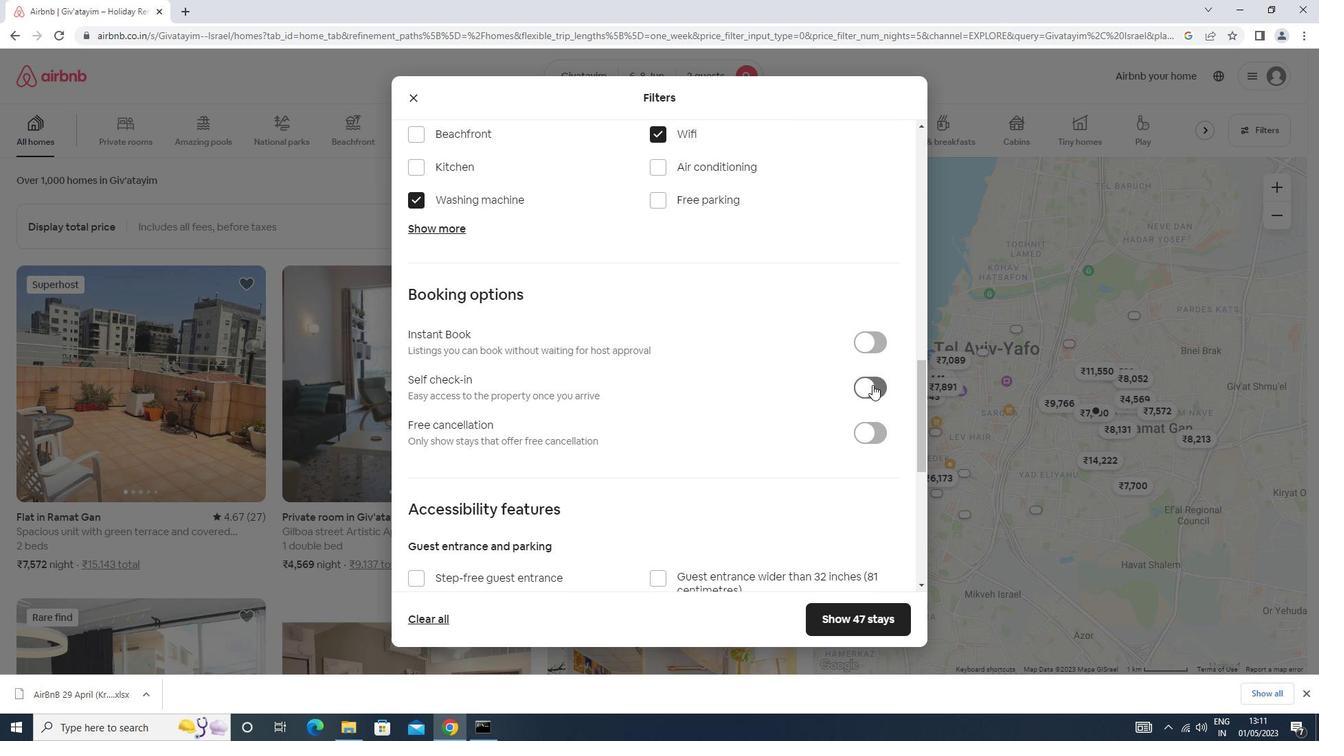 
Action: Mouse moved to (871, 384)
Screenshot: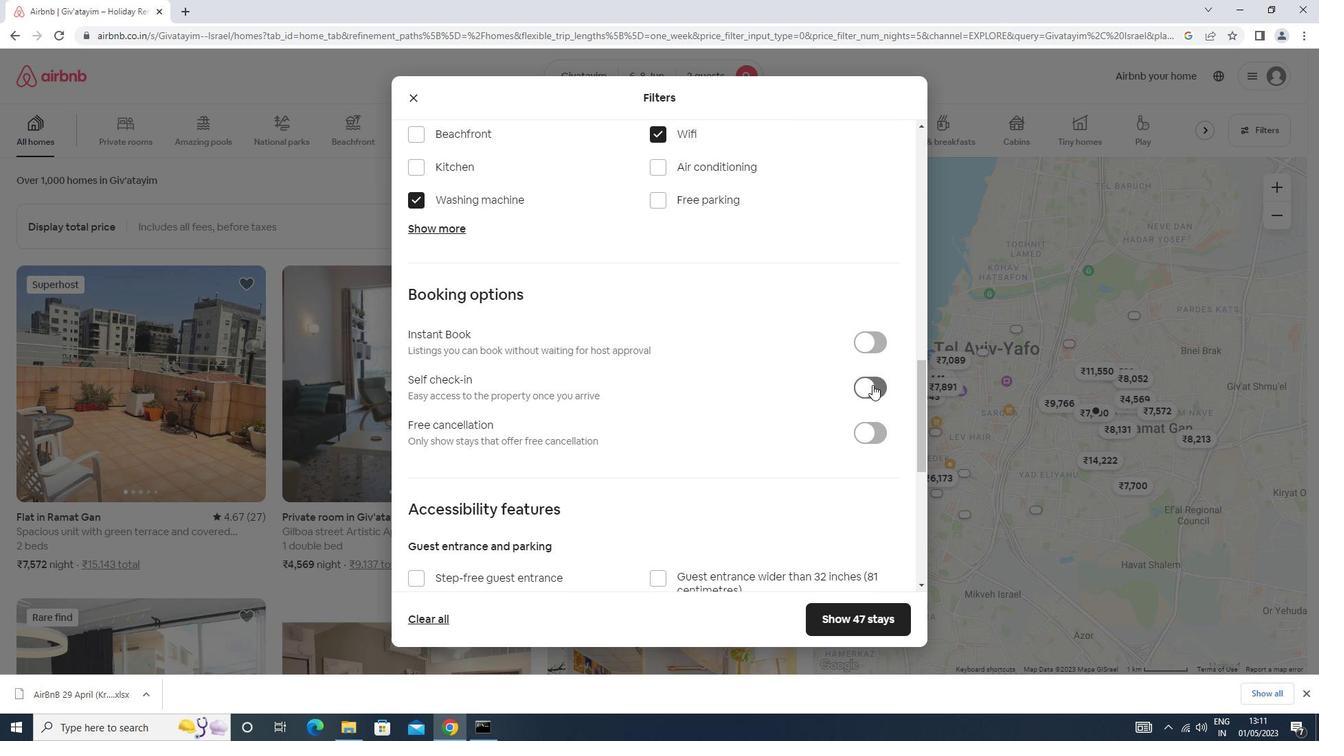 
Action: Mouse scrolled (871, 384) with delta (0, 0)
Screenshot: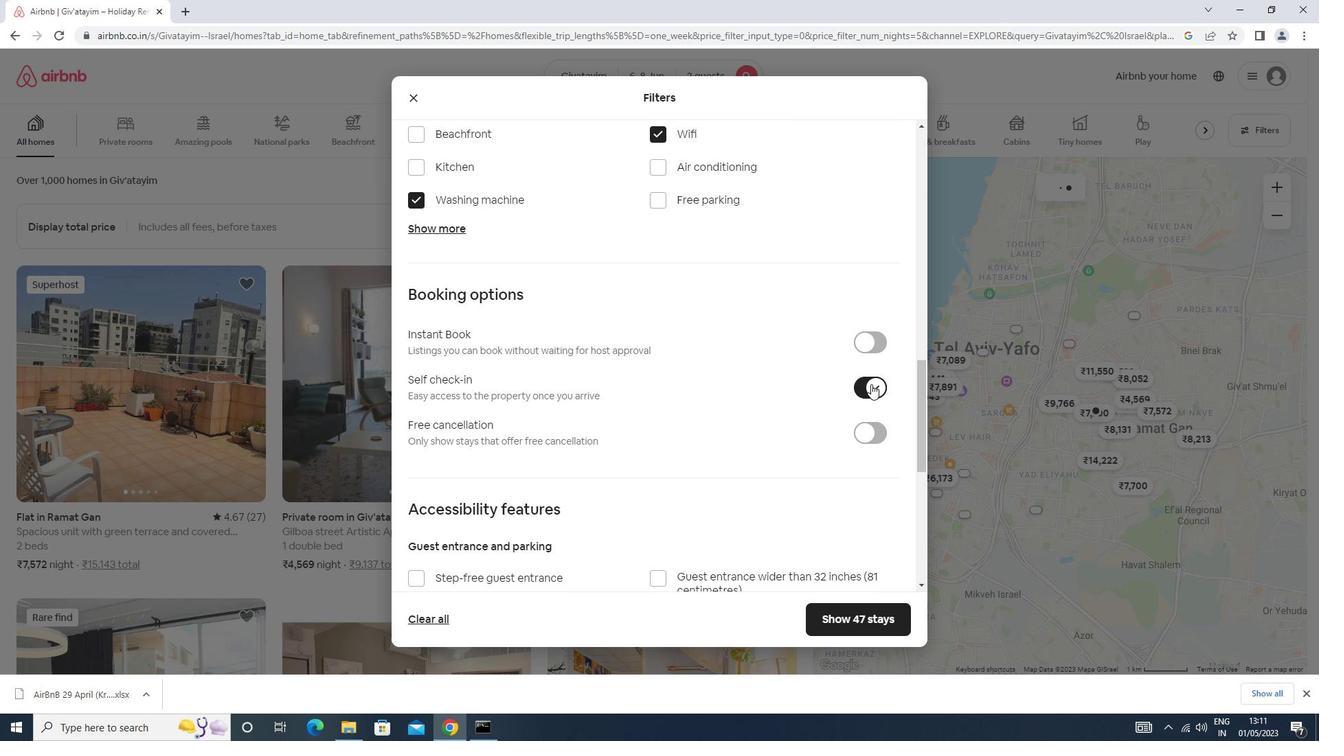 
Action: Mouse scrolled (871, 384) with delta (0, 0)
Screenshot: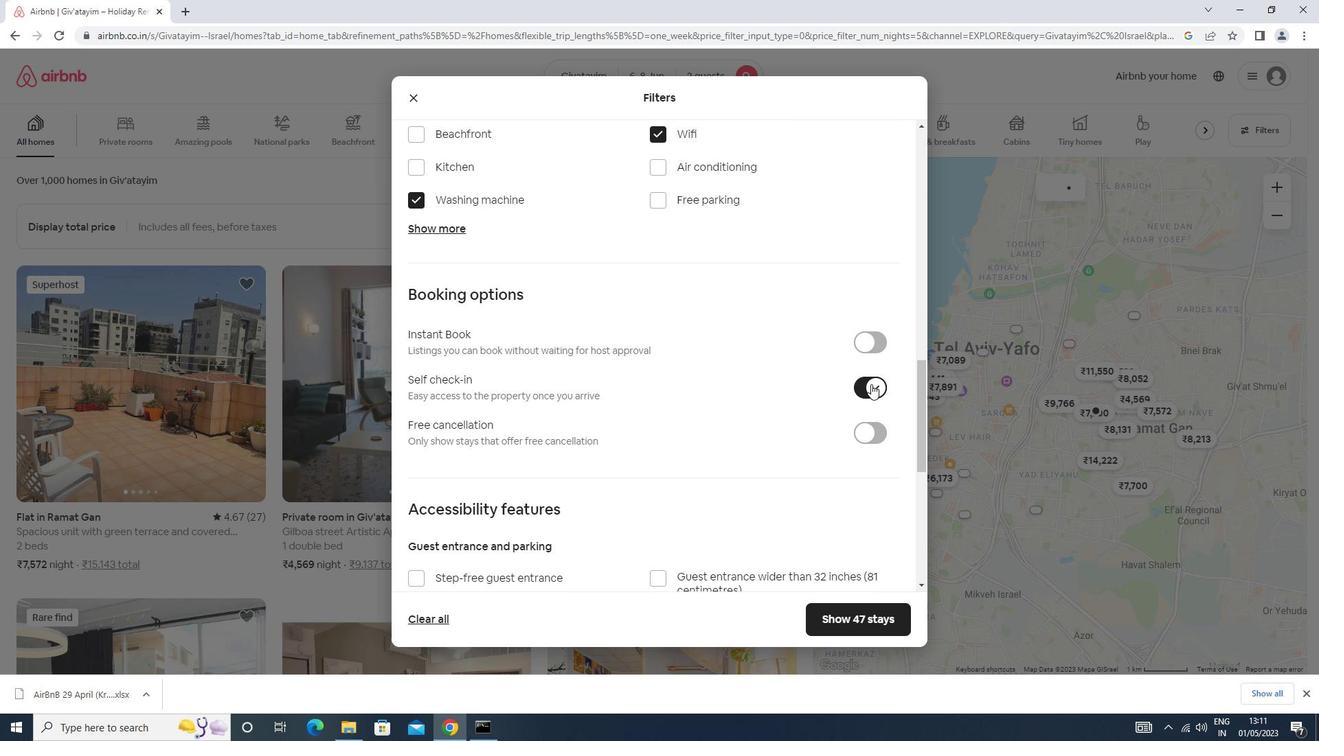 
Action: Mouse scrolled (871, 384) with delta (0, 0)
Screenshot: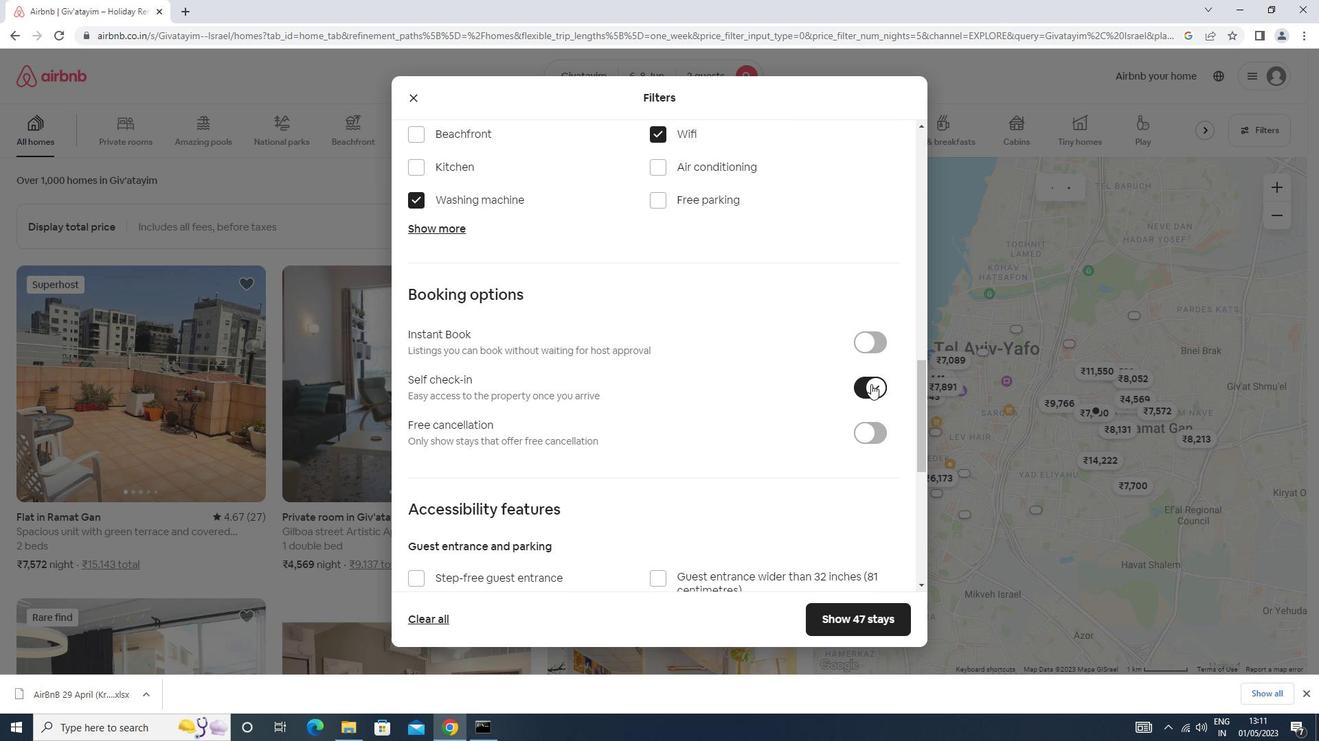 
Action: Mouse scrolled (871, 384) with delta (0, 0)
Screenshot: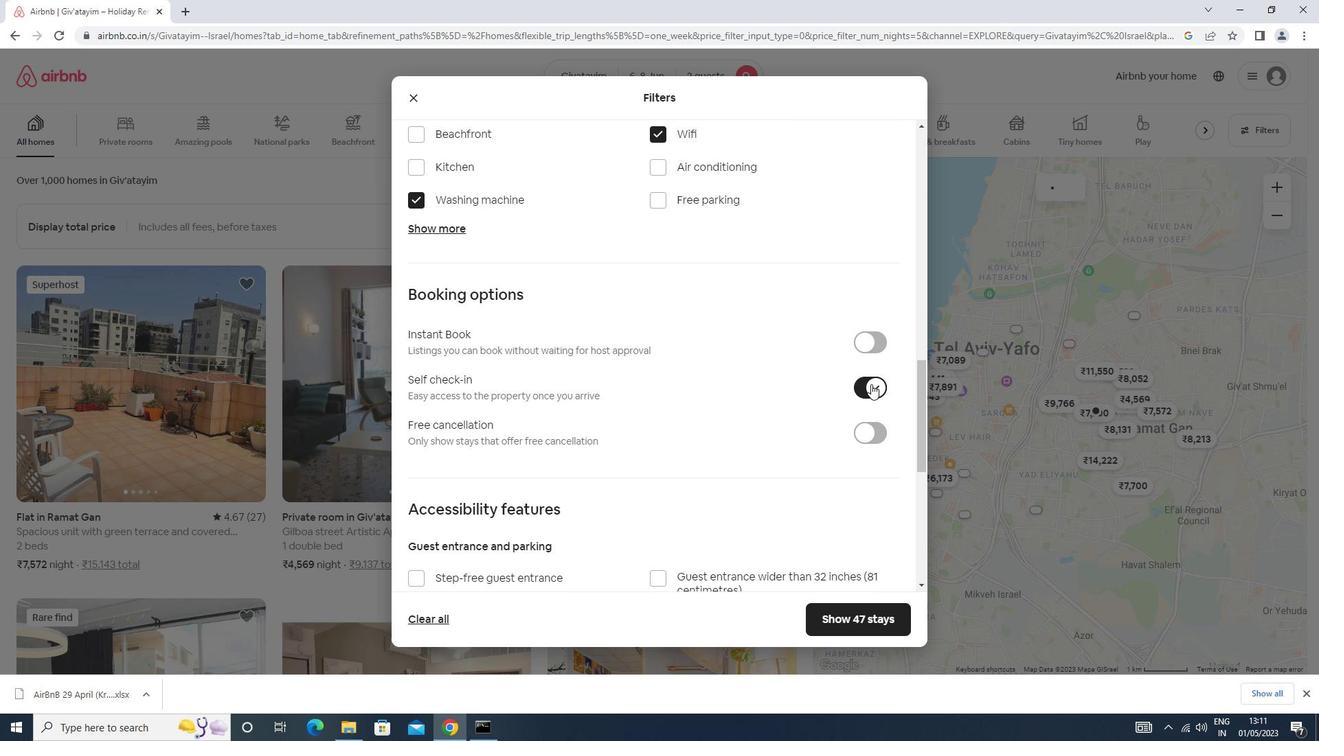
Action: Mouse scrolled (871, 384) with delta (0, 0)
Screenshot: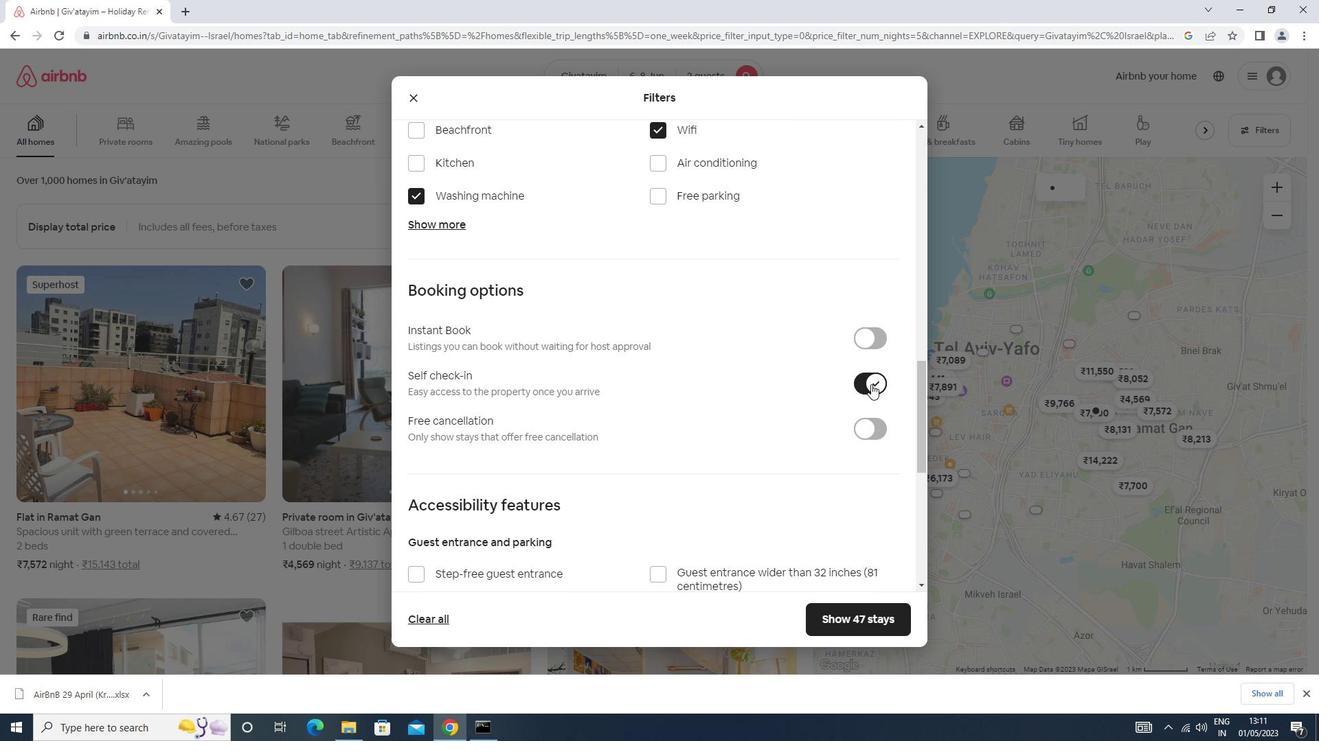 
Action: Mouse scrolled (871, 384) with delta (0, 0)
Screenshot: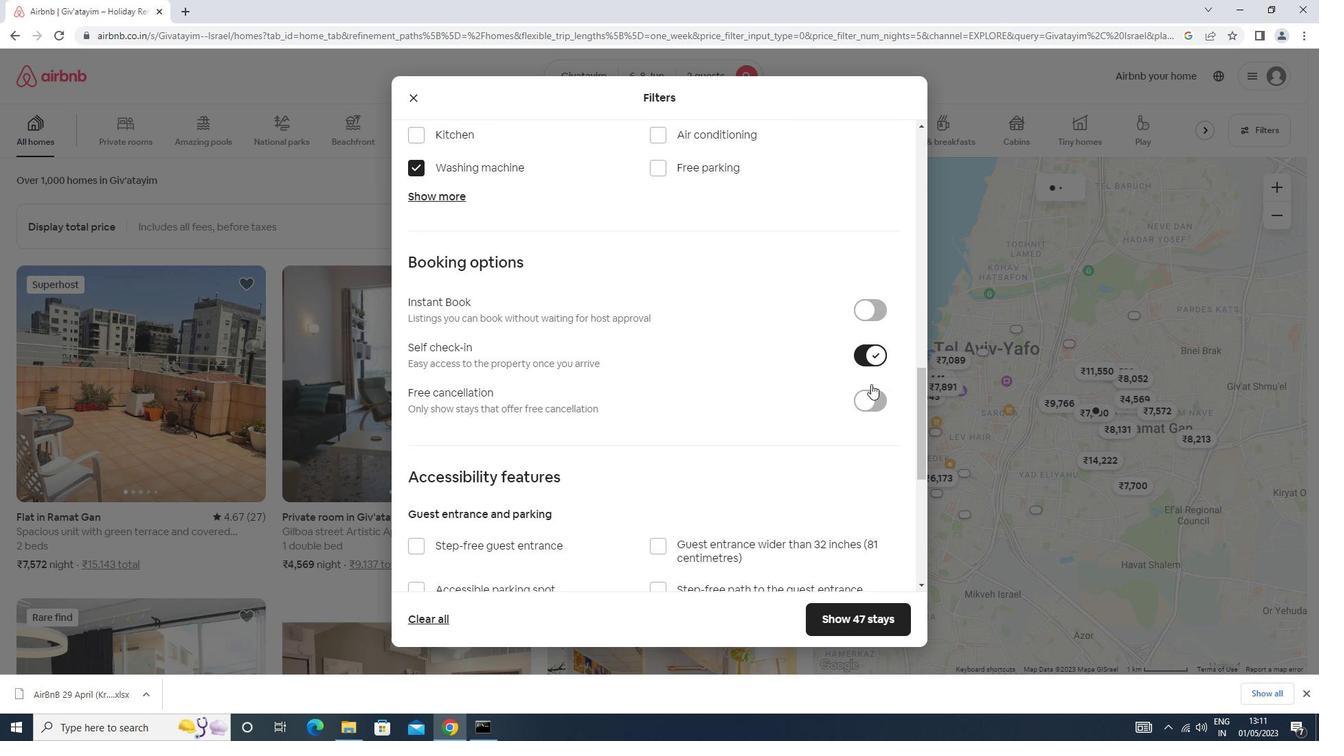 
Action: Mouse moved to (435, 531)
Screenshot: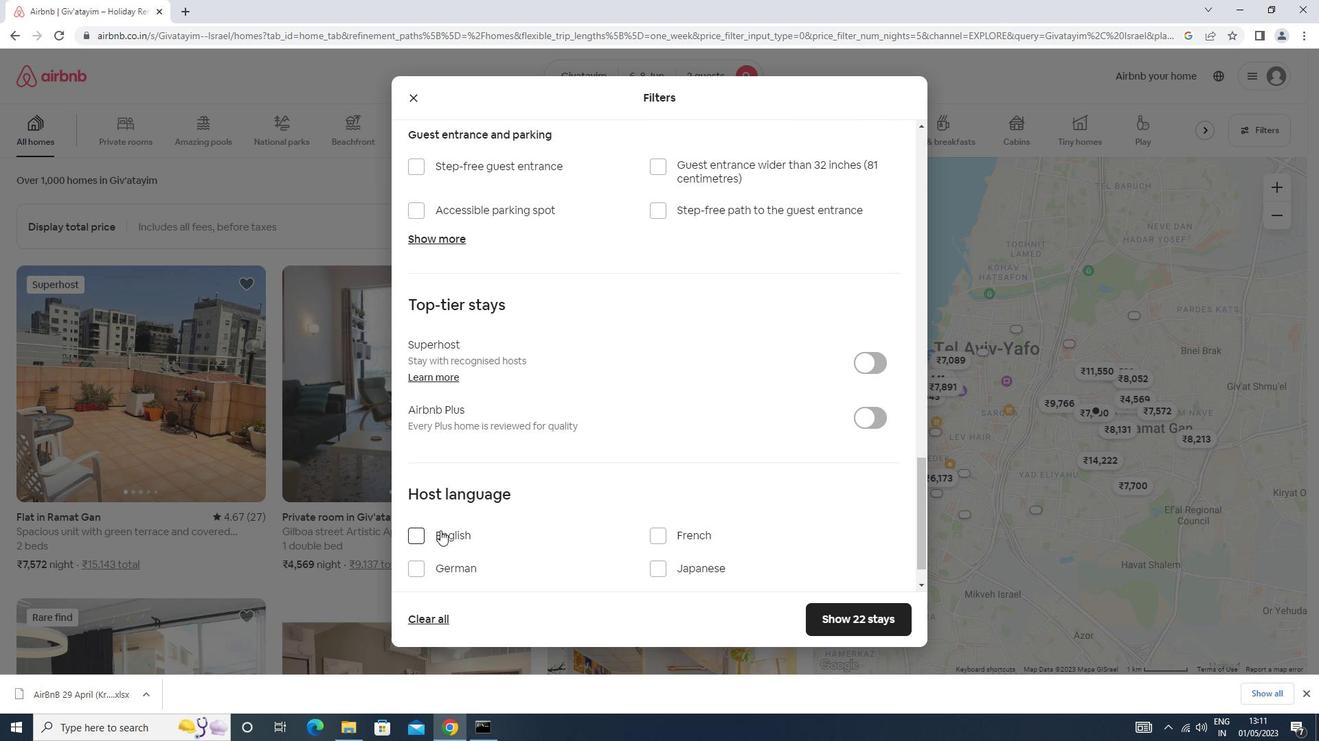
Action: Mouse pressed left at (435, 531)
Screenshot: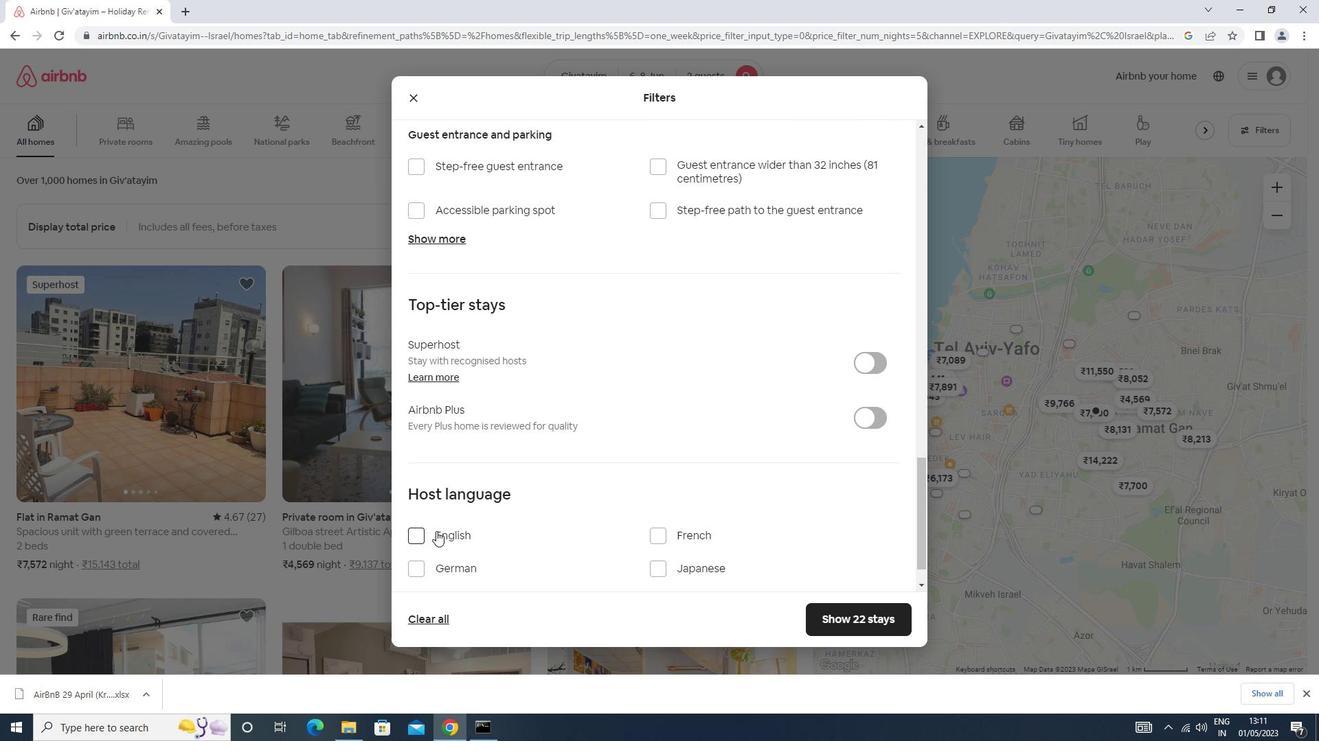 
Action: Mouse moved to (891, 621)
Screenshot: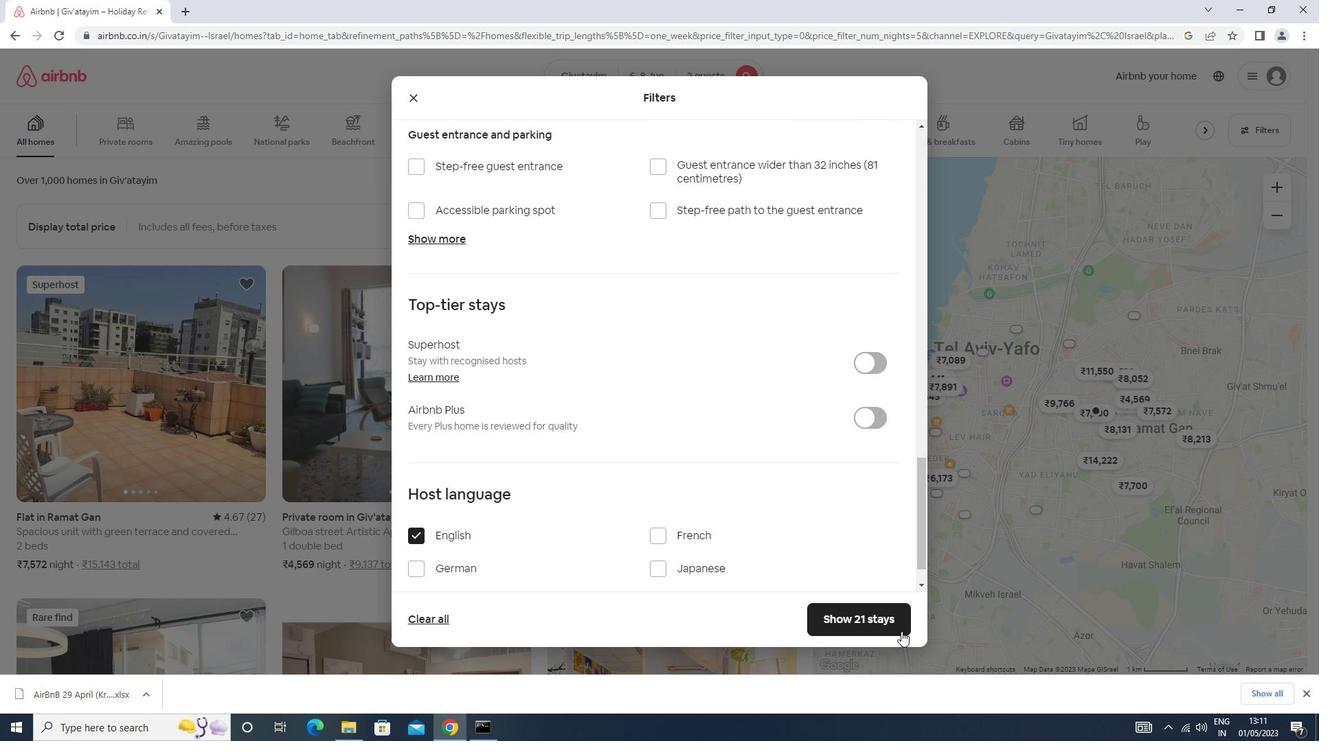 
Action: Mouse pressed left at (891, 621)
Screenshot: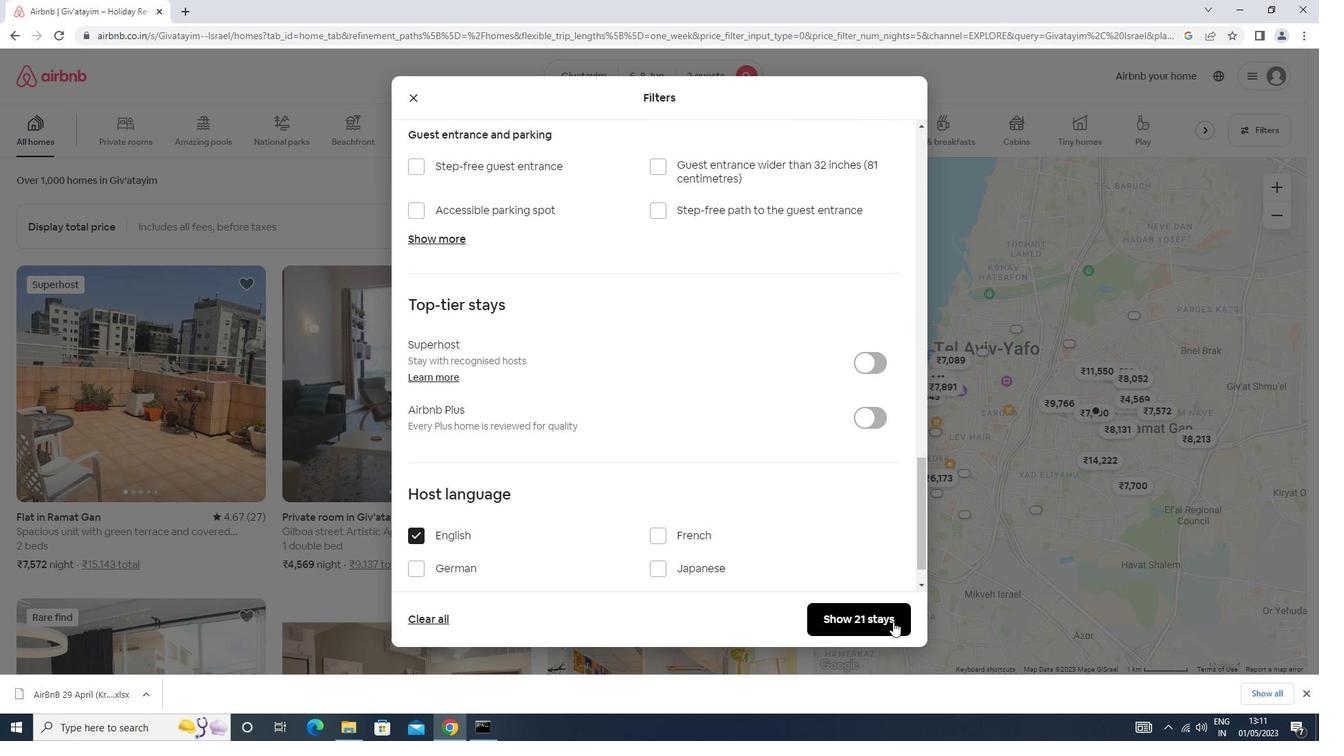 
Action: Mouse moved to (888, 619)
Screenshot: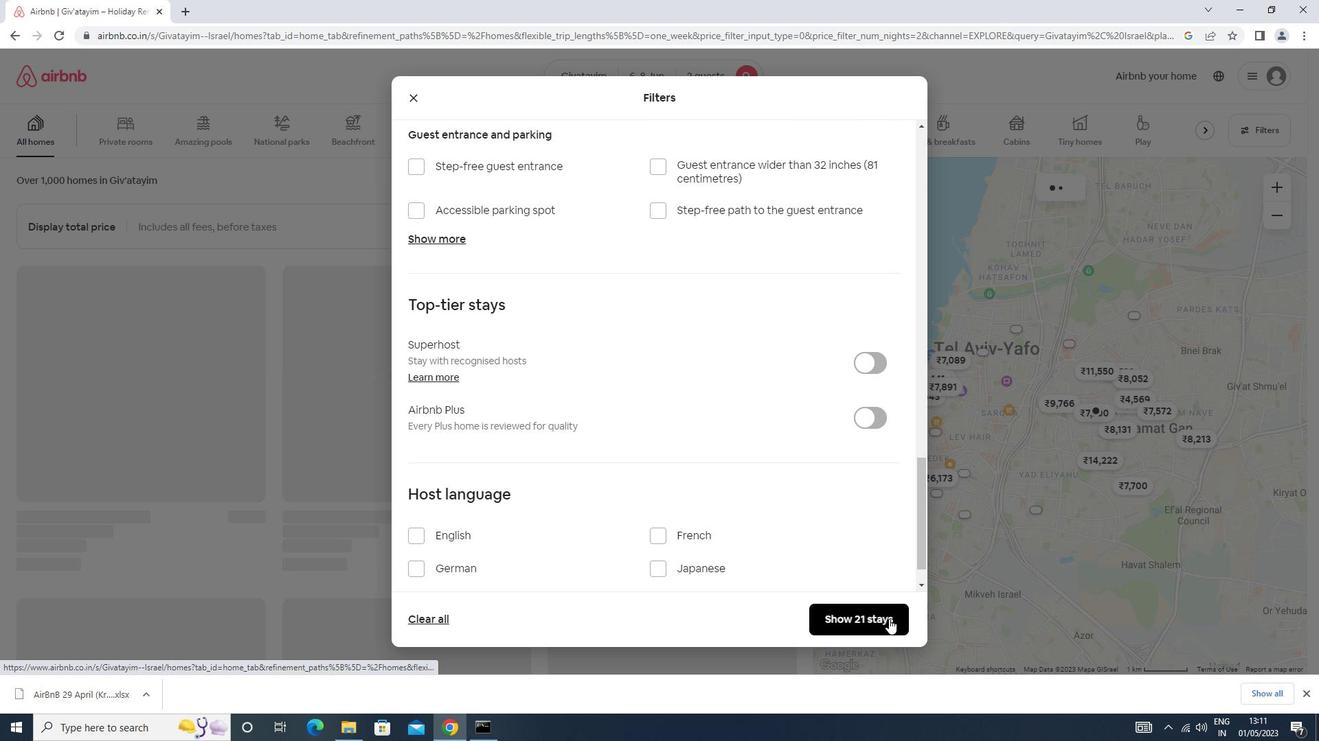 
